 Task: Search one way flight ticket for 5 adults, 1 child, 2 infants in seat and 1 infant on lap in business from Evansville: Evansville Regional Airport to Greensboro: Piedmont Triad International Airport on 5-1-2023. Choice of flights is Spirit. Number of bags: 1 carry on bag. Price is upto 76000. Outbound departure time preference is 9:15.
Action: Mouse moved to (269, 279)
Screenshot: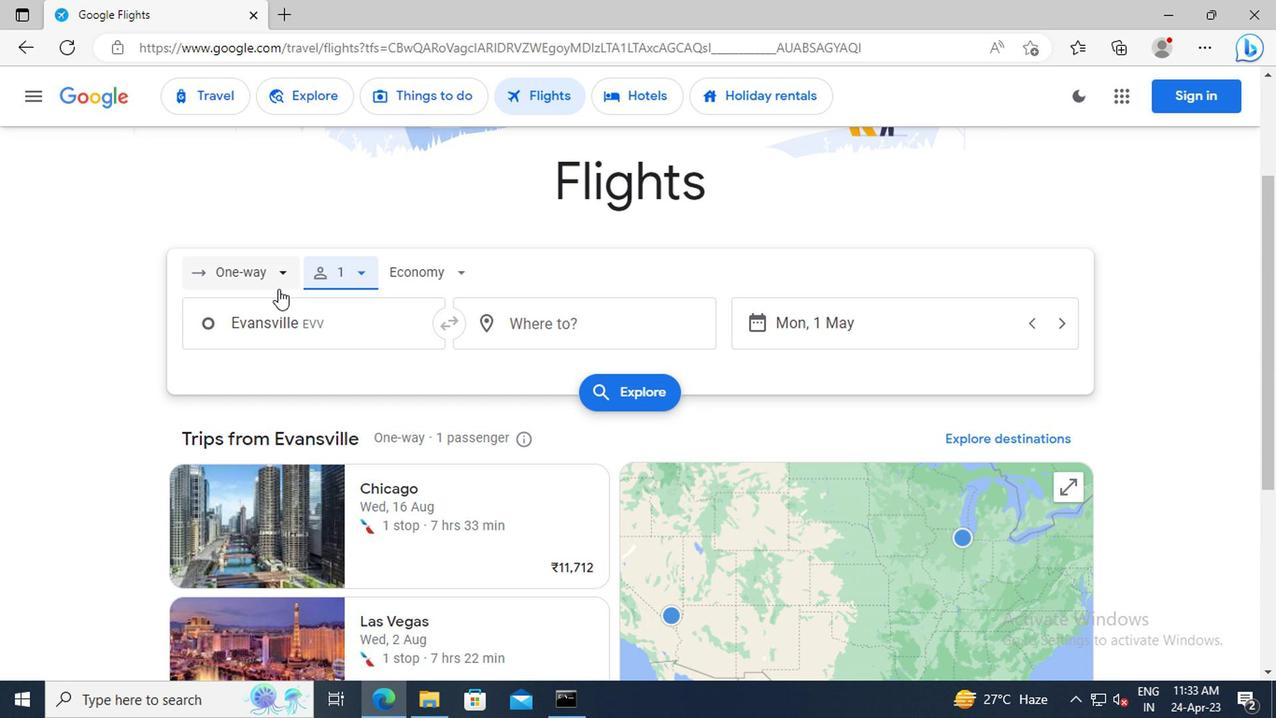 
Action: Mouse pressed left at (269, 279)
Screenshot: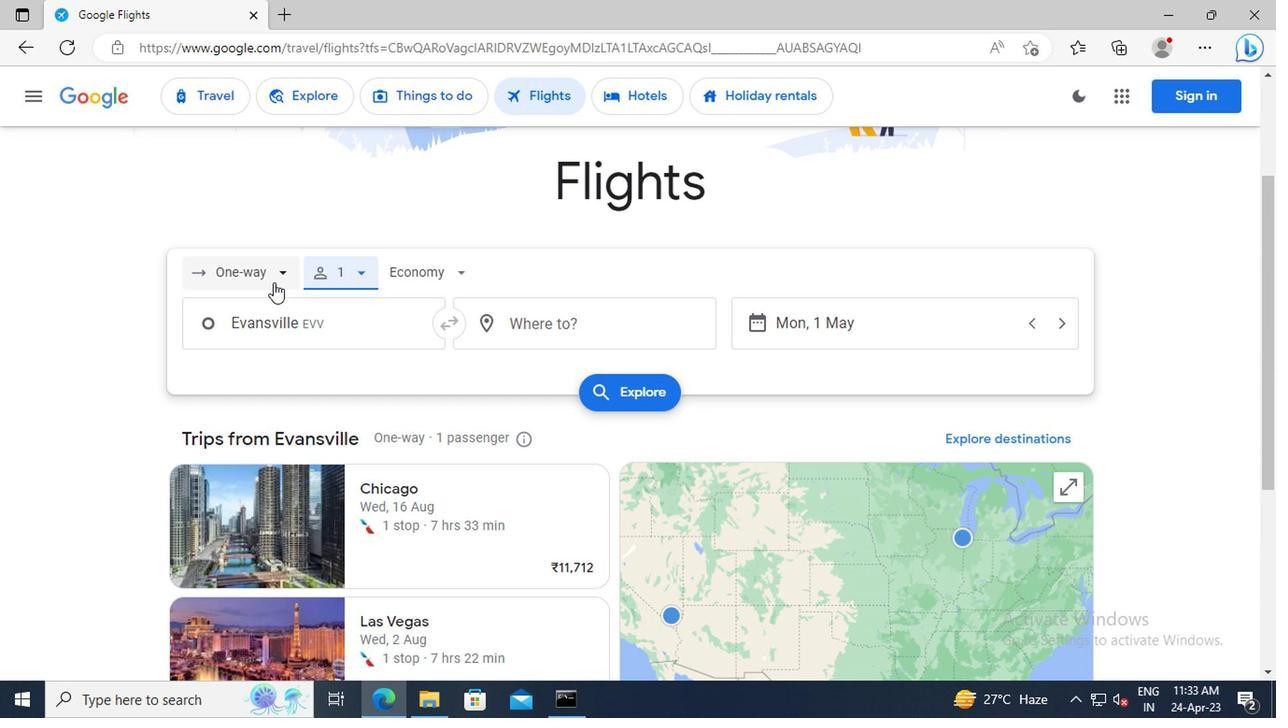 
Action: Mouse moved to (251, 370)
Screenshot: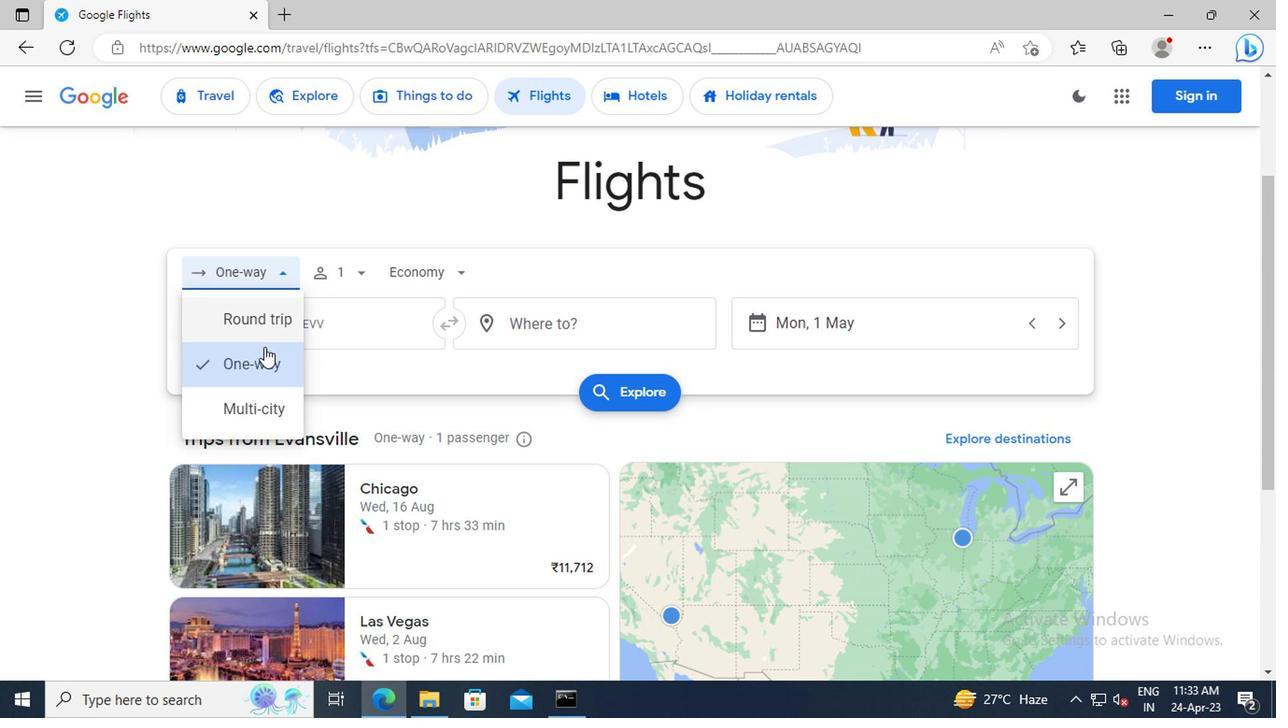 
Action: Mouse pressed left at (251, 370)
Screenshot: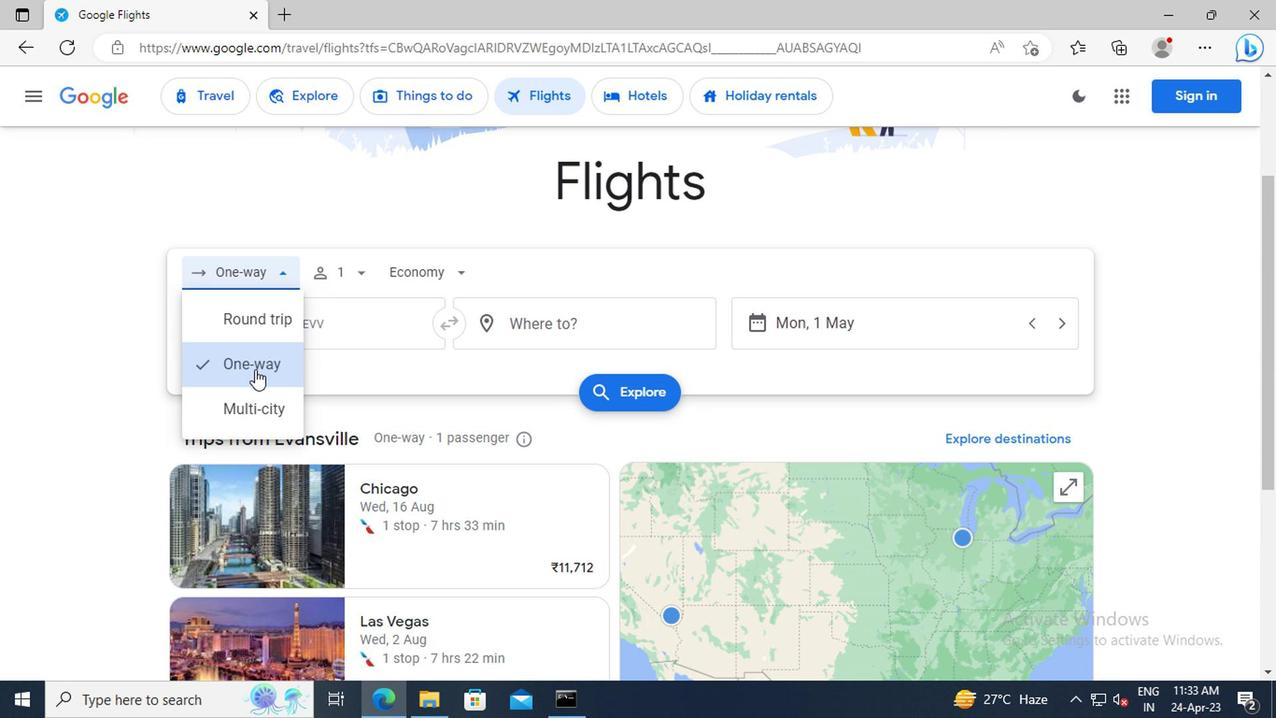 
Action: Mouse moved to (355, 275)
Screenshot: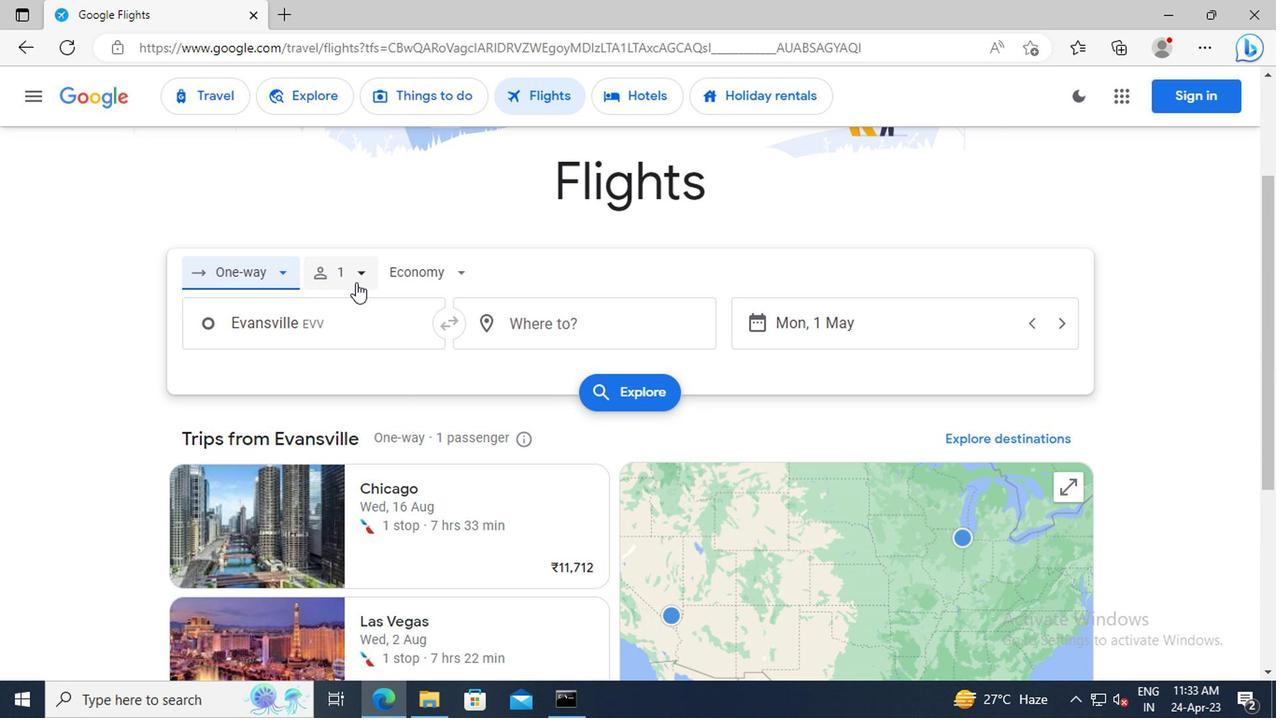 
Action: Mouse pressed left at (355, 275)
Screenshot: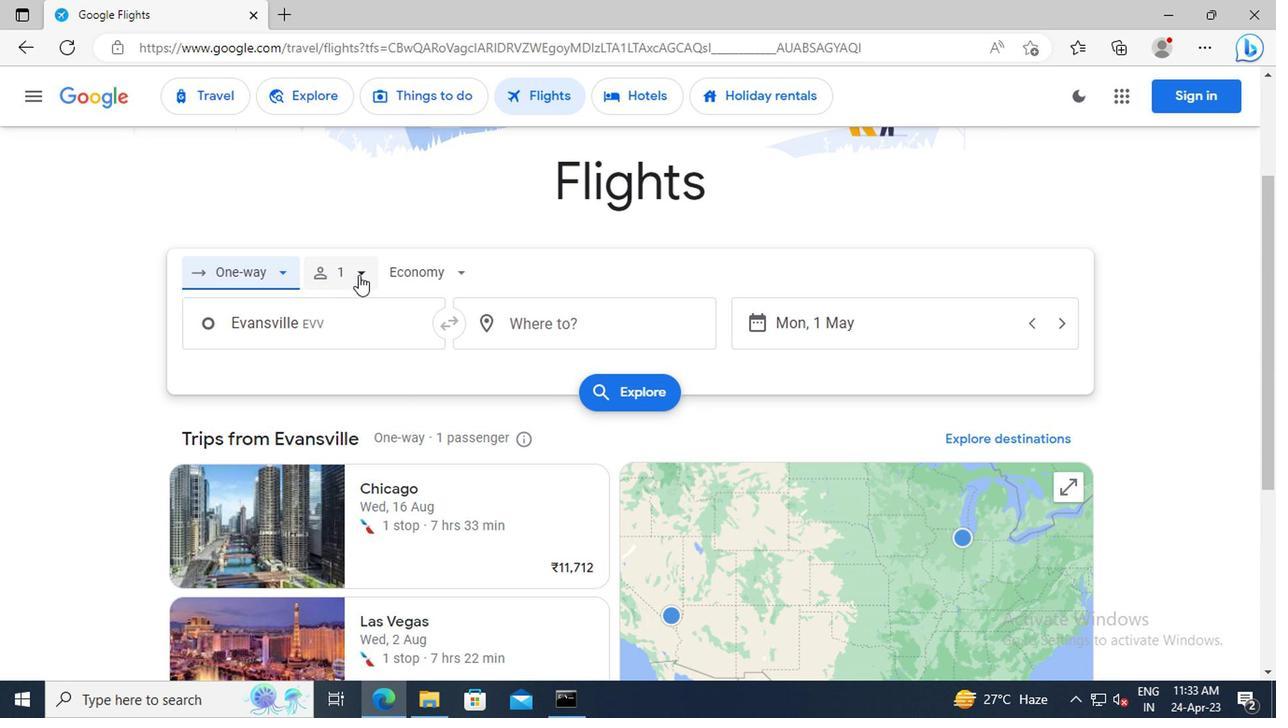 
Action: Mouse moved to (489, 322)
Screenshot: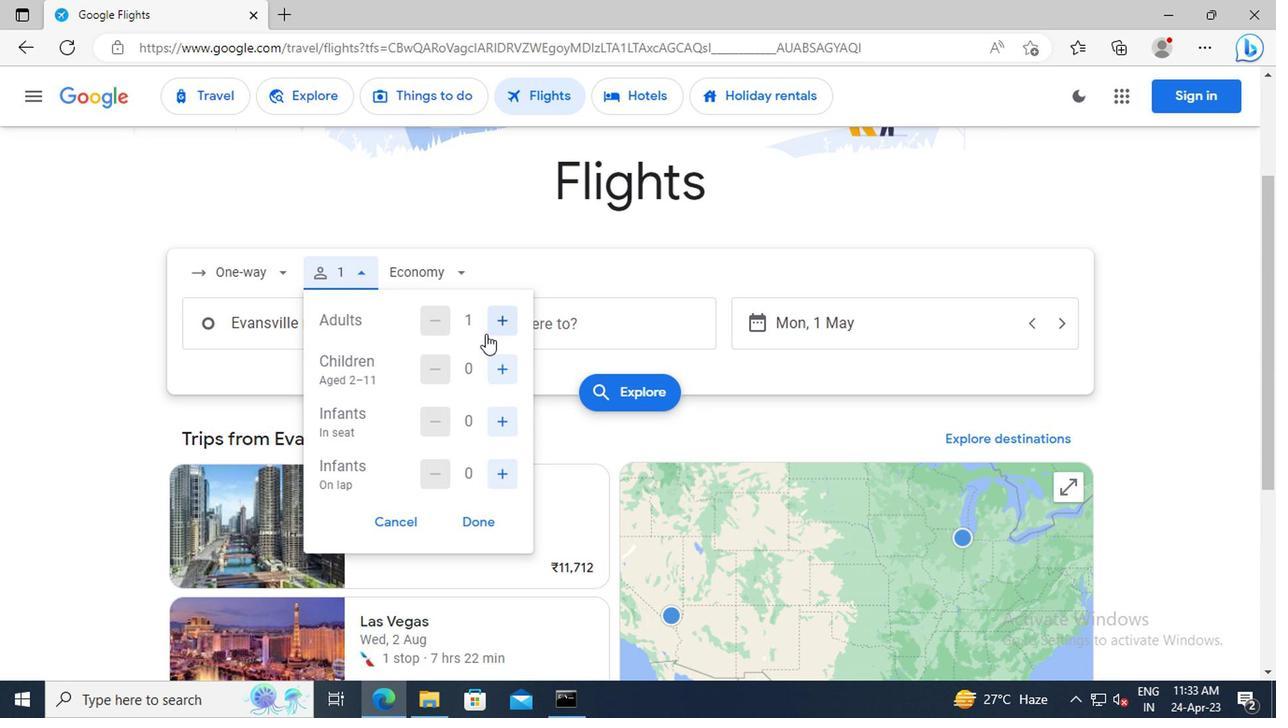 
Action: Mouse pressed left at (489, 322)
Screenshot: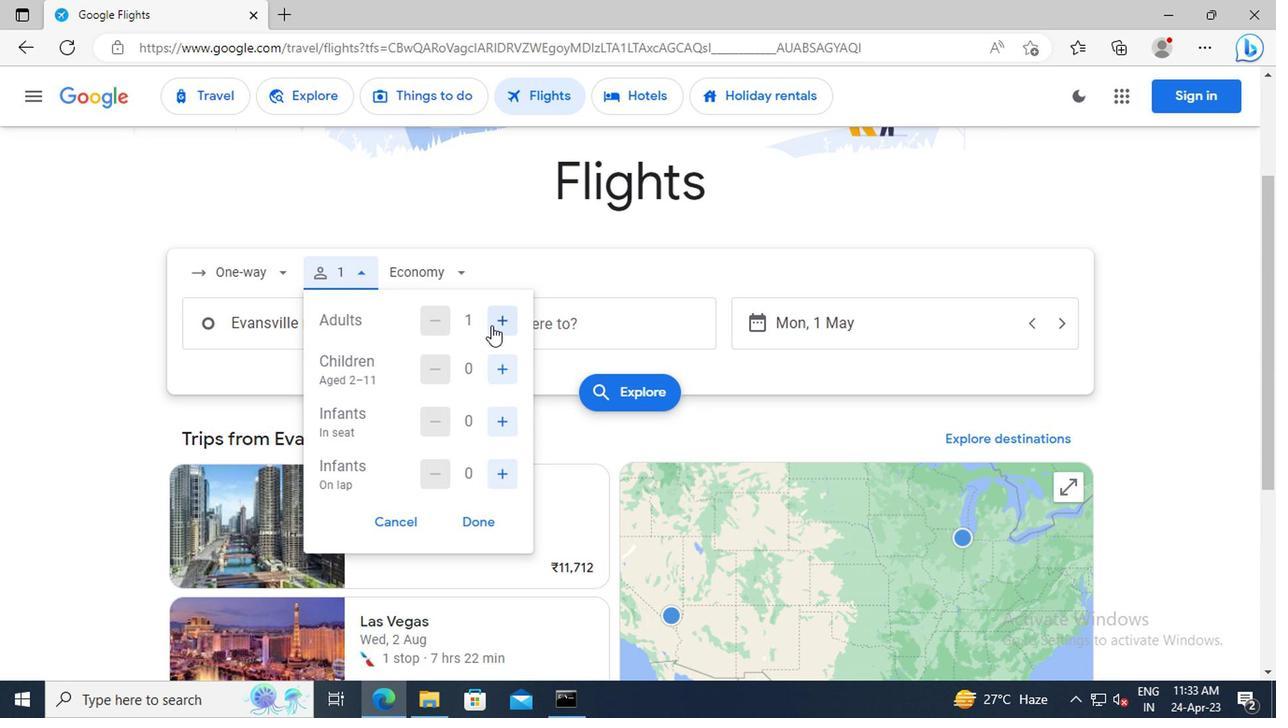 
Action: Mouse pressed left at (489, 322)
Screenshot: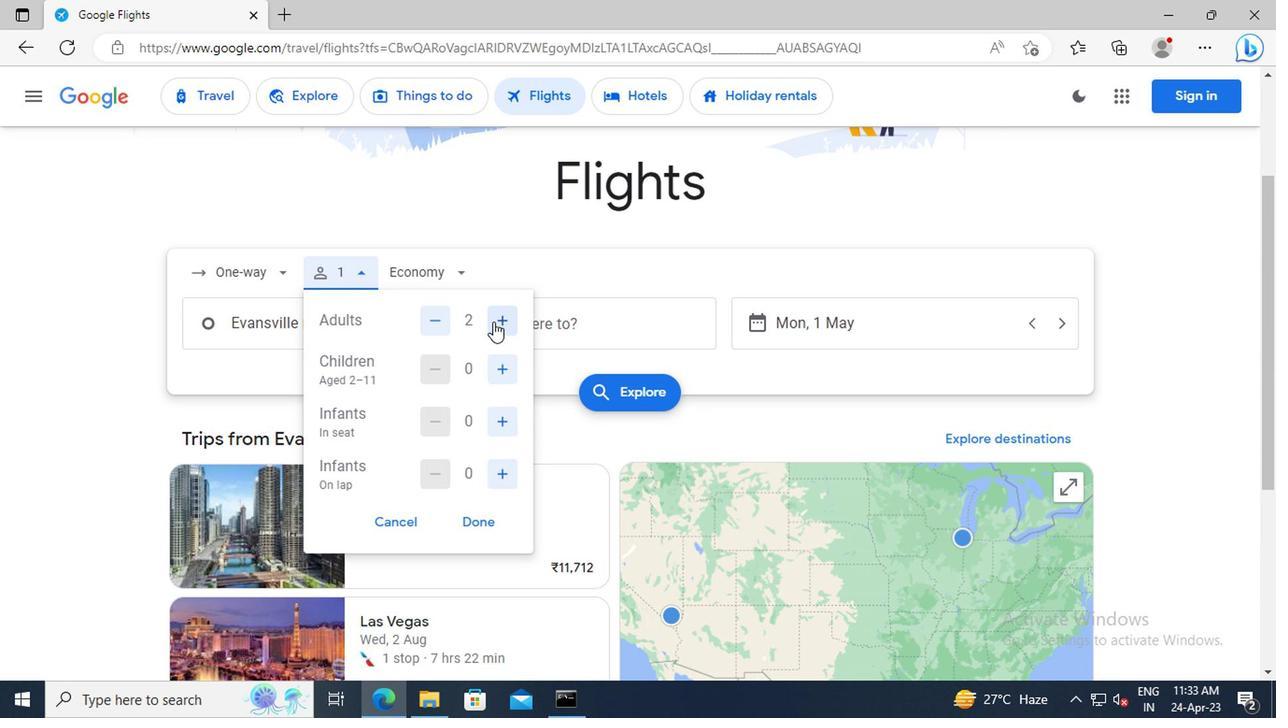 
Action: Mouse pressed left at (489, 322)
Screenshot: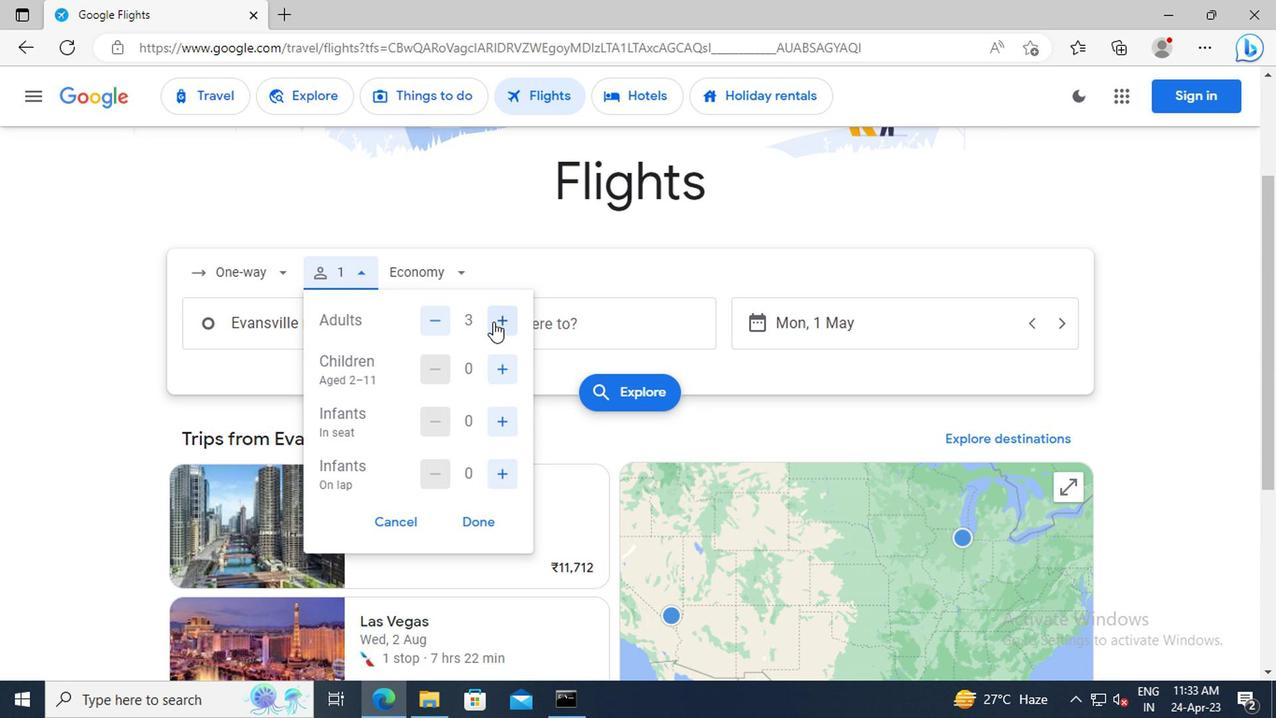 
Action: Mouse pressed left at (489, 322)
Screenshot: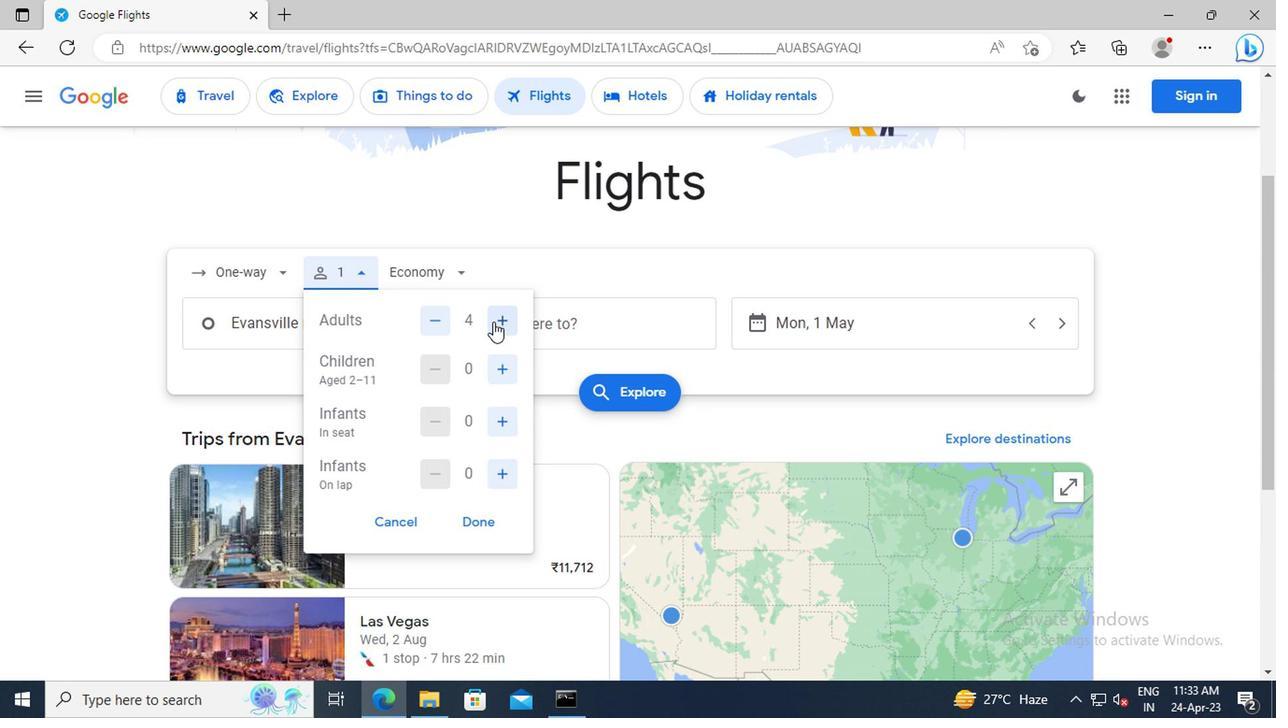 
Action: Mouse moved to (493, 366)
Screenshot: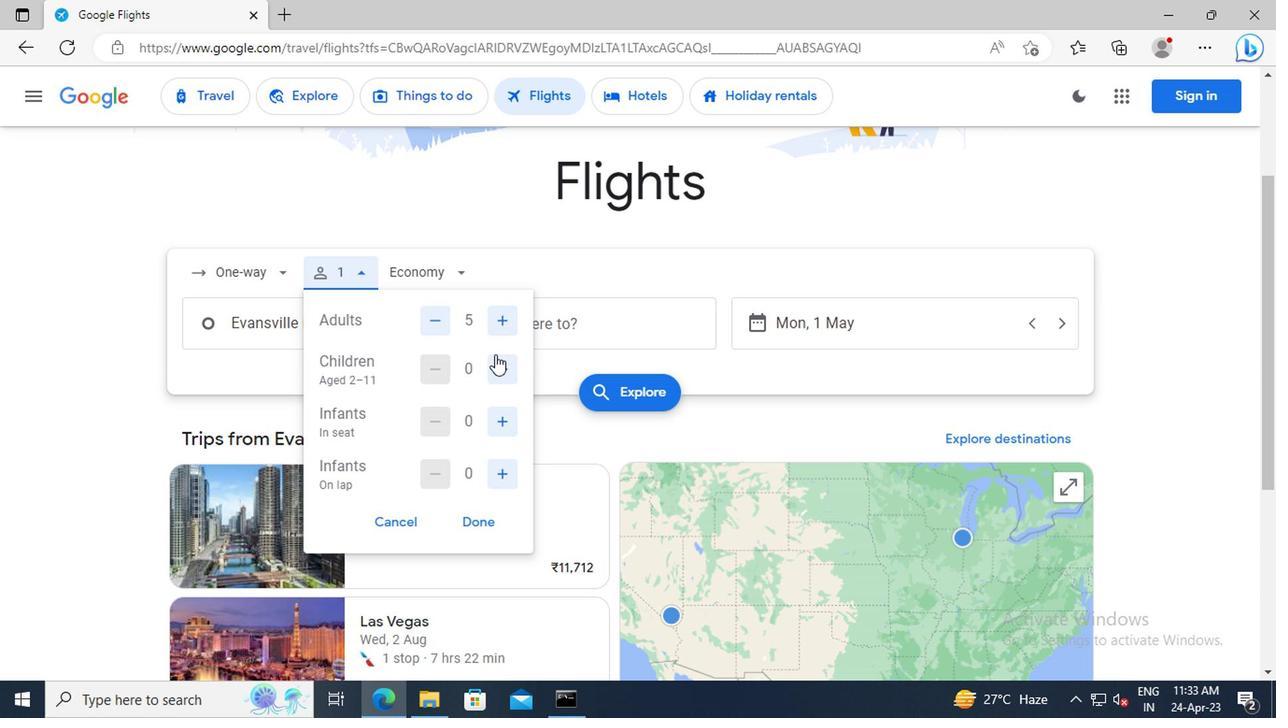 
Action: Mouse pressed left at (493, 366)
Screenshot: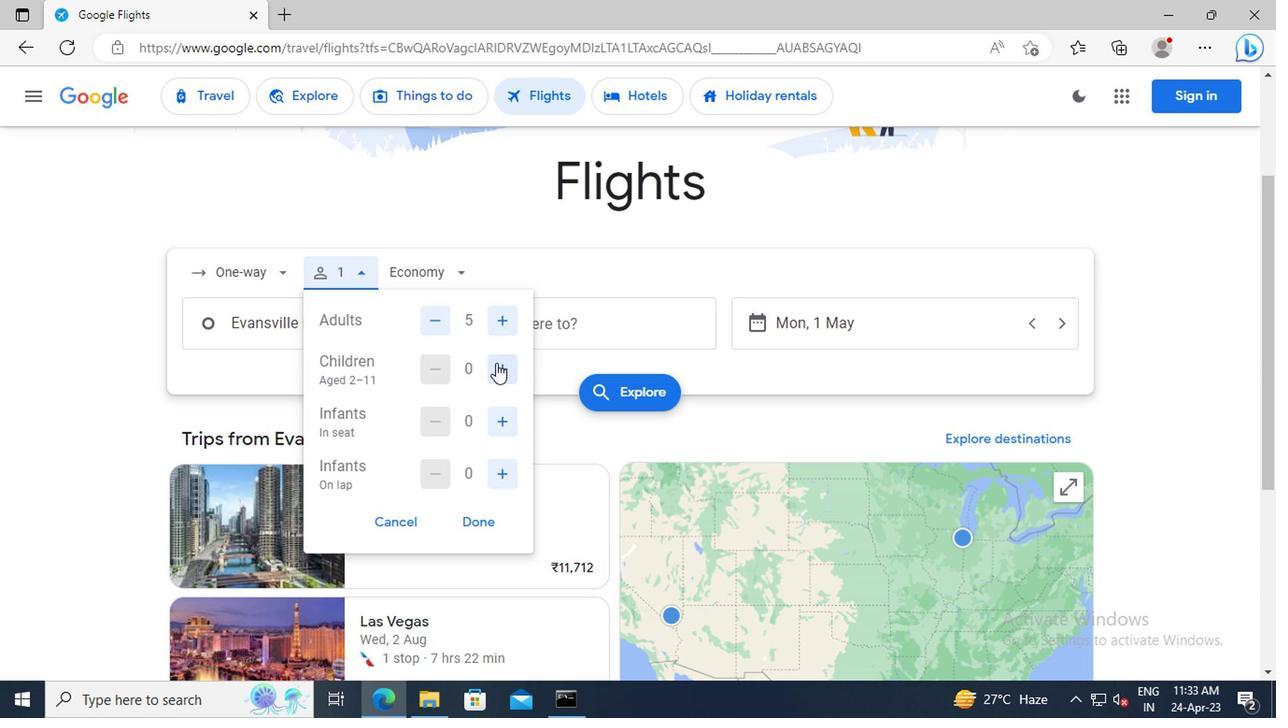 
Action: Mouse moved to (497, 418)
Screenshot: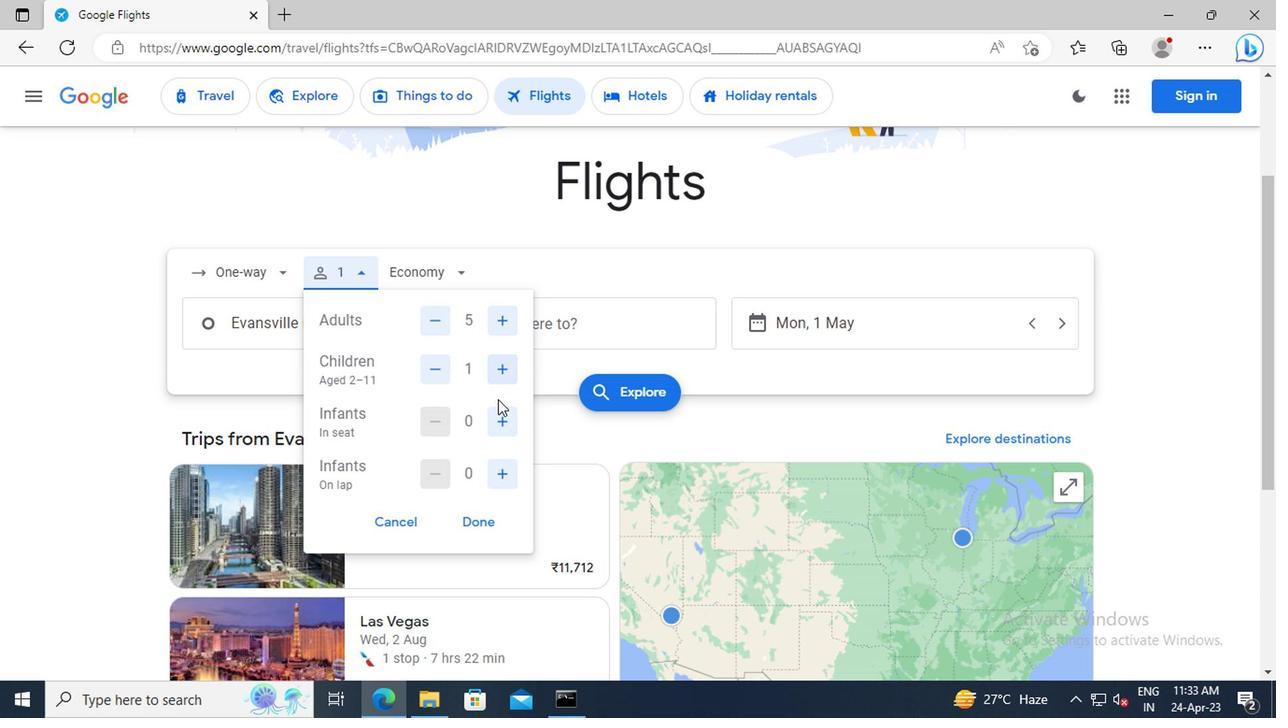 
Action: Mouse pressed left at (497, 418)
Screenshot: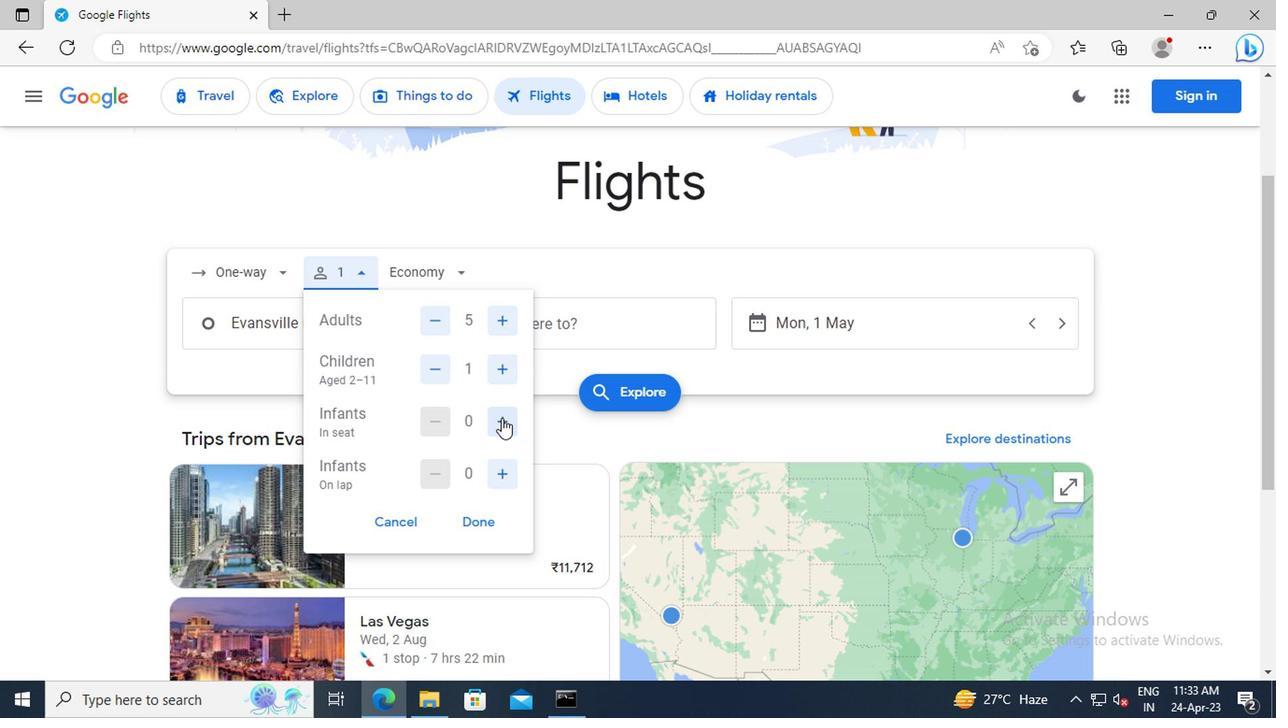 
Action: Mouse pressed left at (497, 418)
Screenshot: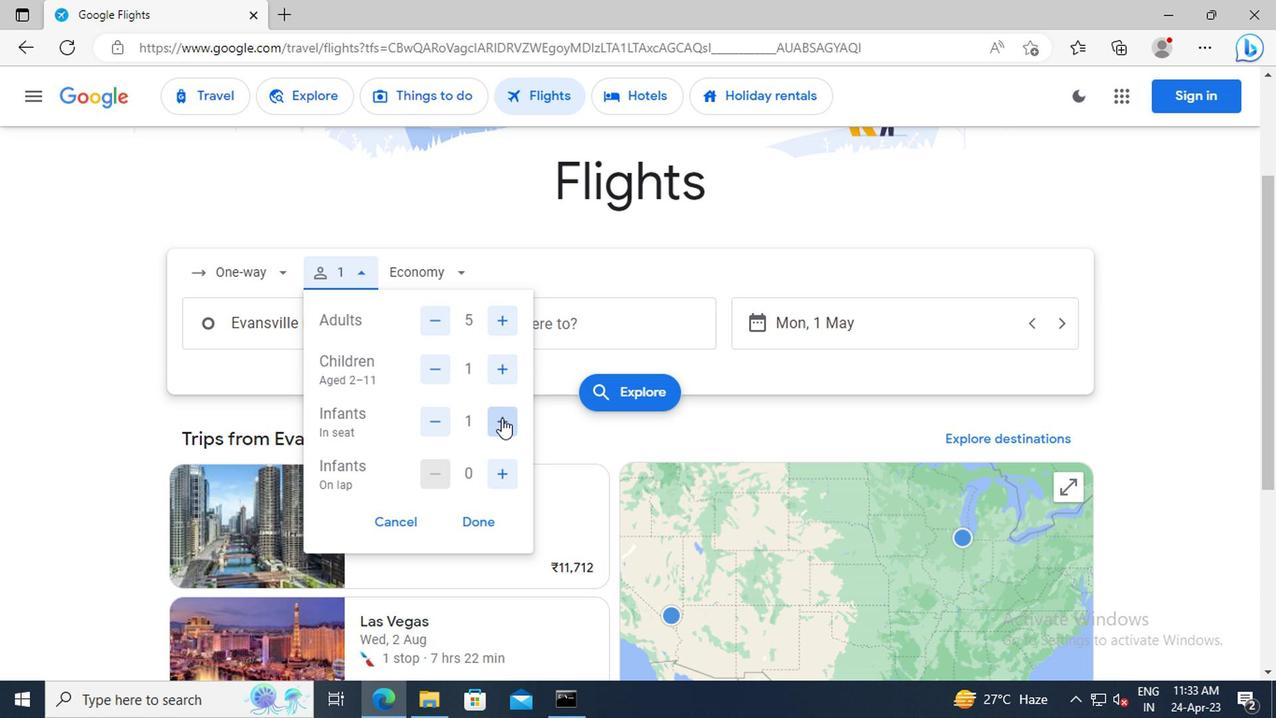 
Action: Mouse moved to (495, 472)
Screenshot: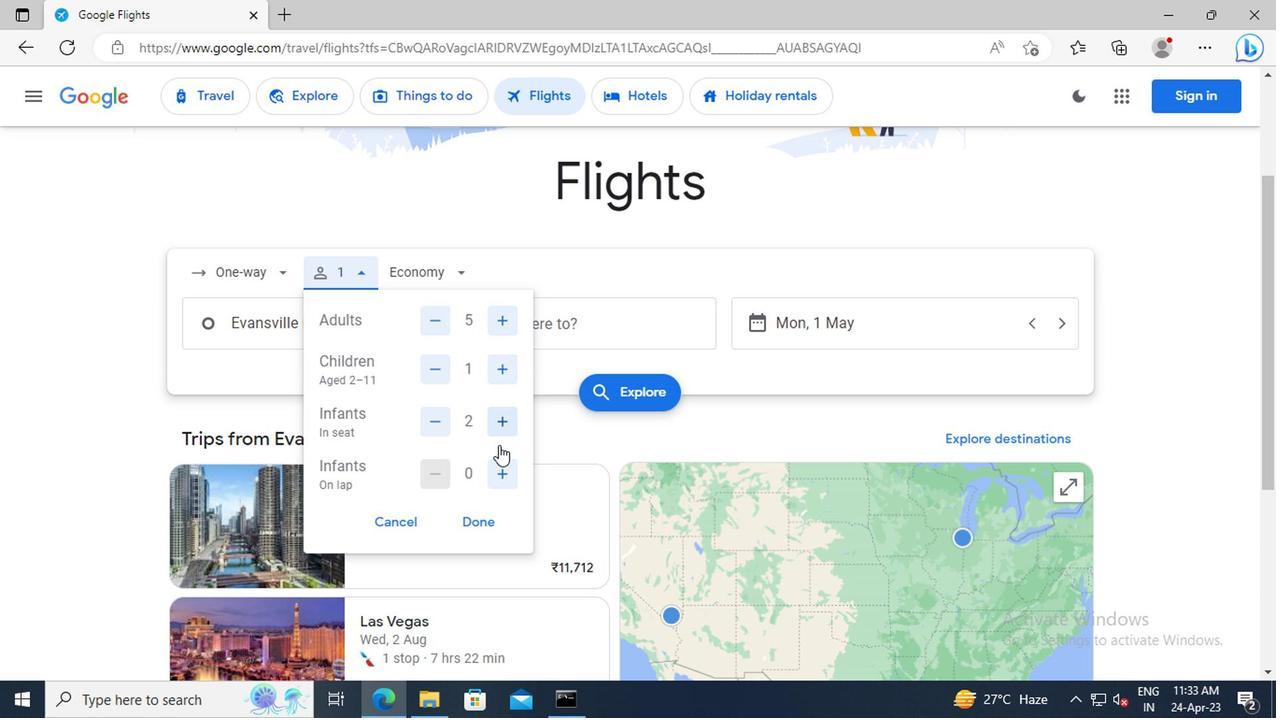 
Action: Mouse pressed left at (495, 472)
Screenshot: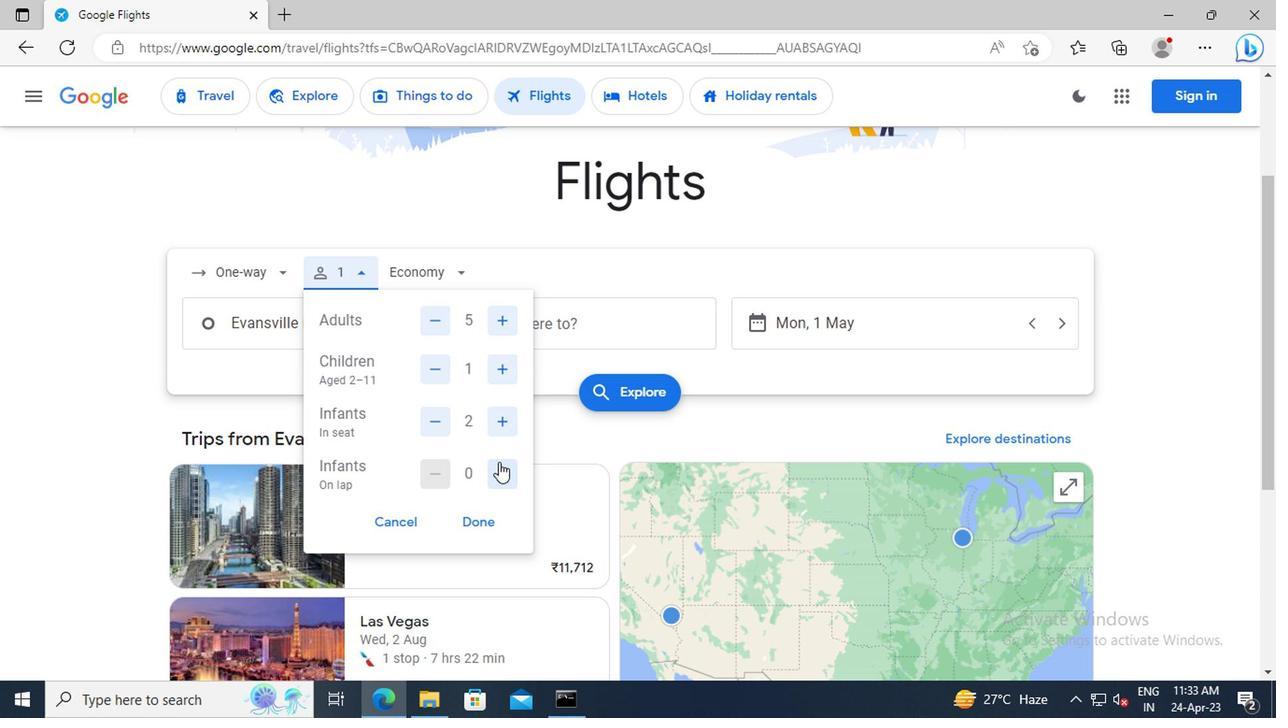 
Action: Mouse moved to (475, 523)
Screenshot: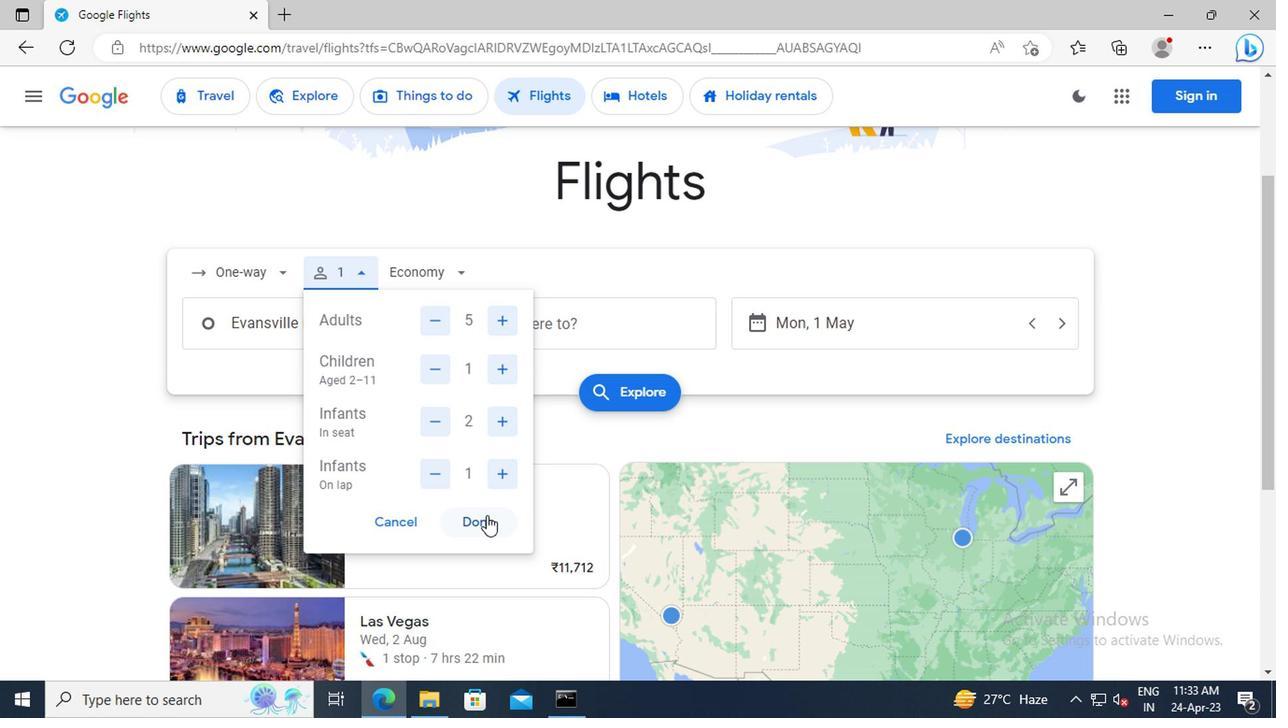 
Action: Mouse pressed left at (475, 523)
Screenshot: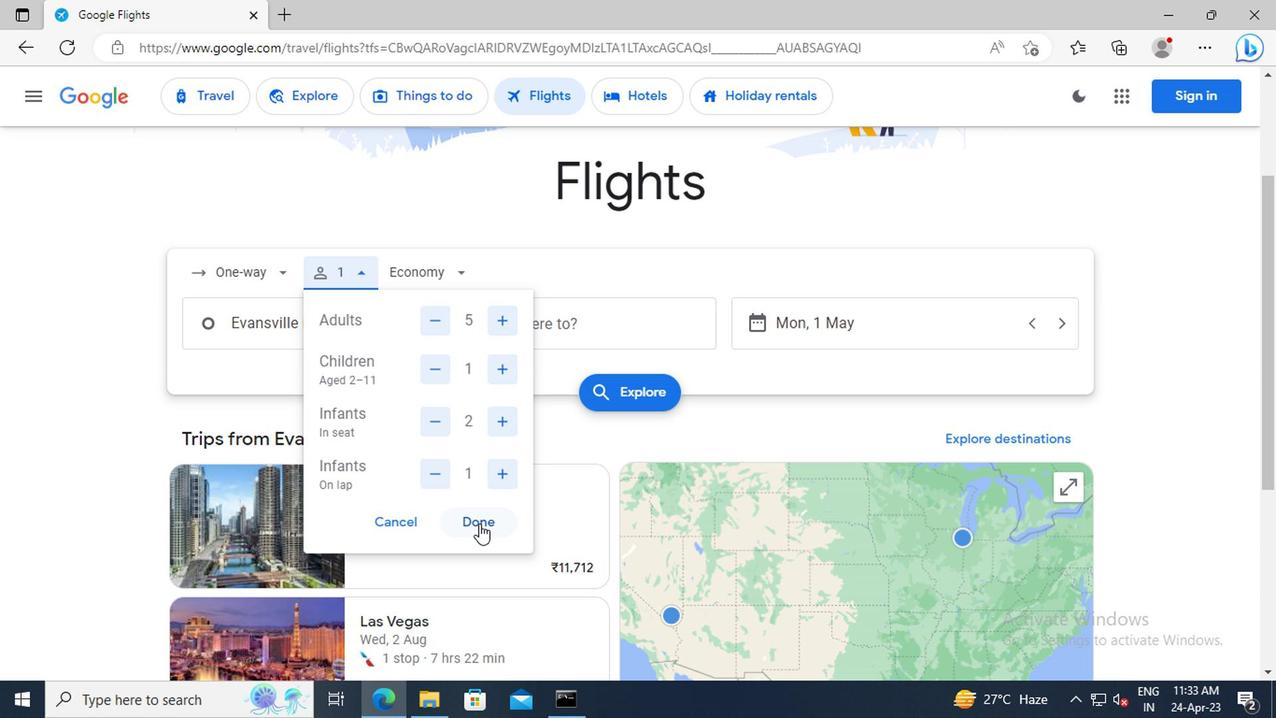 
Action: Mouse moved to (434, 275)
Screenshot: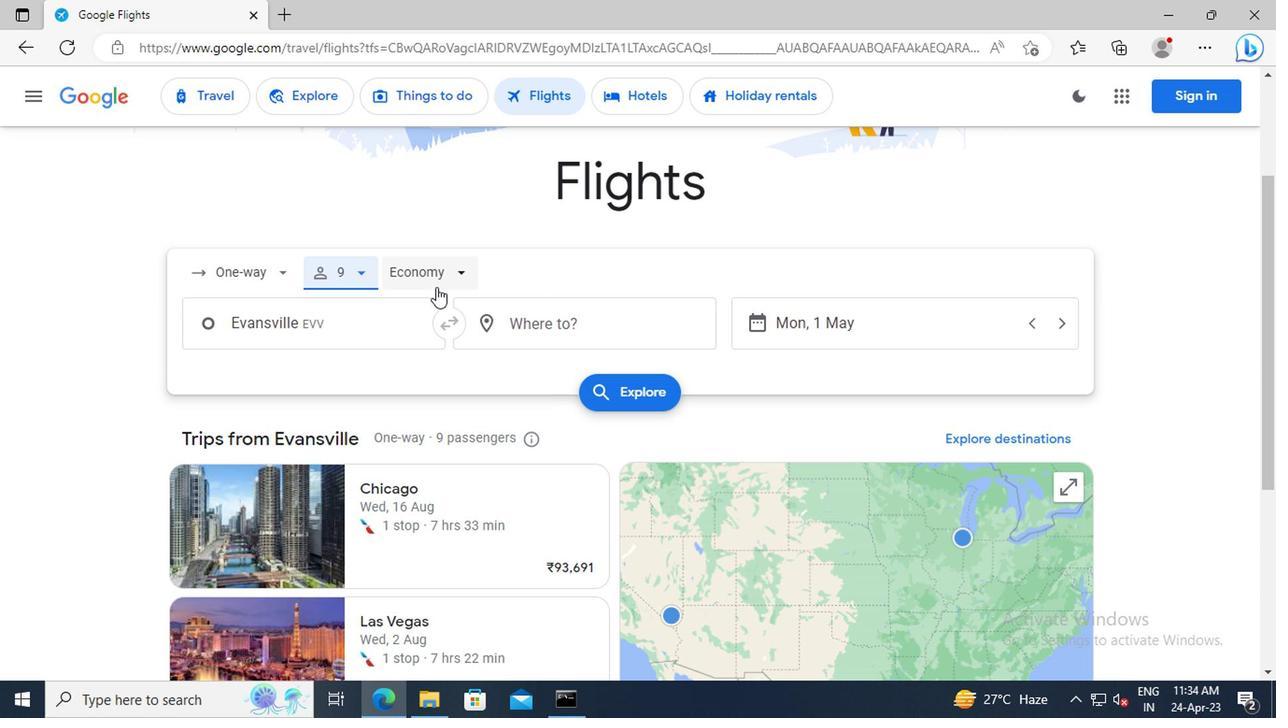 
Action: Mouse pressed left at (434, 275)
Screenshot: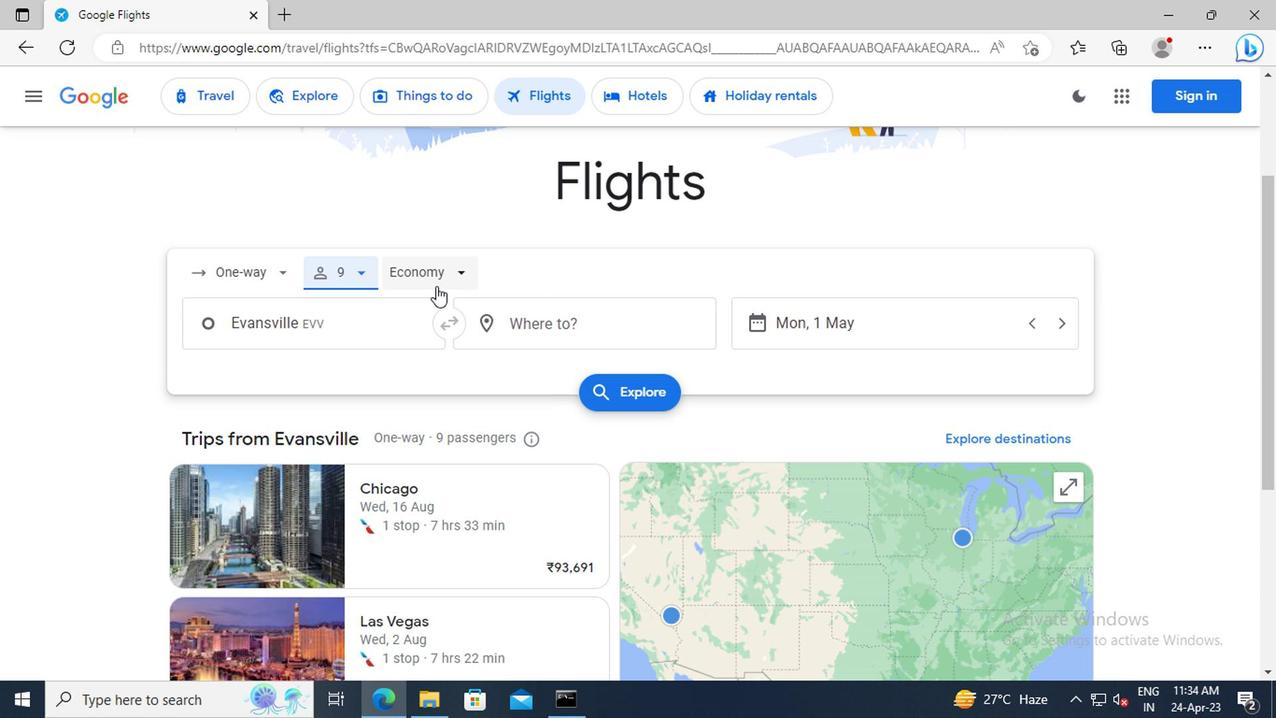 
Action: Mouse moved to (468, 410)
Screenshot: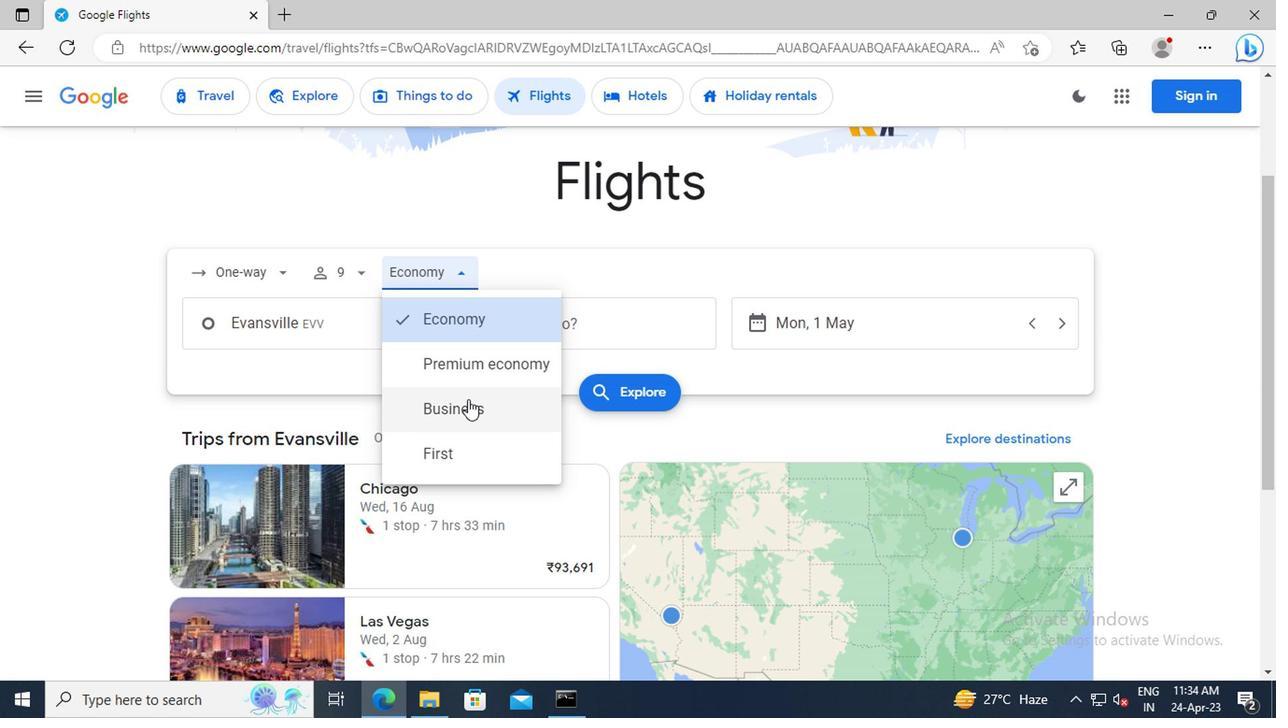 
Action: Mouse pressed left at (468, 410)
Screenshot: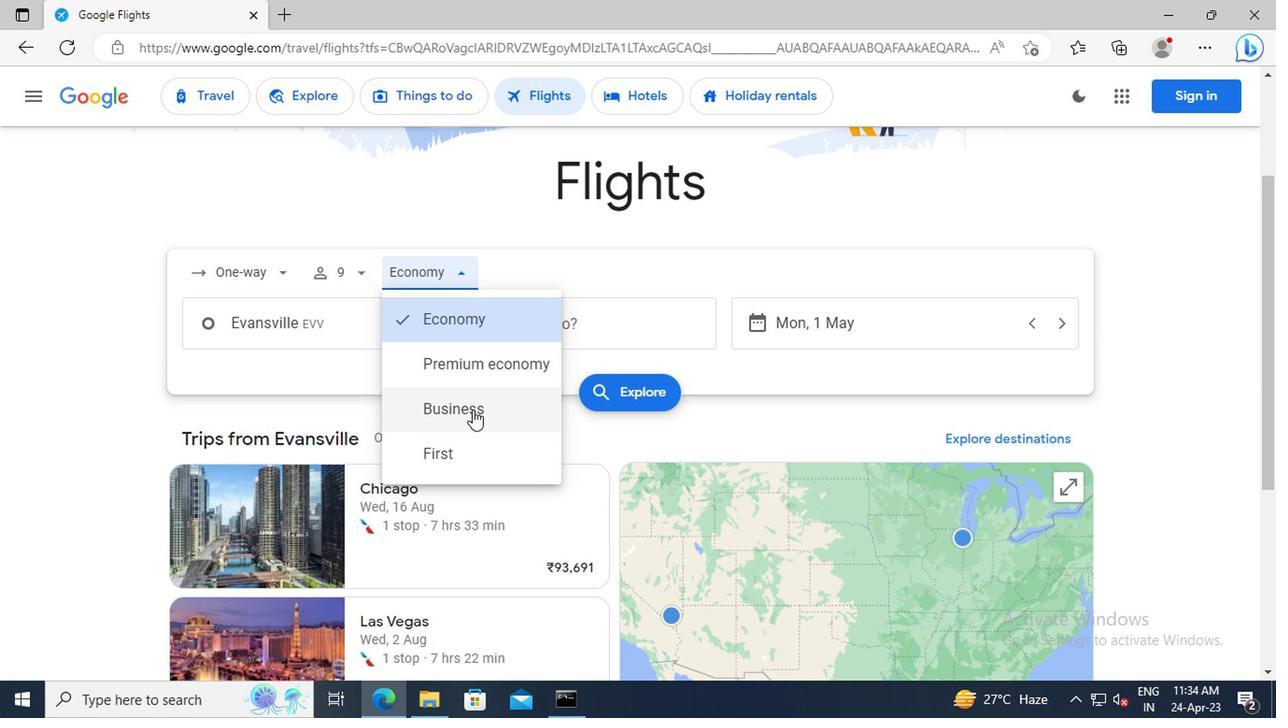 
Action: Mouse moved to (320, 329)
Screenshot: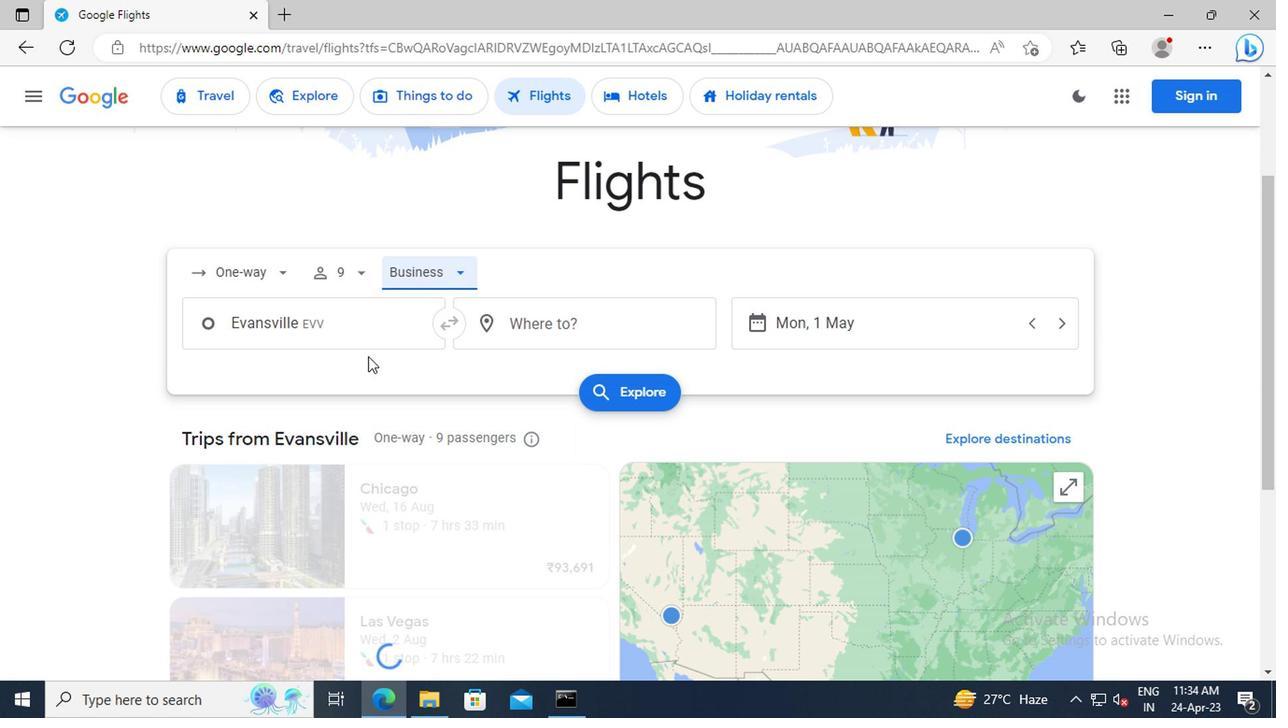 
Action: Mouse pressed left at (320, 329)
Screenshot: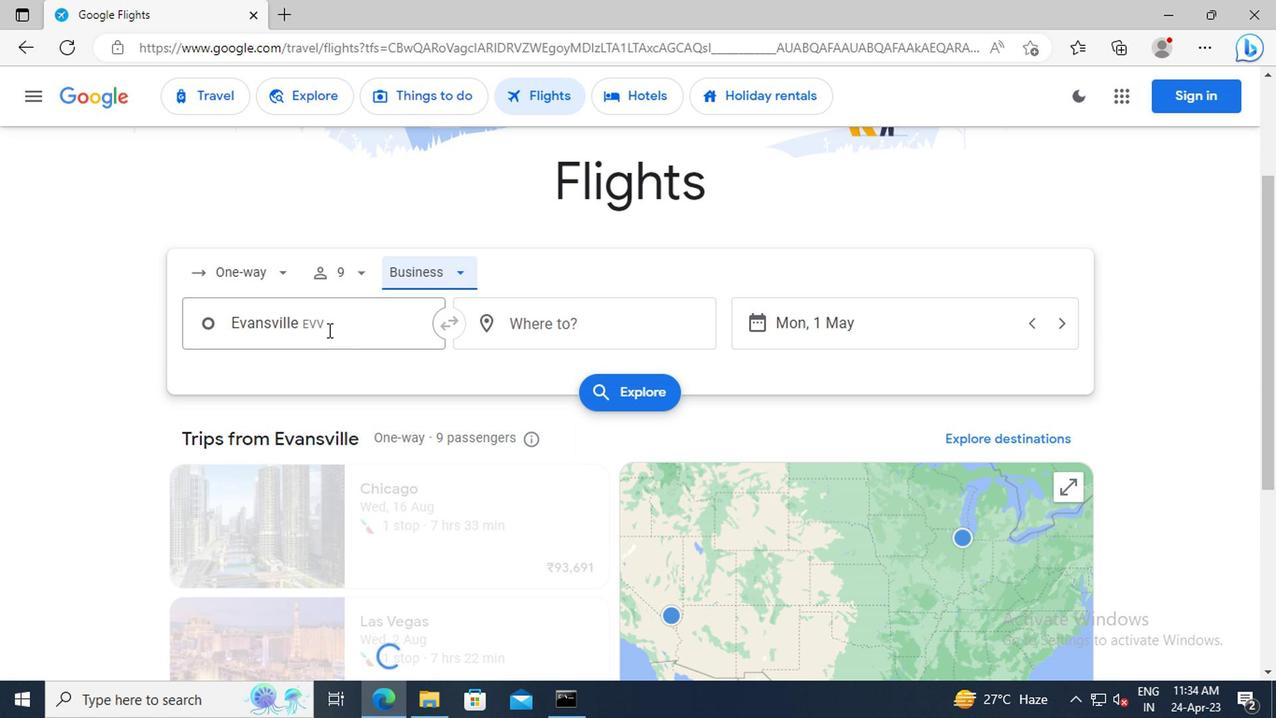 
Action: Key pressed <Key.shift>EVANSVILLE
Screenshot: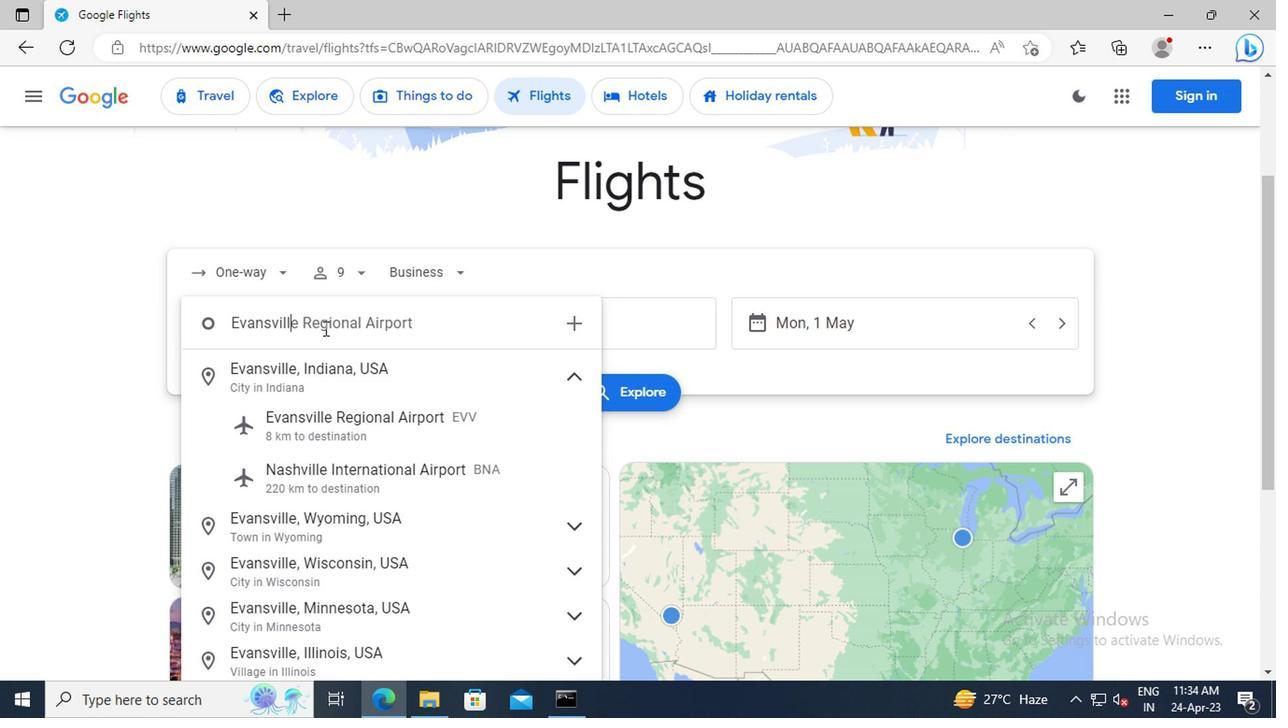
Action: Mouse moved to (362, 433)
Screenshot: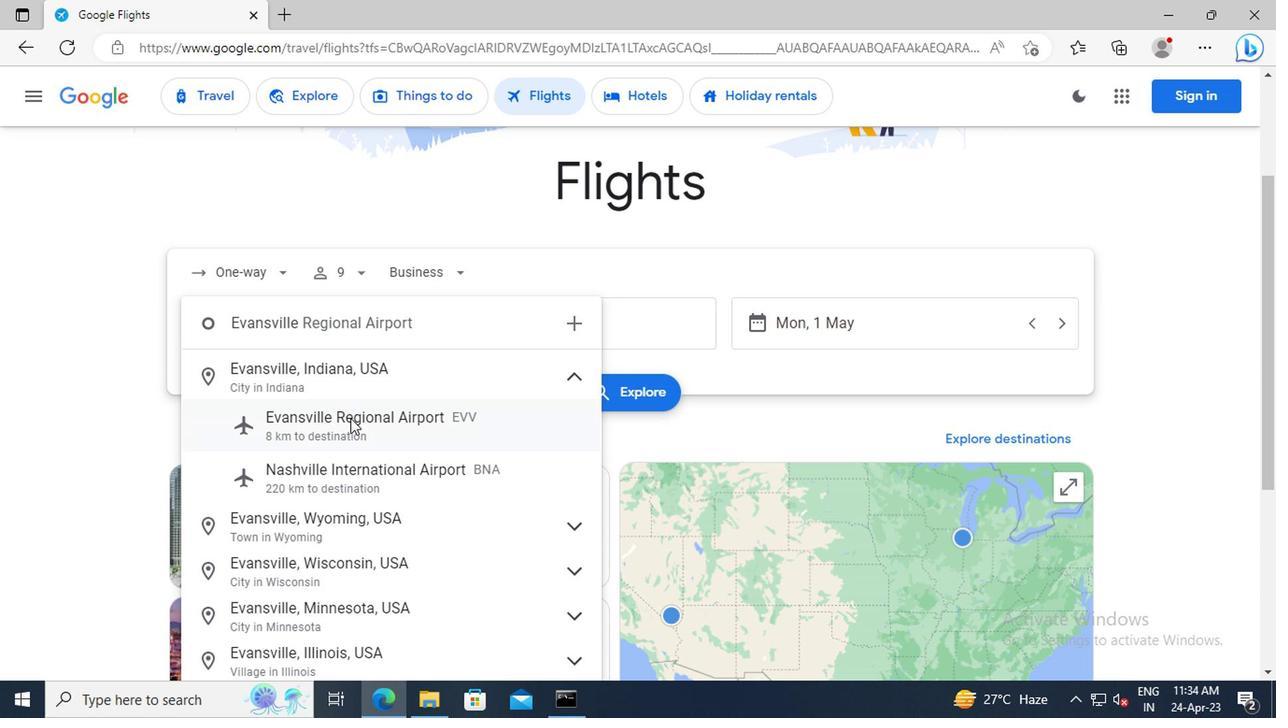 
Action: Mouse pressed left at (362, 433)
Screenshot: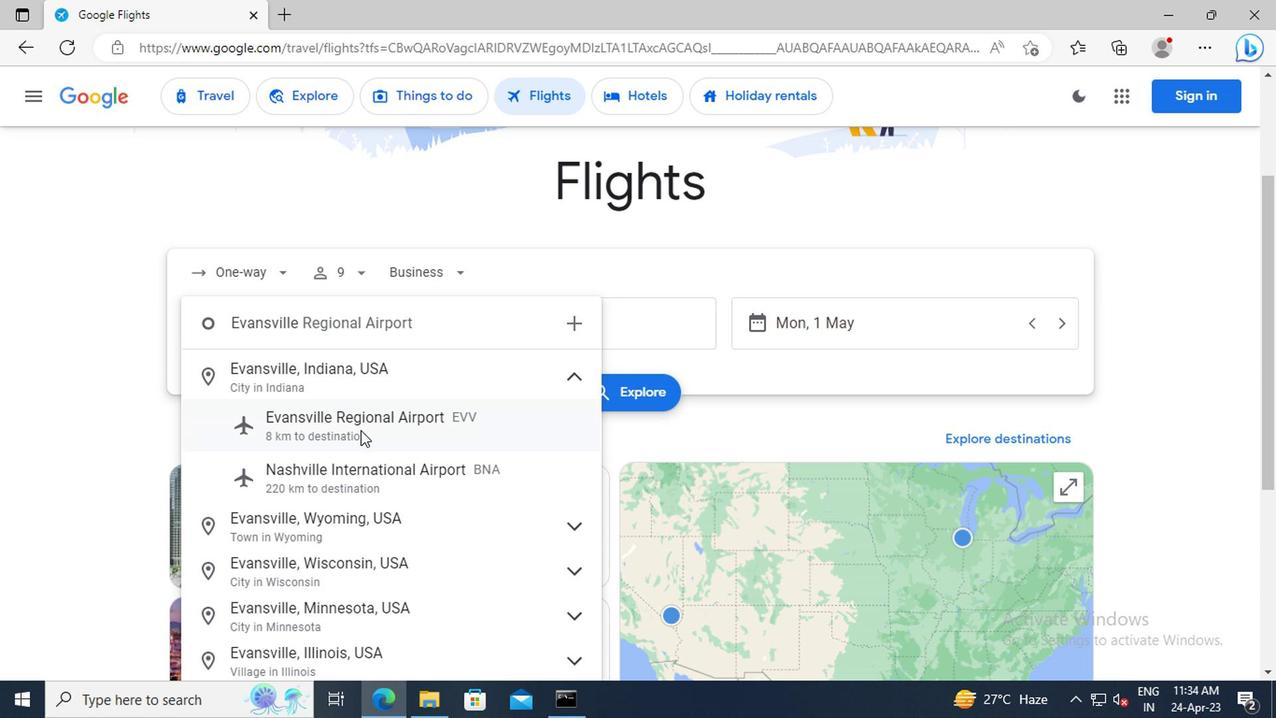
Action: Mouse moved to (521, 335)
Screenshot: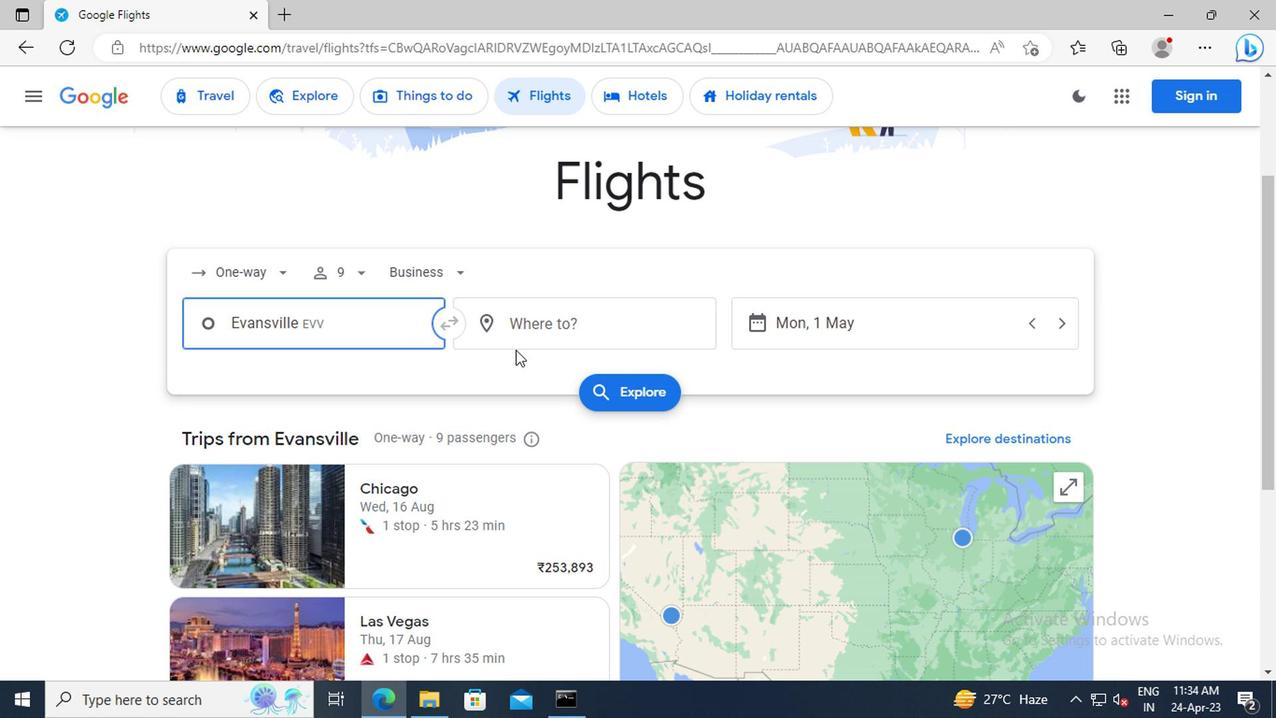 
Action: Mouse pressed left at (521, 335)
Screenshot: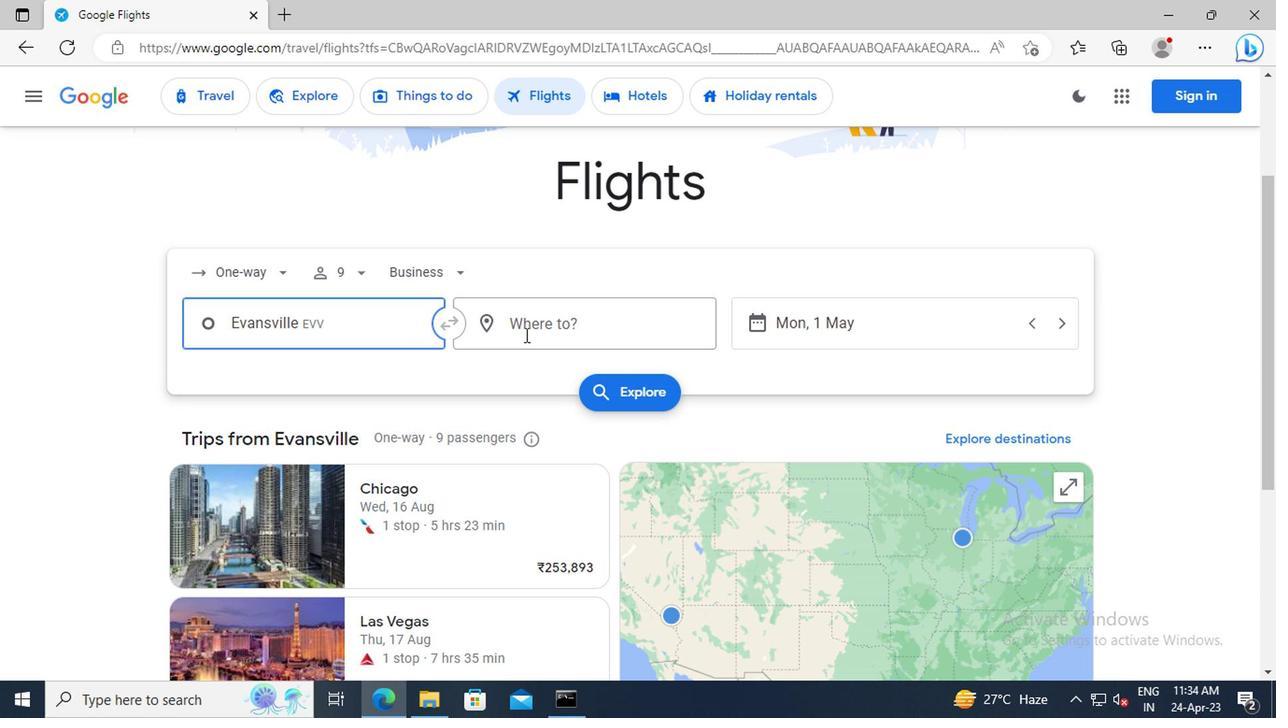 
Action: Key pressed <Key.shift>GREENSBORO
Screenshot: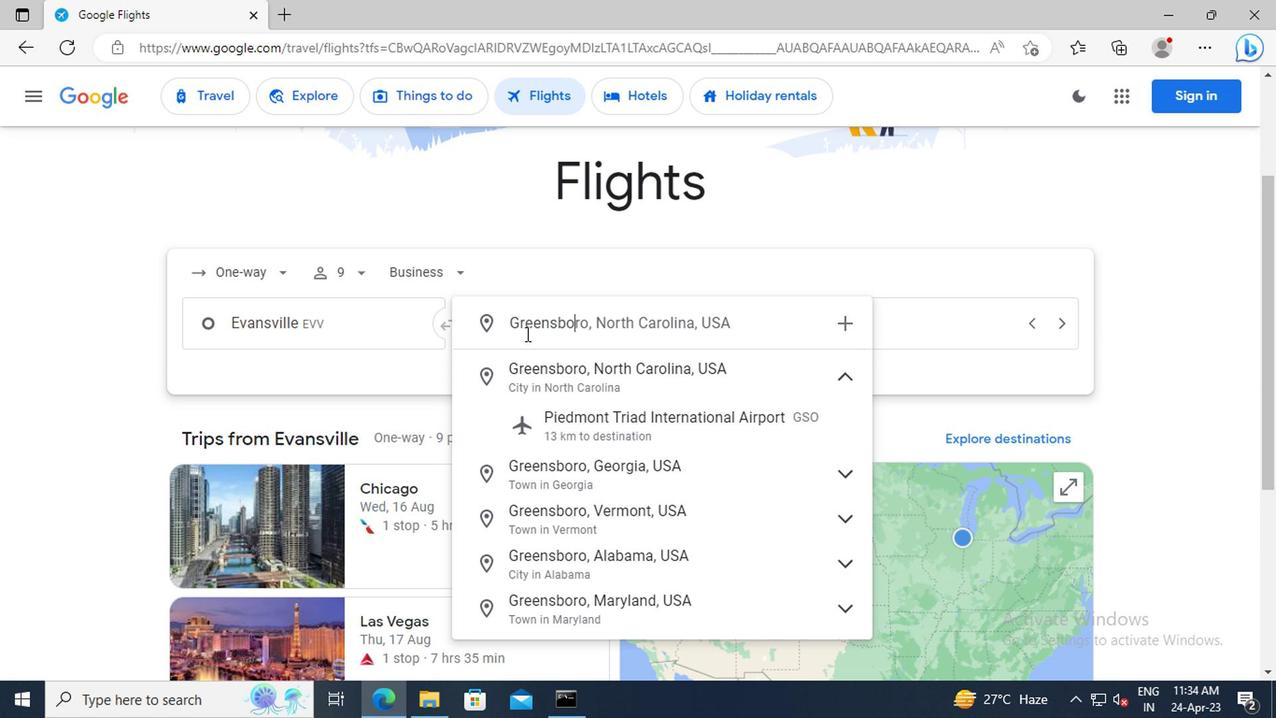 
Action: Mouse moved to (635, 420)
Screenshot: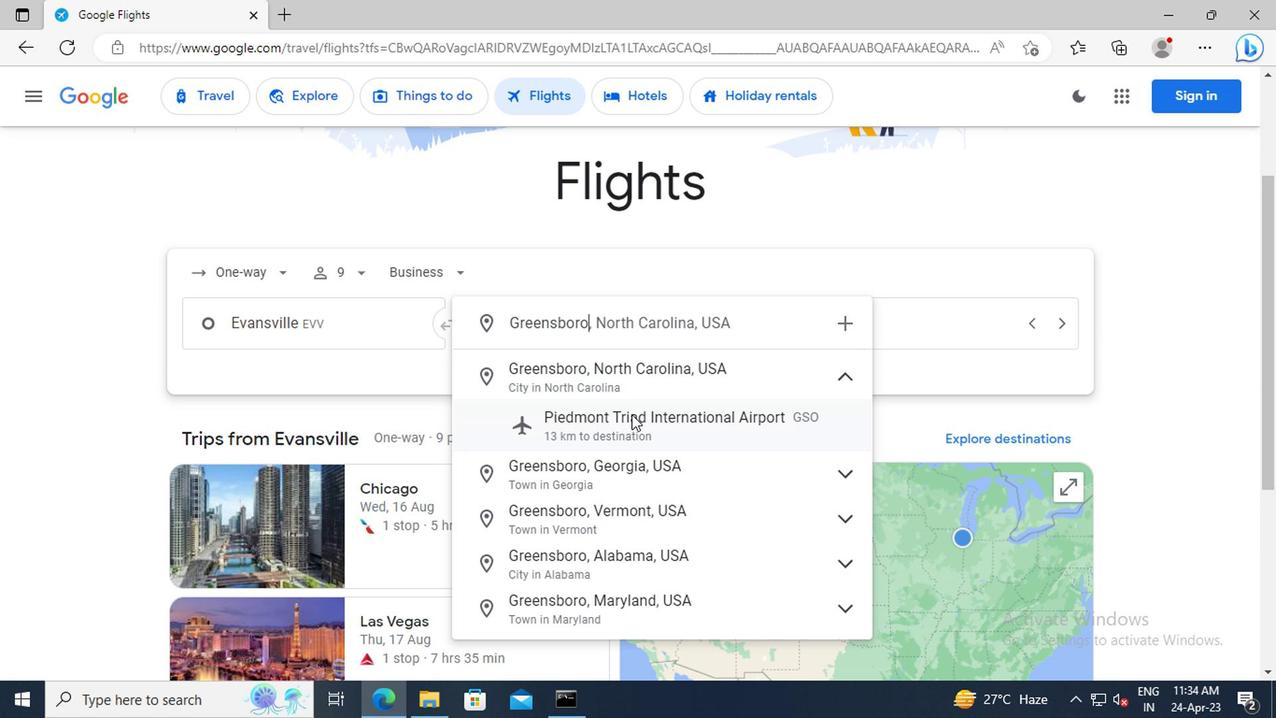 
Action: Mouse pressed left at (635, 420)
Screenshot: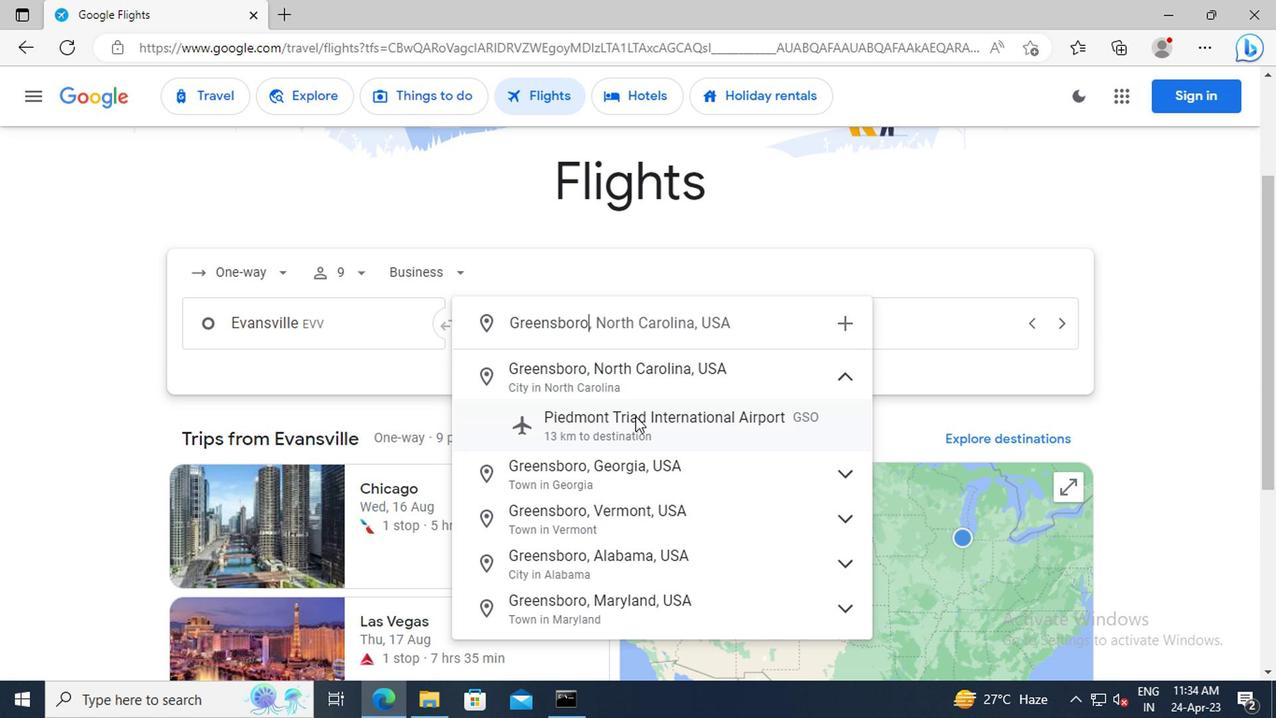
Action: Mouse moved to (848, 326)
Screenshot: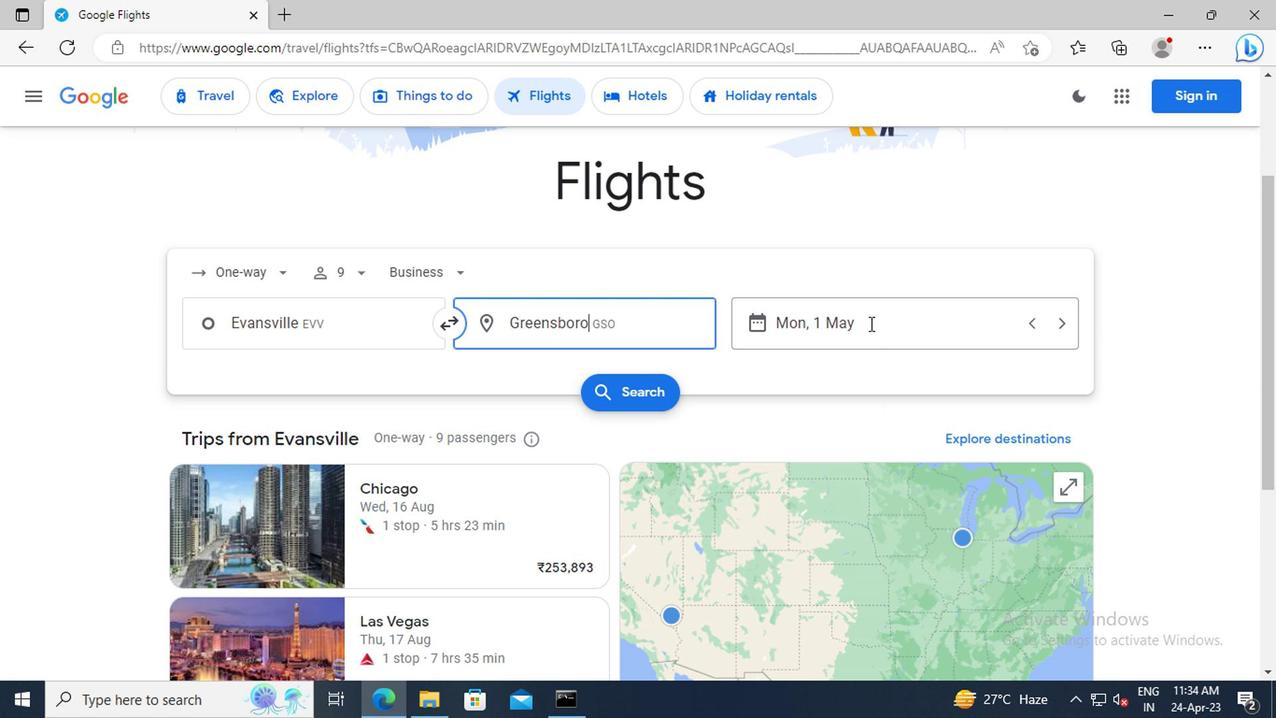 
Action: Mouse pressed left at (848, 326)
Screenshot: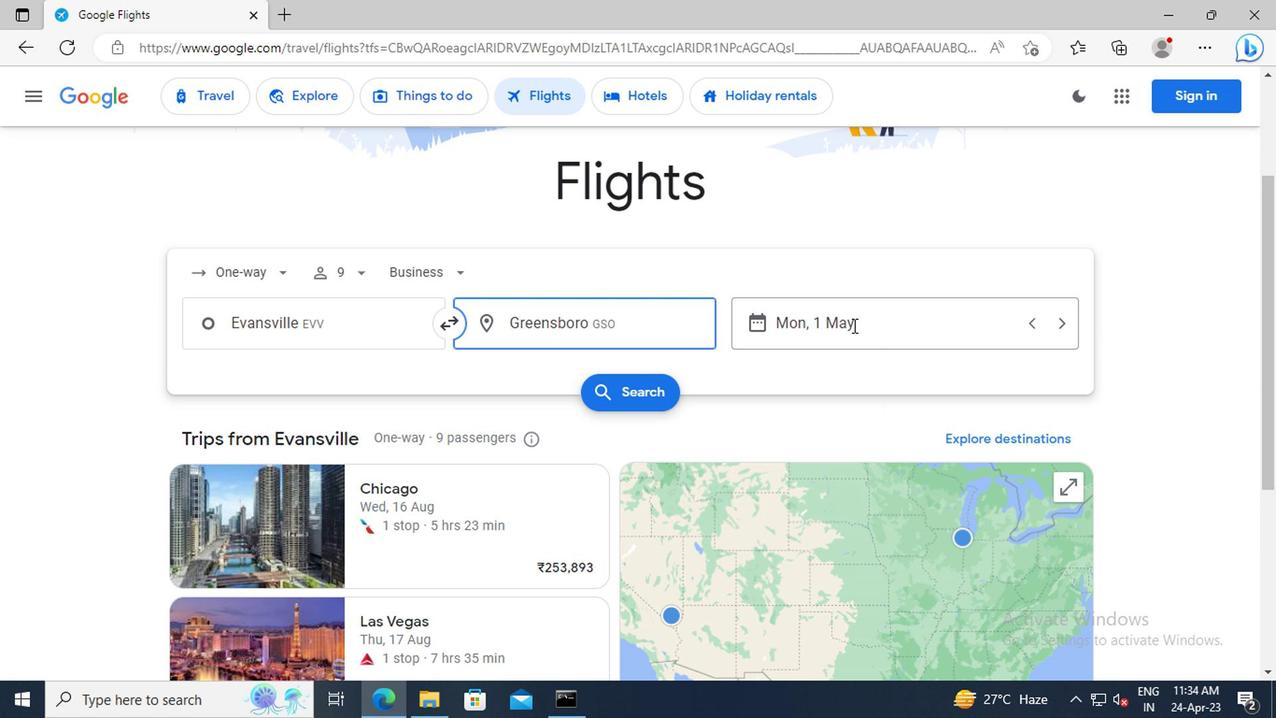 
Action: Key pressed 1<Key.space>MAY<Key.enter>
Screenshot: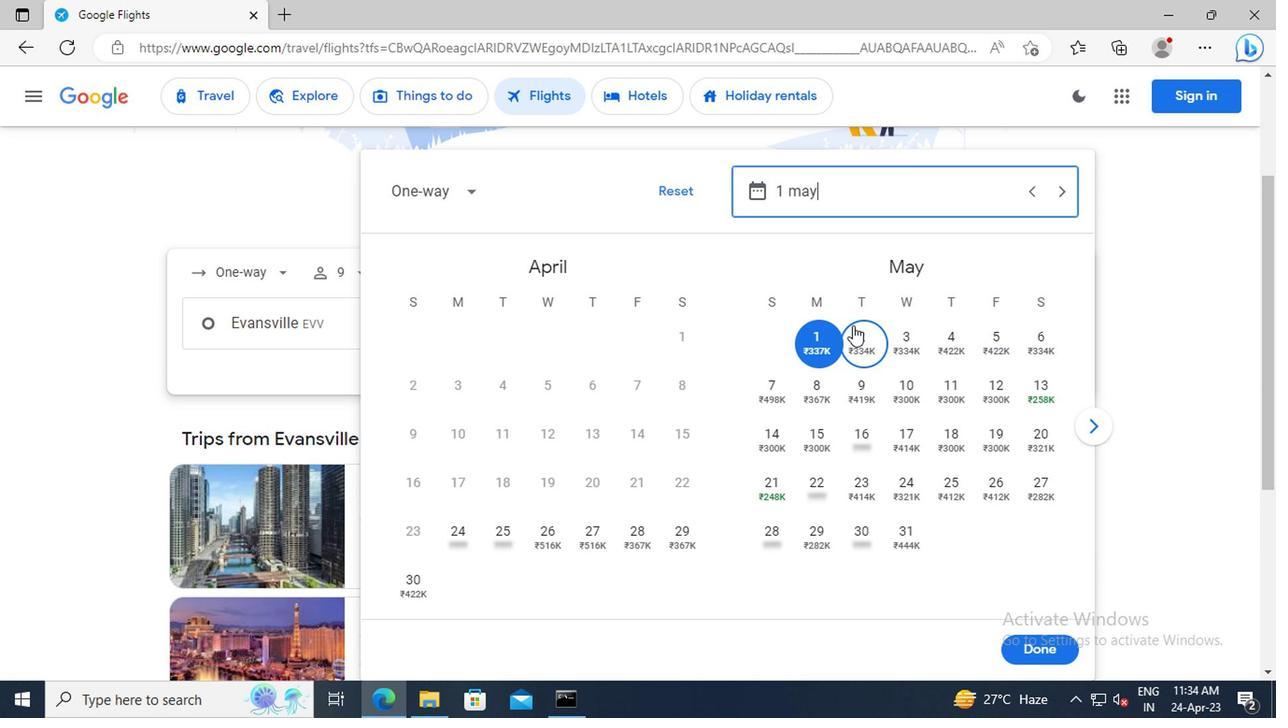 
Action: Mouse moved to (1025, 645)
Screenshot: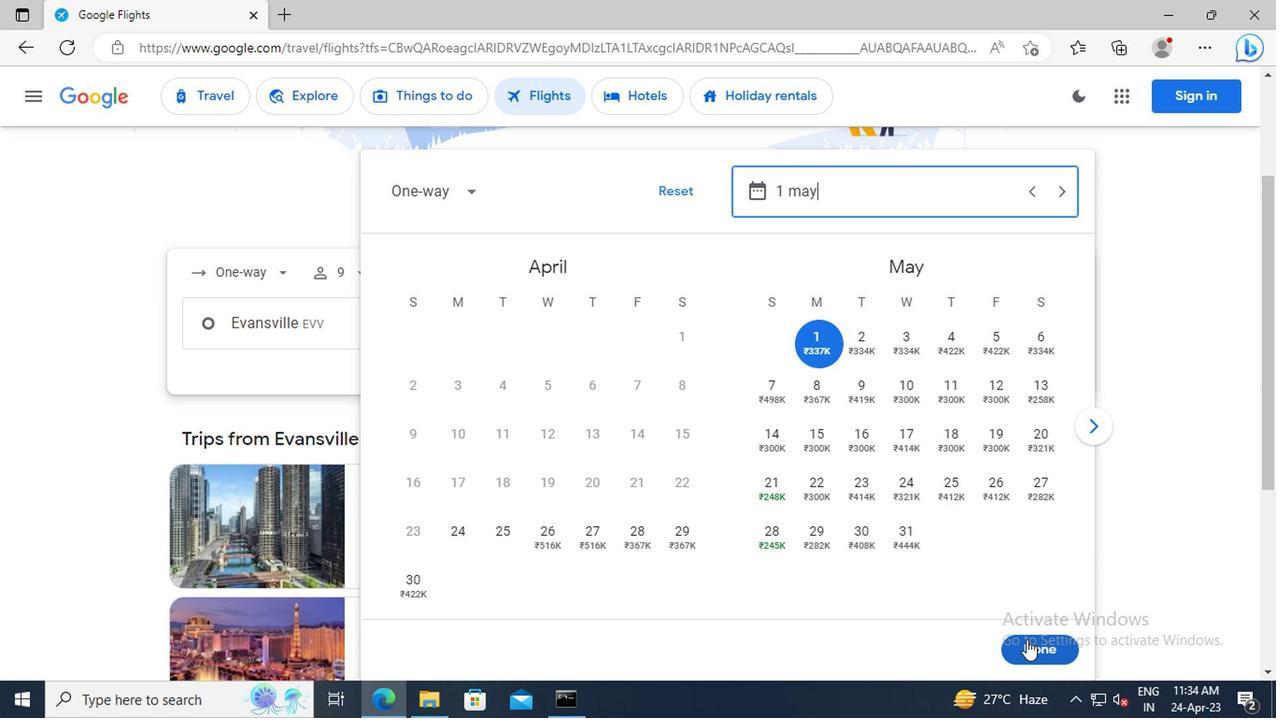 
Action: Mouse pressed left at (1025, 645)
Screenshot: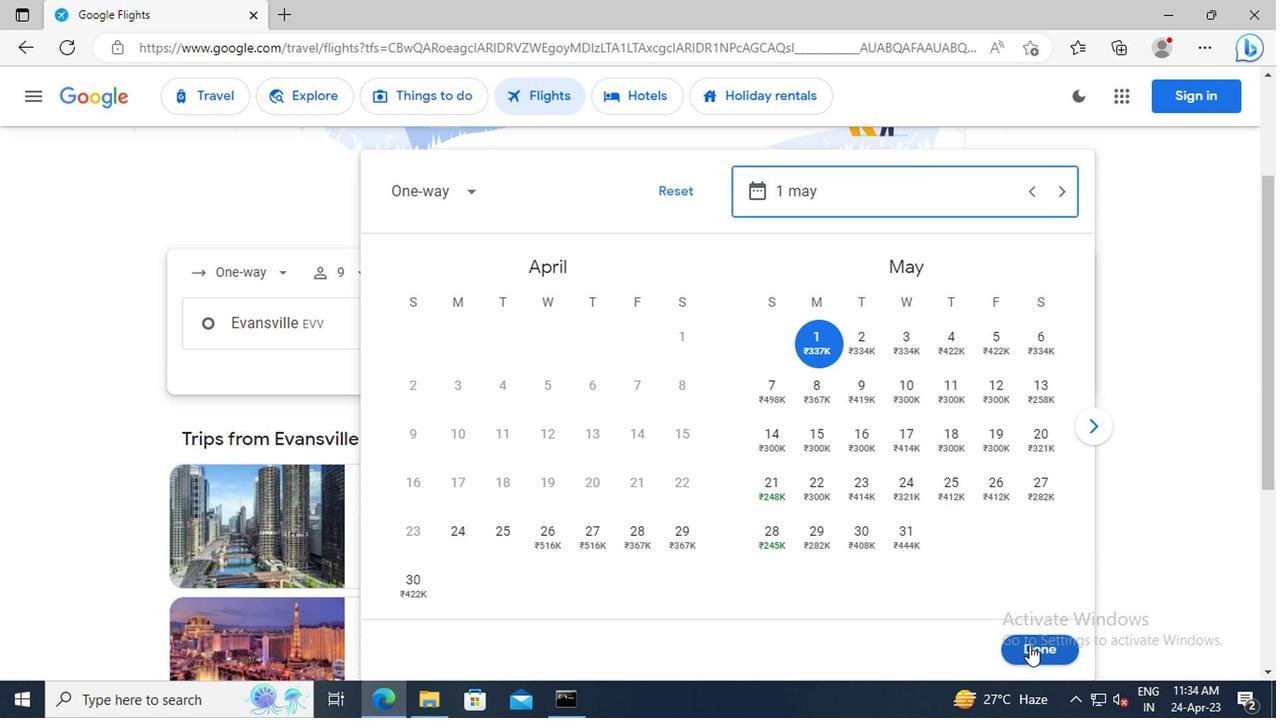 
Action: Mouse moved to (656, 400)
Screenshot: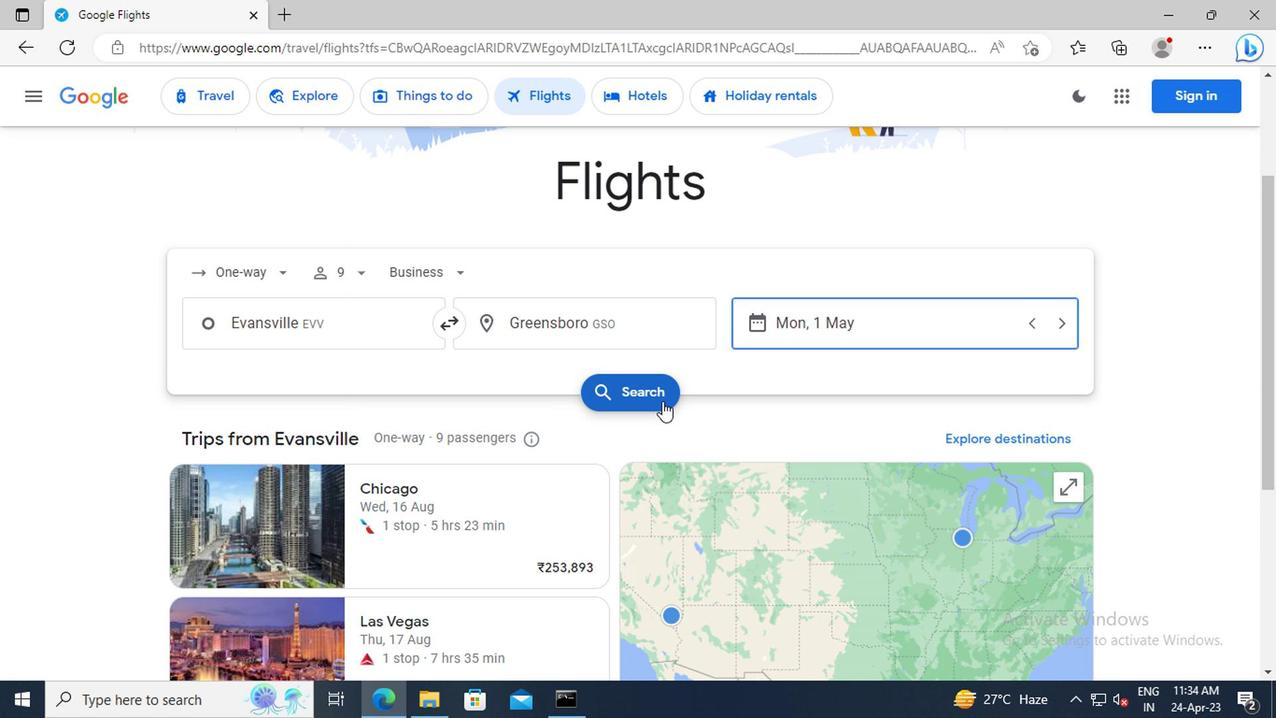 
Action: Mouse pressed left at (656, 400)
Screenshot: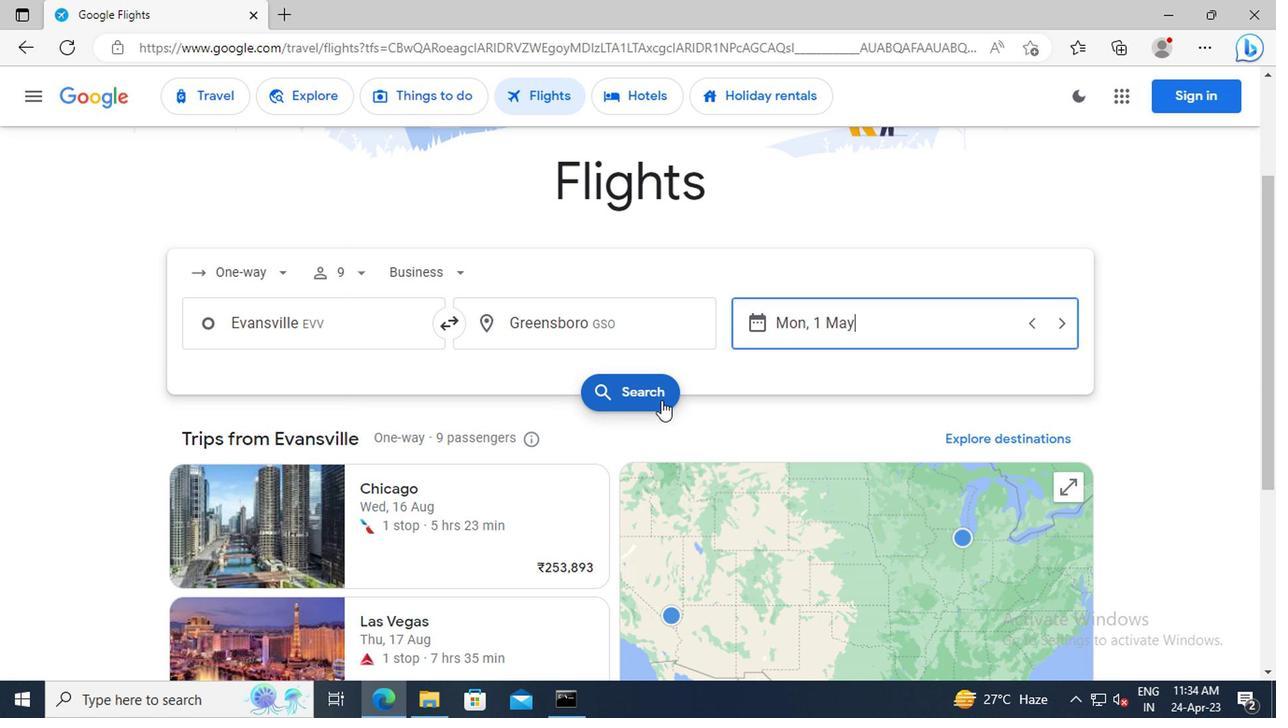 
Action: Mouse moved to (219, 275)
Screenshot: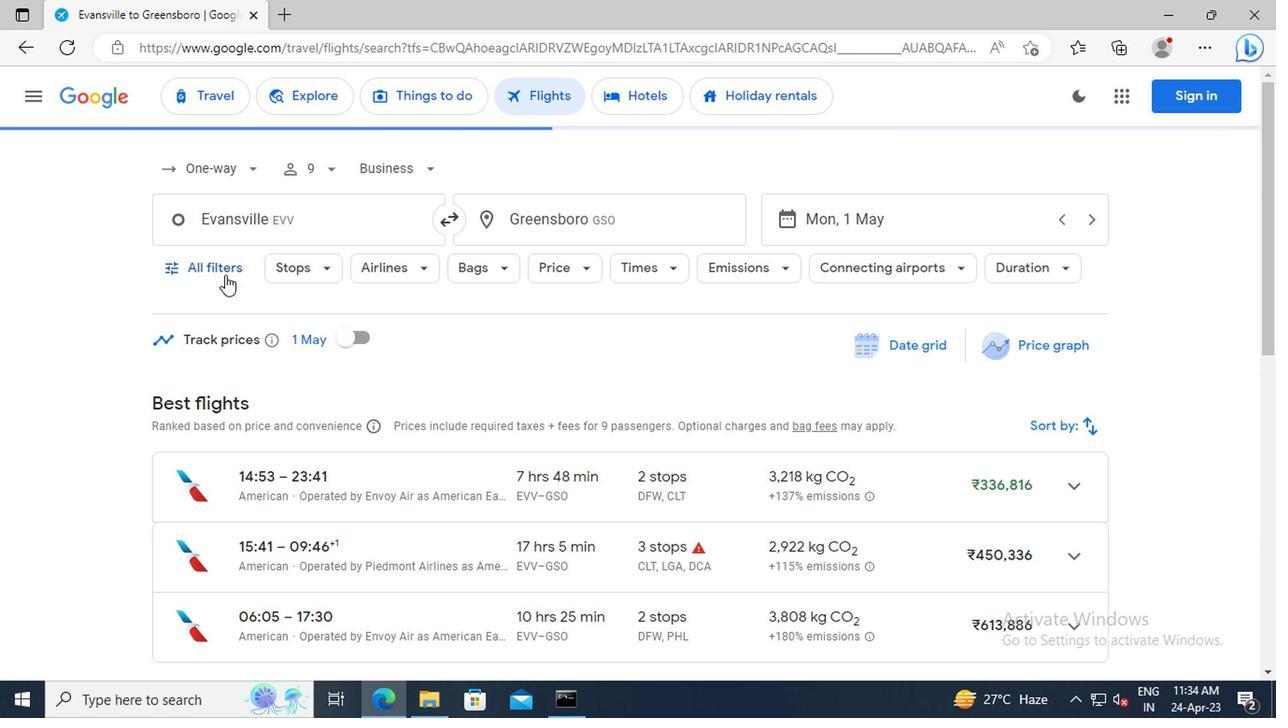 
Action: Mouse pressed left at (219, 275)
Screenshot: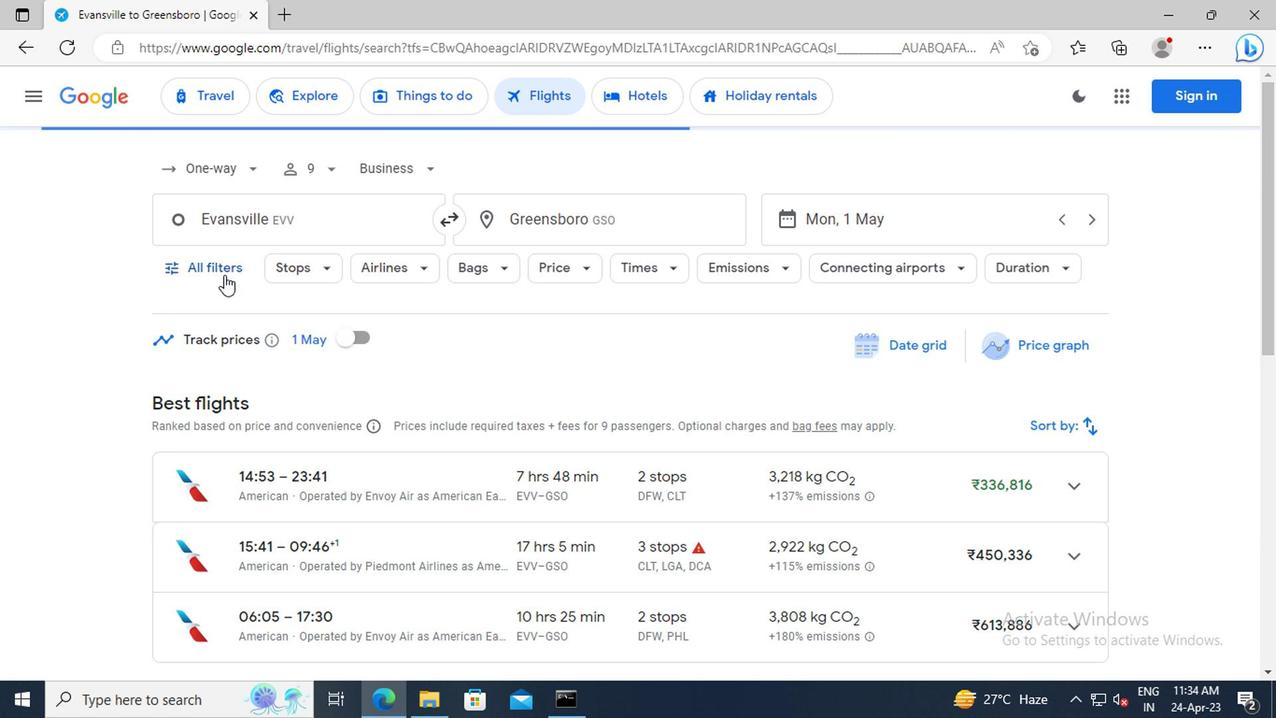 
Action: Mouse moved to (320, 394)
Screenshot: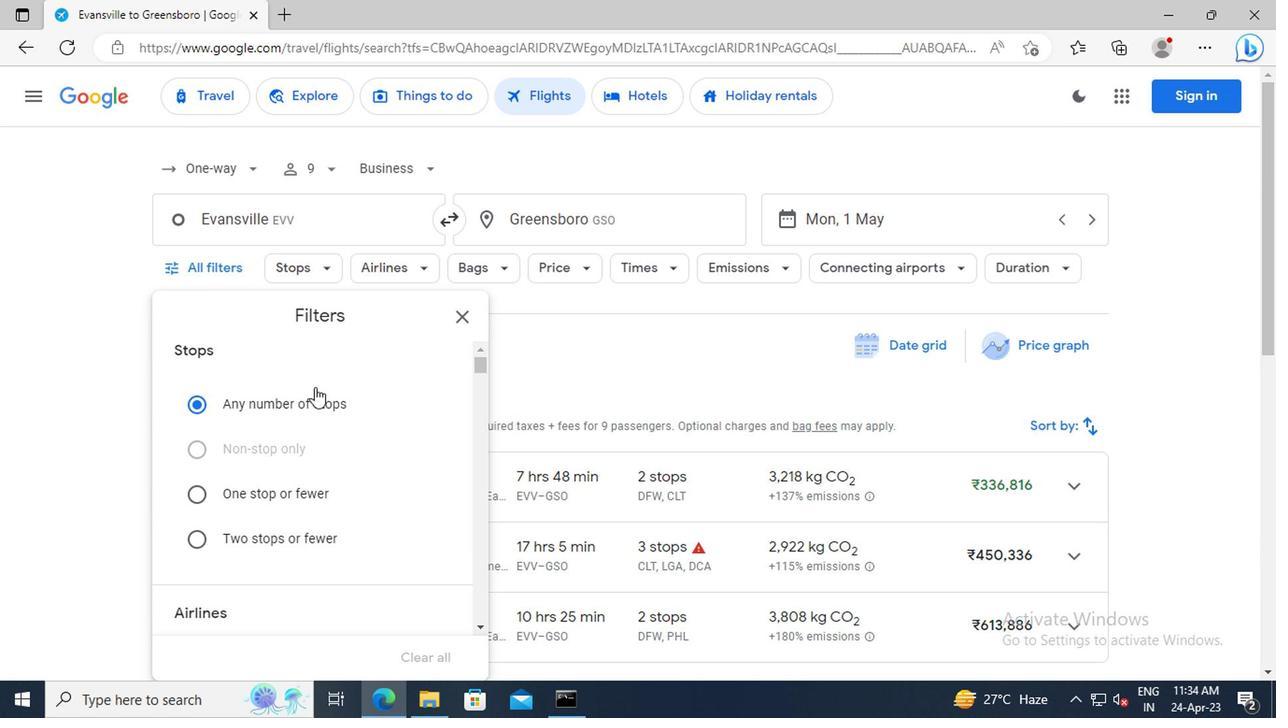 
Action: Mouse scrolled (320, 393) with delta (0, 0)
Screenshot: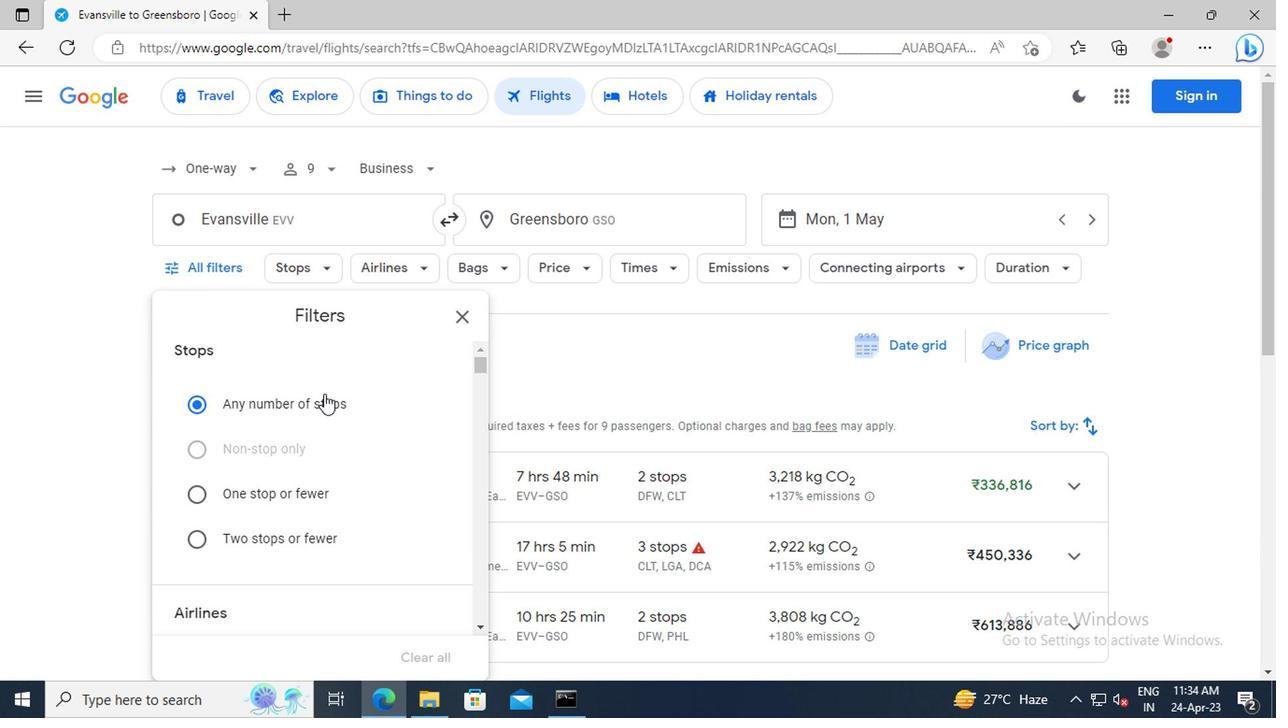 
Action: Mouse scrolled (320, 393) with delta (0, 0)
Screenshot: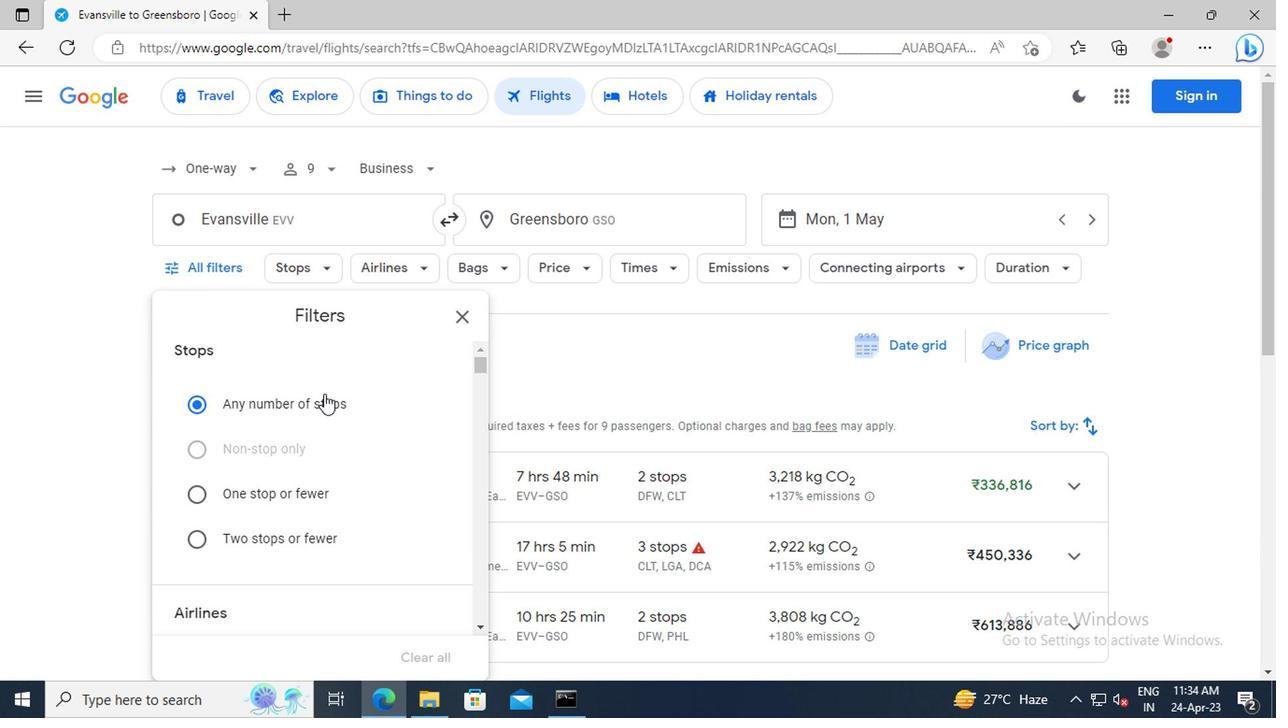 
Action: Mouse scrolled (320, 393) with delta (0, 0)
Screenshot: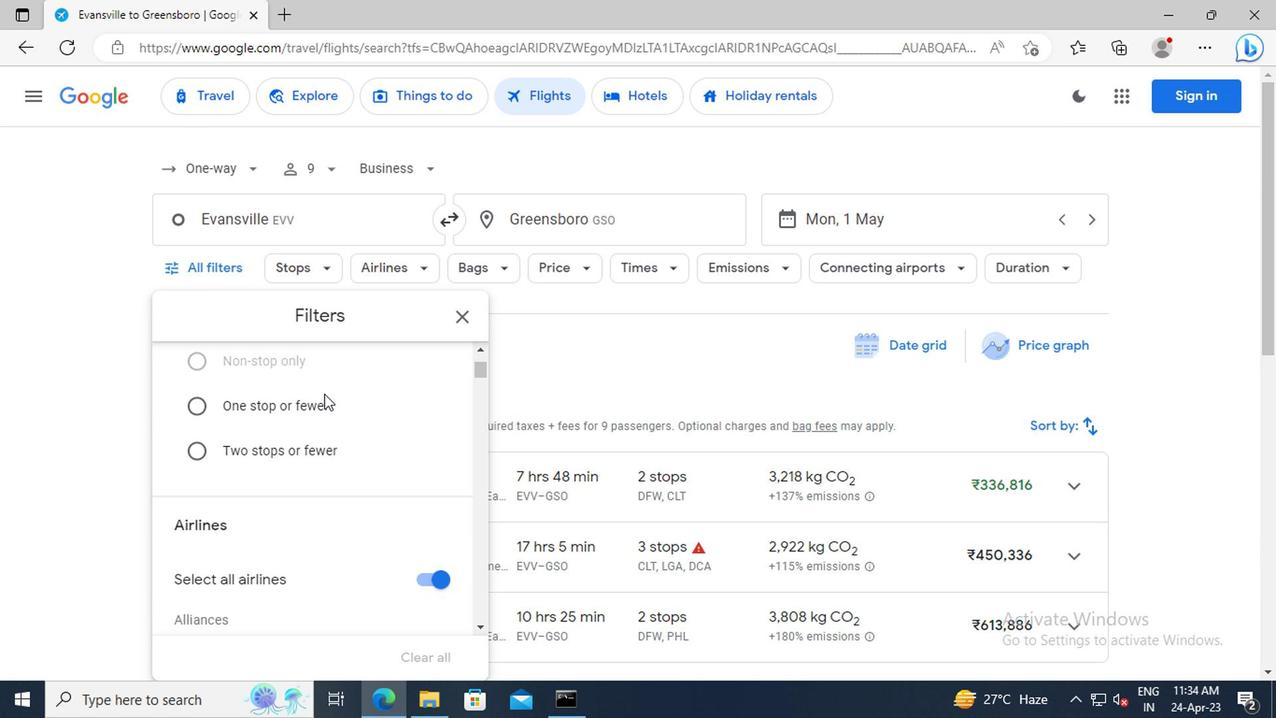 
Action: Mouse scrolled (320, 393) with delta (0, 0)
Screenshot: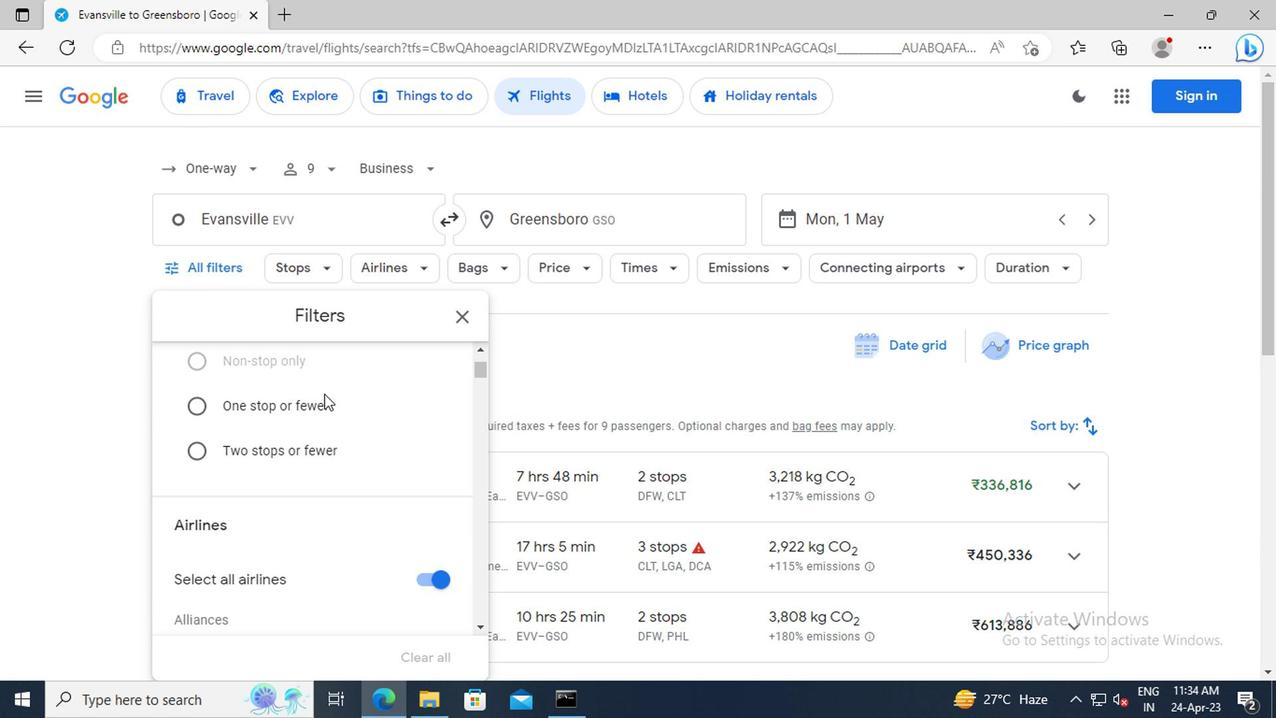 
Action: Mouse moved to (417, 488)
Screenshot: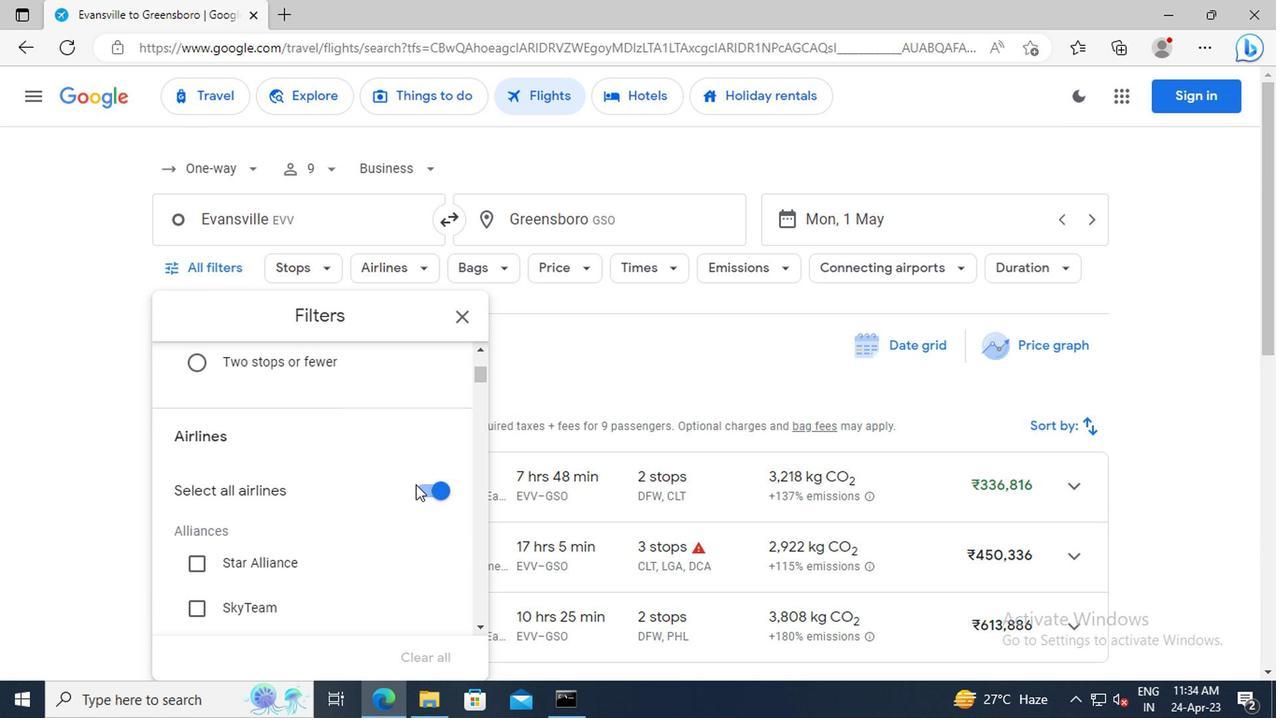 
Action: Mouse pressed left at (417, 488)
Screenshot: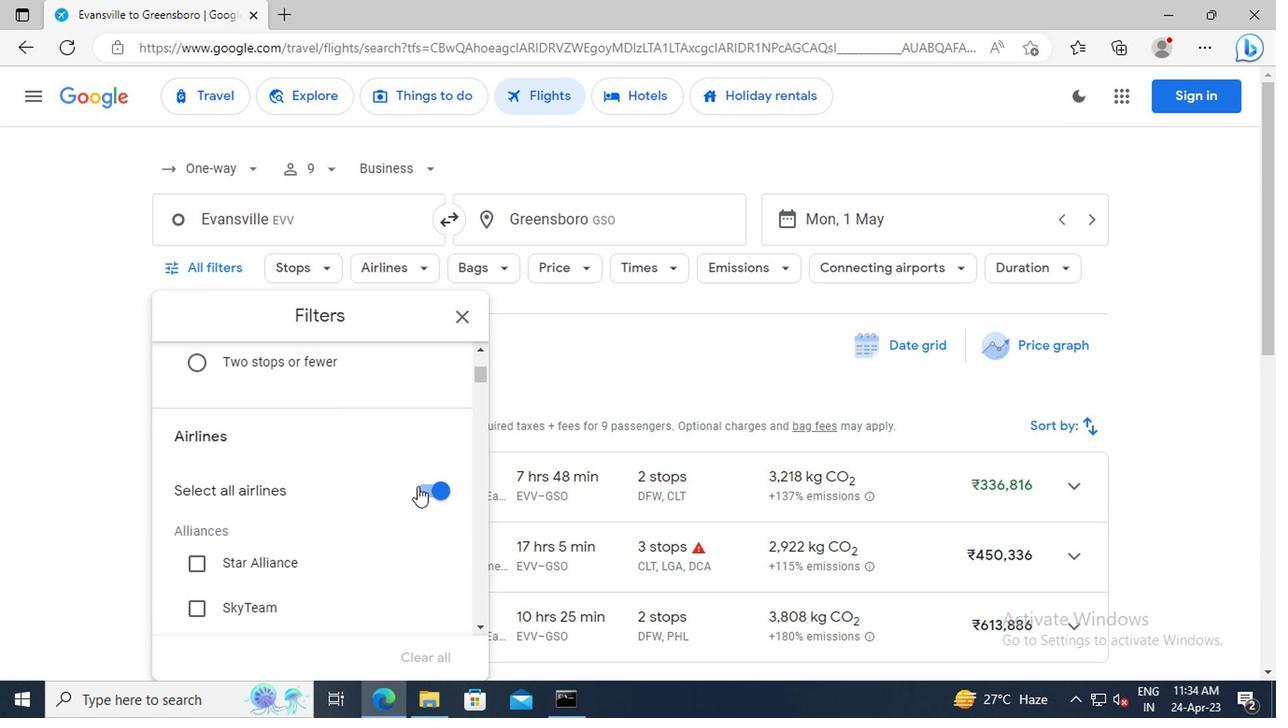 
Action: Mouse moved to (368, 461)
Screenshot: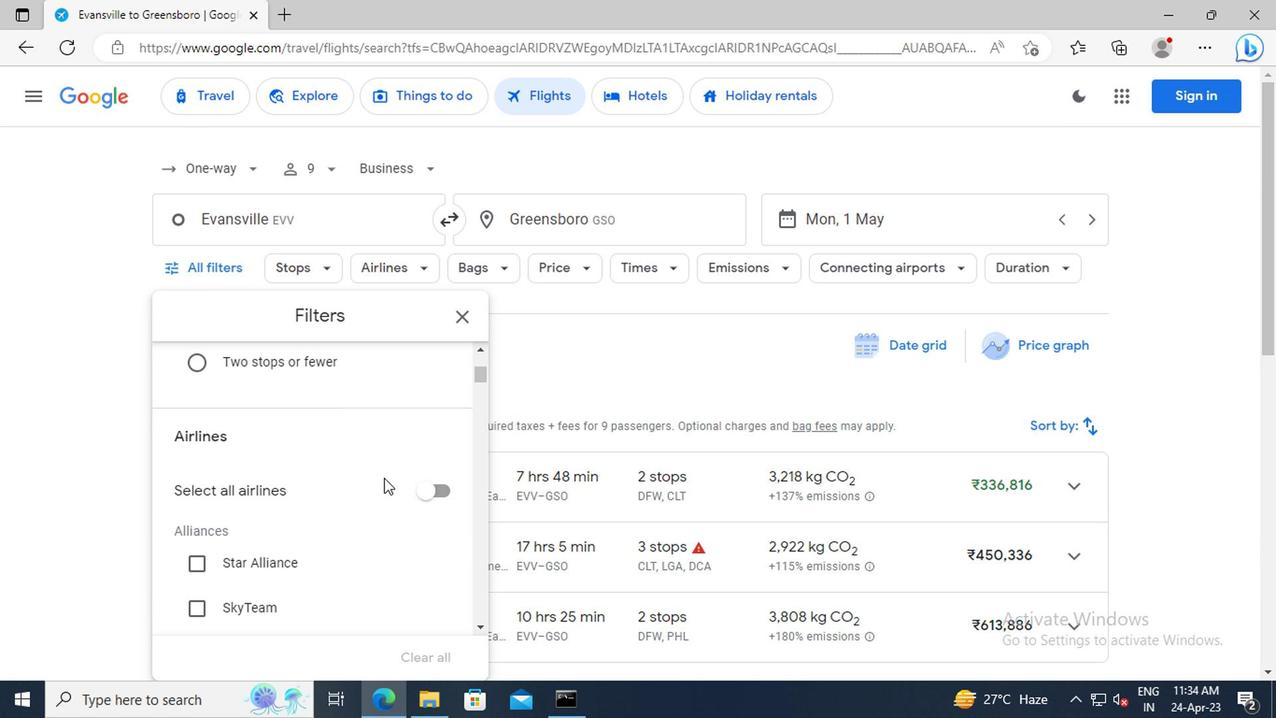 
Action: Mouse scrolled (368, 460) with delta (0, 0)
Screenshot: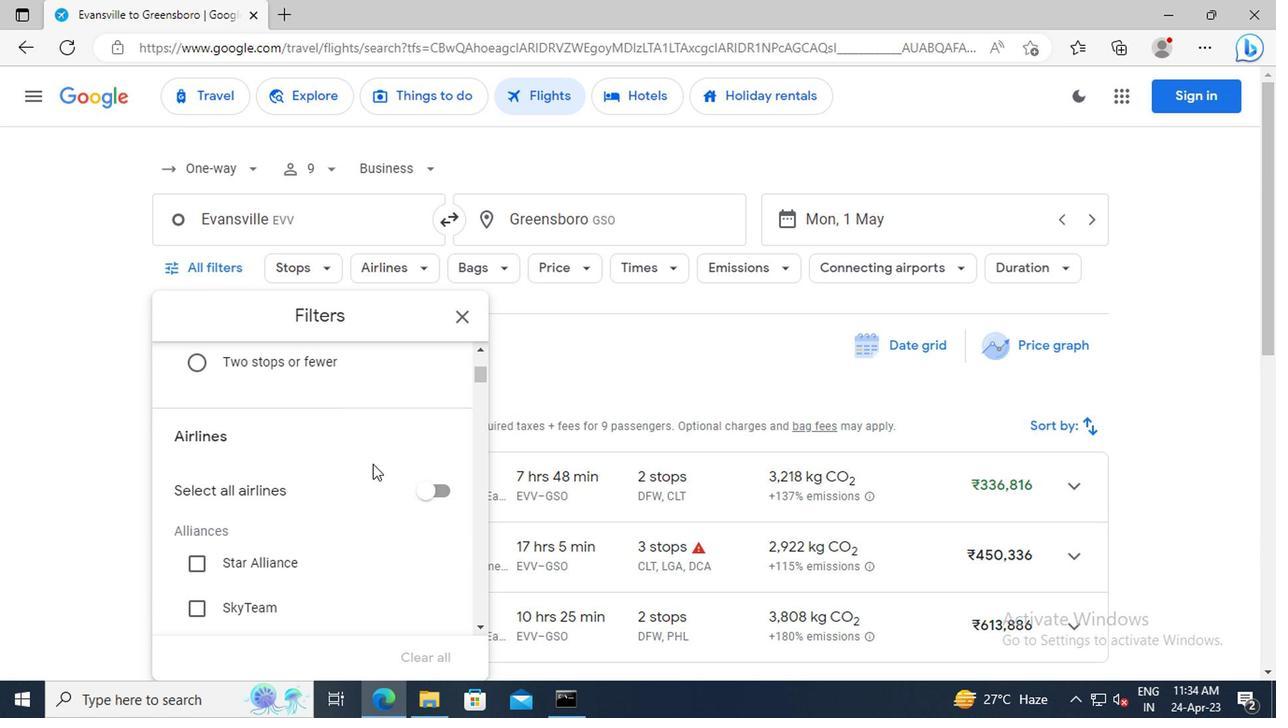 
Action: Mouse scrolled (368, 460) with delta (0, 0)
Screenshot: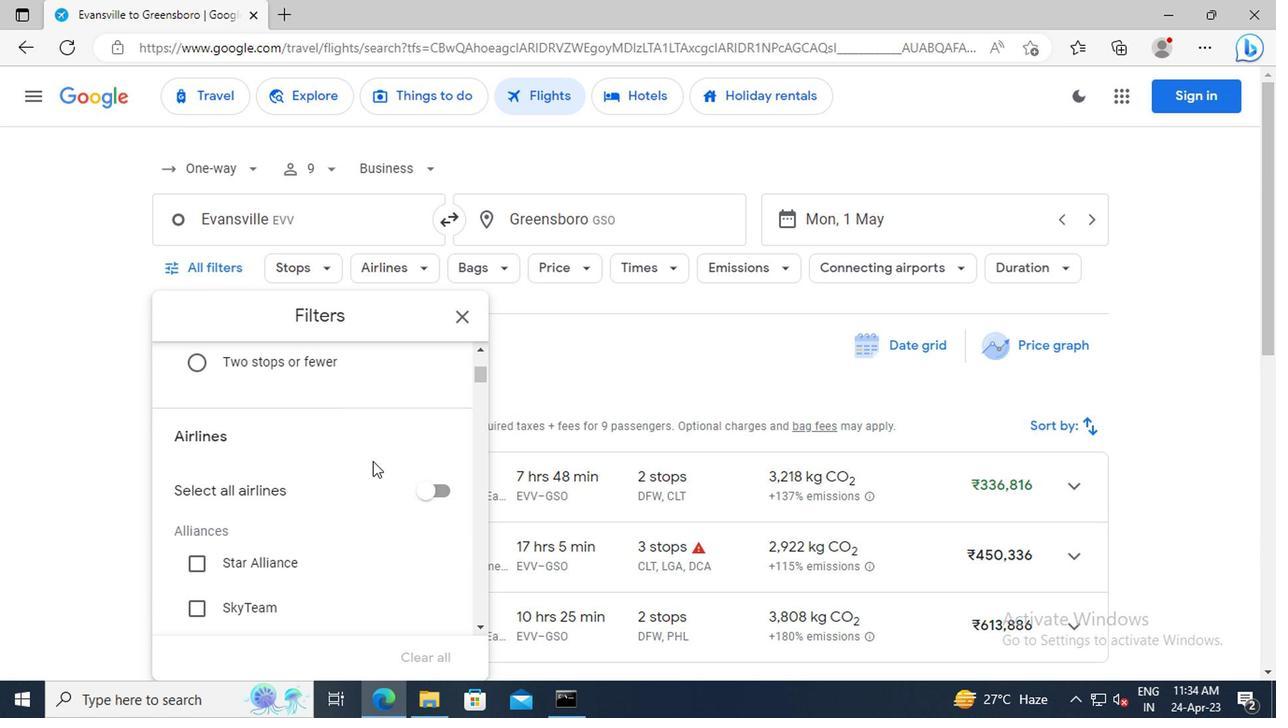 
Action: Mouse scrolled (368, 460) with delta (0, 0)
Screenshot: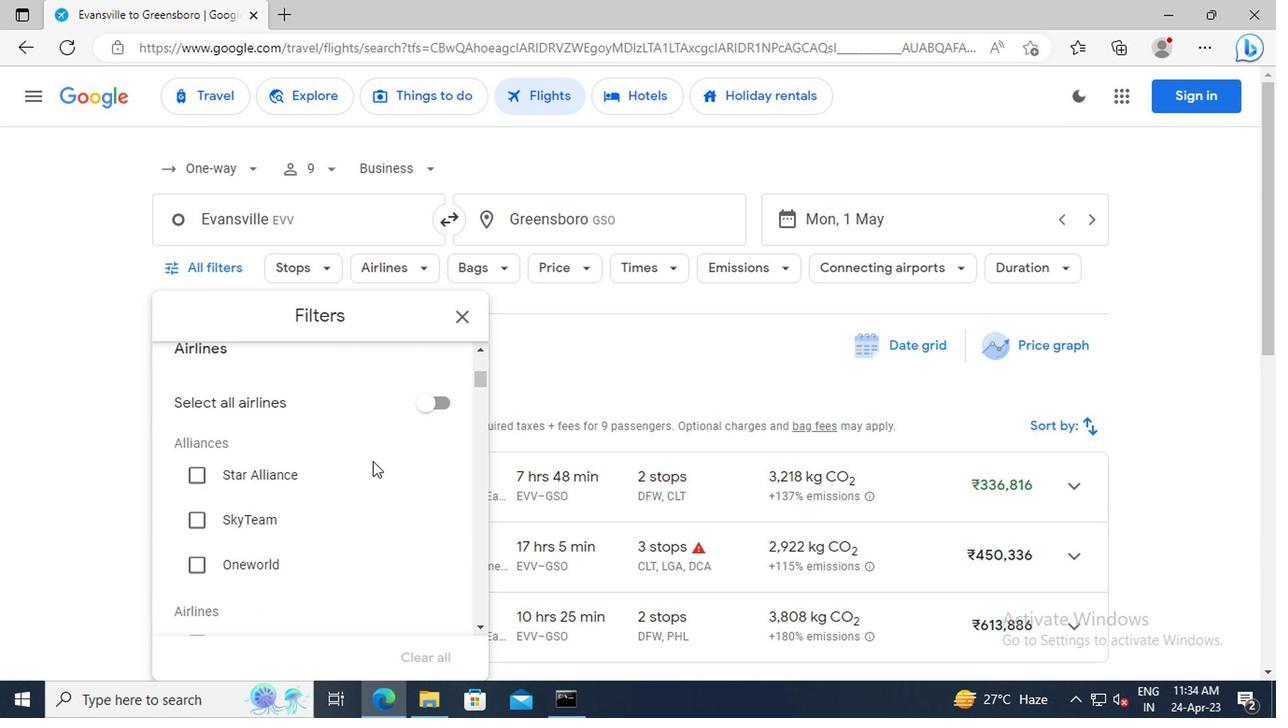 
Action: Mouse scrolled (368, 460) with delta (0, 0)
Screenshot: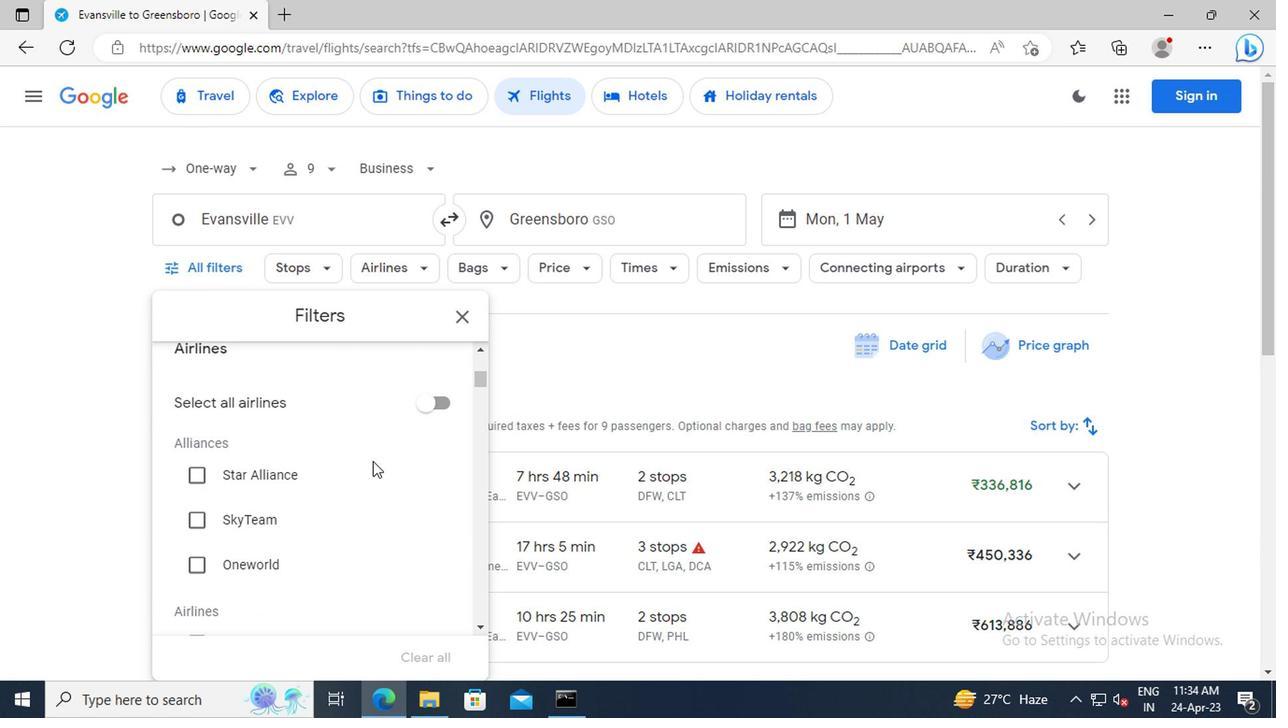 
Action: Mouse scrolled (368, 460) with delta (0, 0)
Screenshot: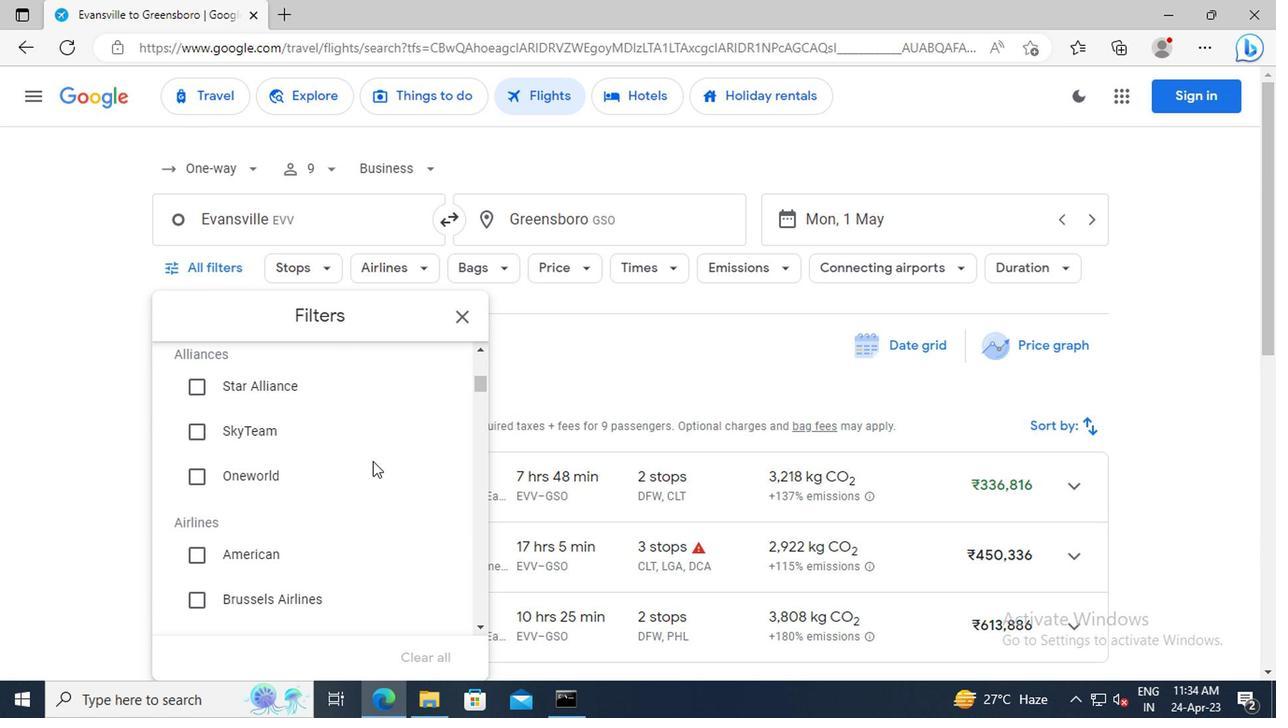 
Action: Mouse scrolled (368, 460) with delta (0, 0)
Screenshot: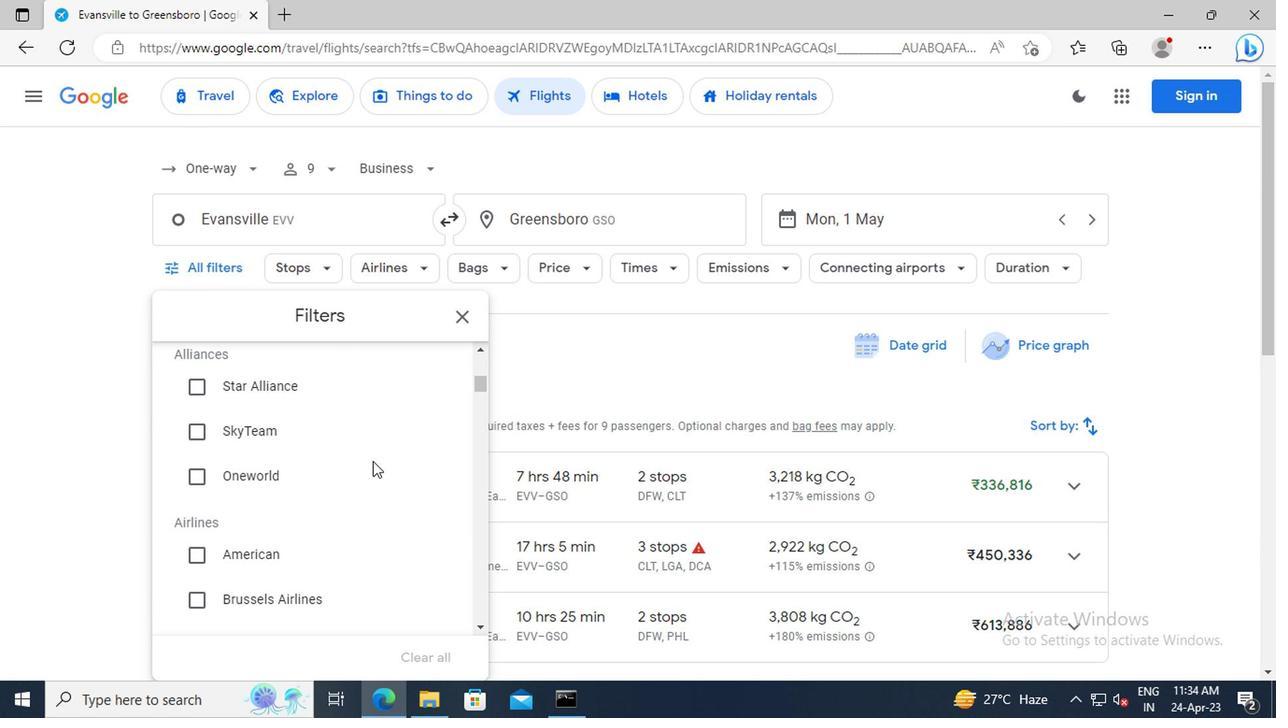 
Action: Mouse scrolled (368, 460) with delta (0, 0)
Screenshot: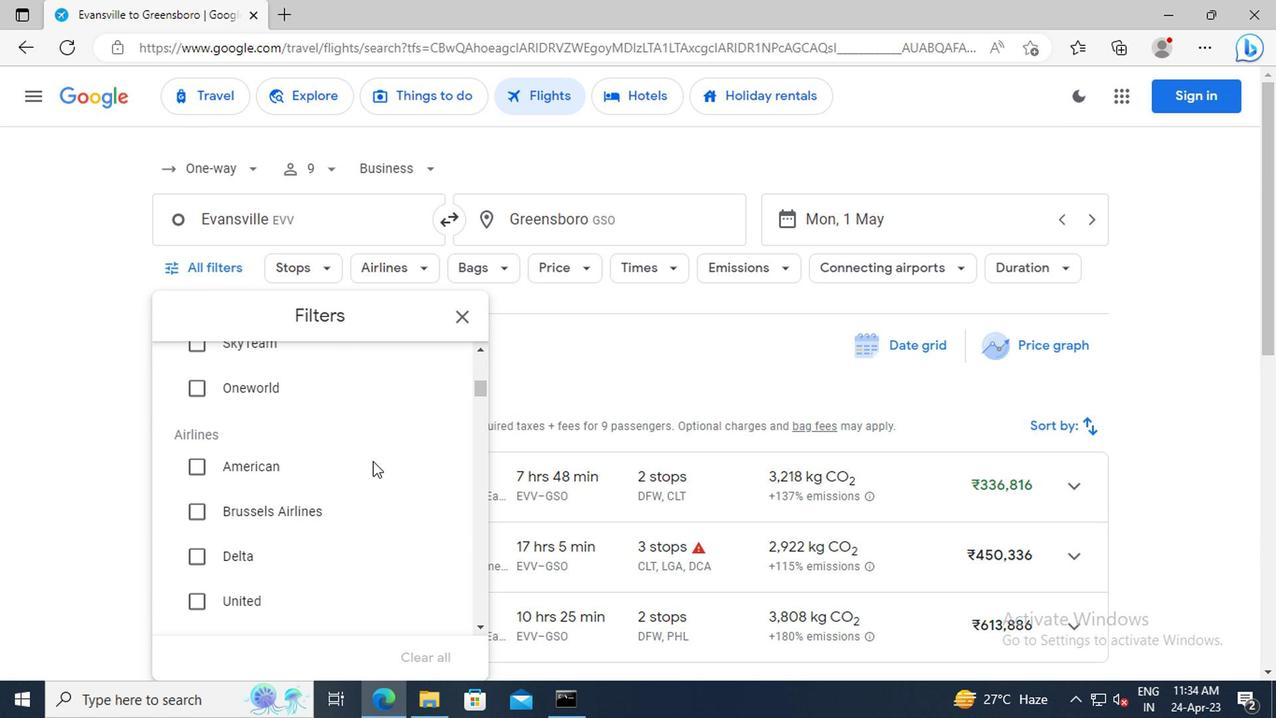 
Action: Mouse scrolled (368, 460) with delta (0, 0)
Screenshot: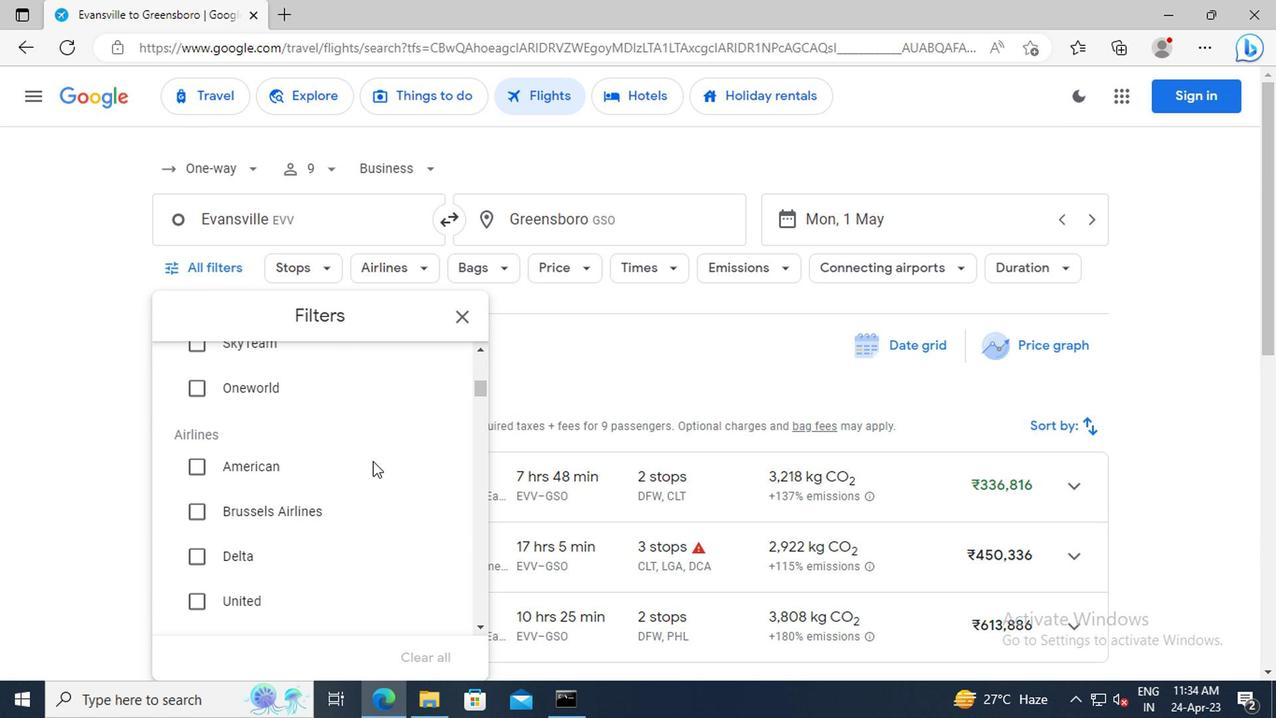 
Action: Mouse scrolled (368, 460) with delta (0, 0)
Screenshot: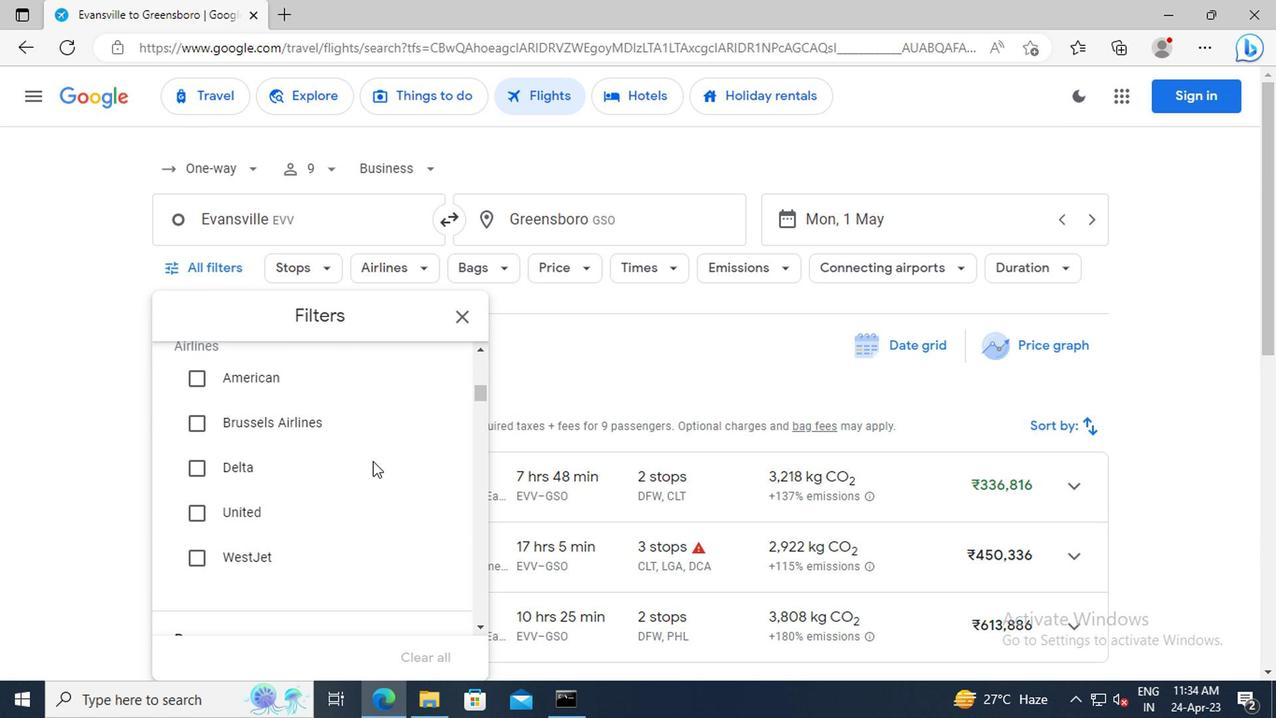
Action: Mouse scrolled (368, 460) with delta (0, 0)
Screenshot: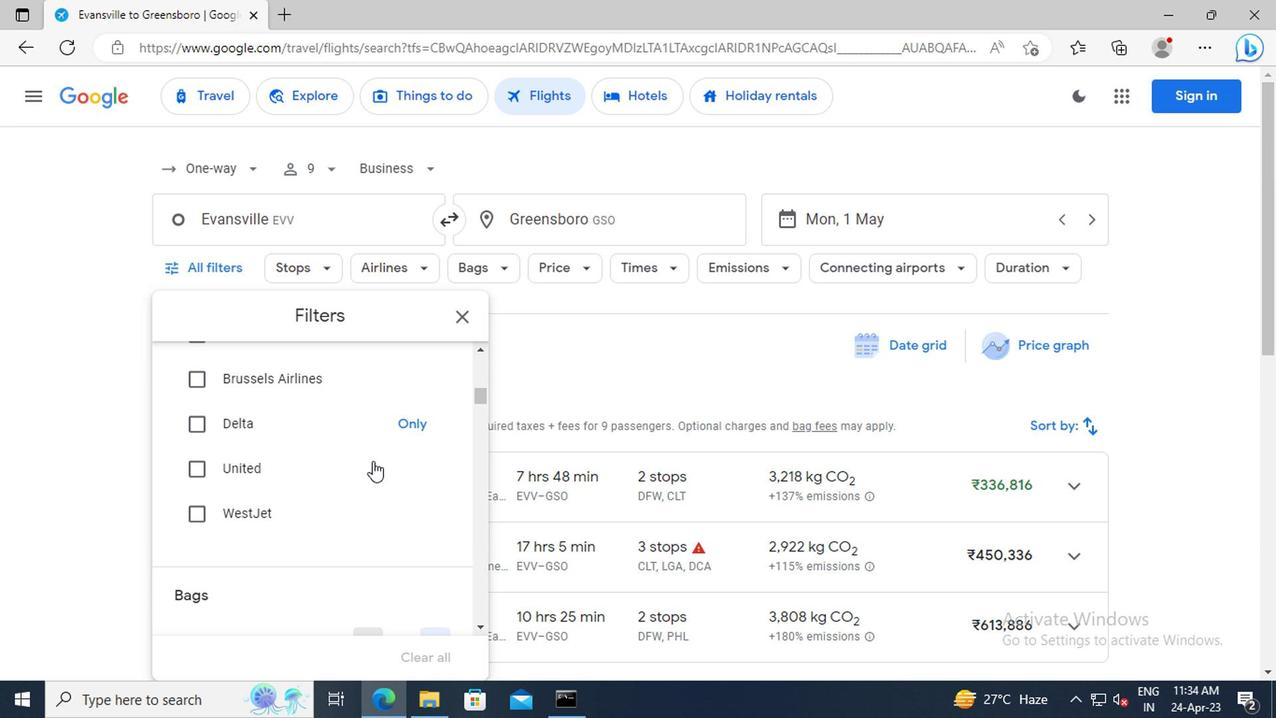 
Action: Mouse scrolled (368, 460) with delta (0, 0)
Screenshot: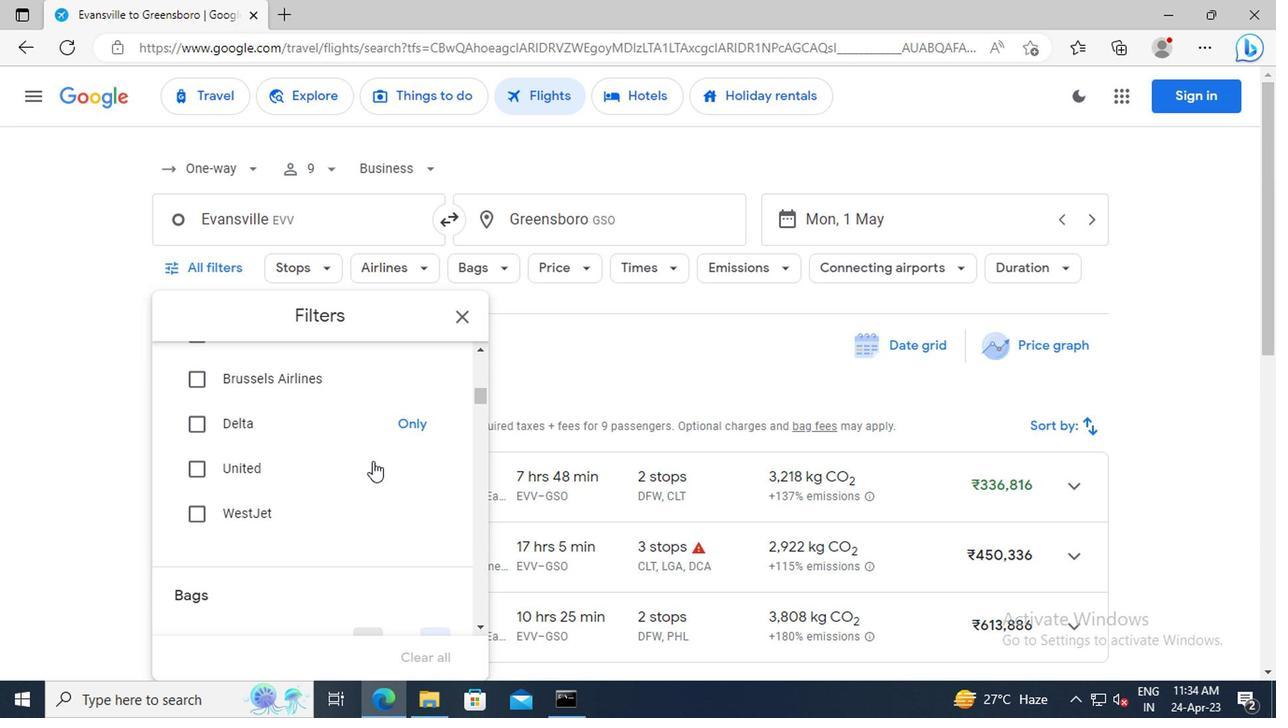 
Action: Mouse scrolled (368, 460) with delta (0, 0)
Screenshot: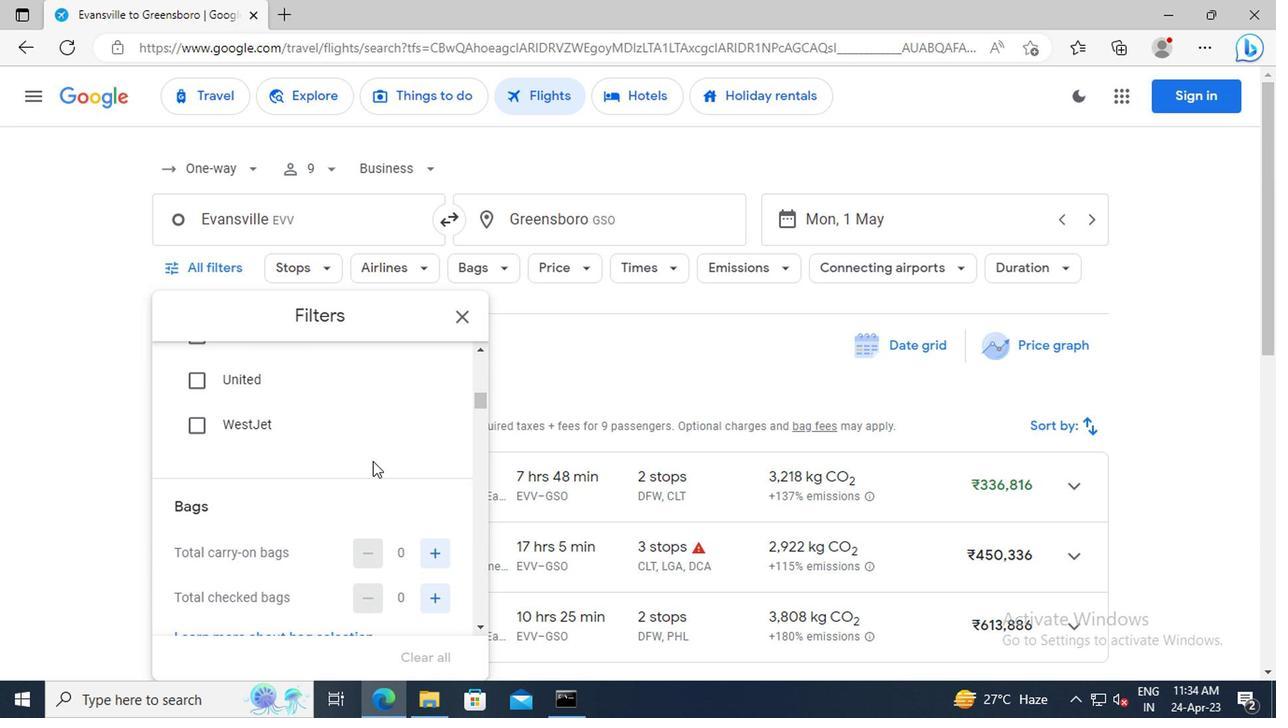 
Action: Mouse moved to (426, 505)
Screenshot: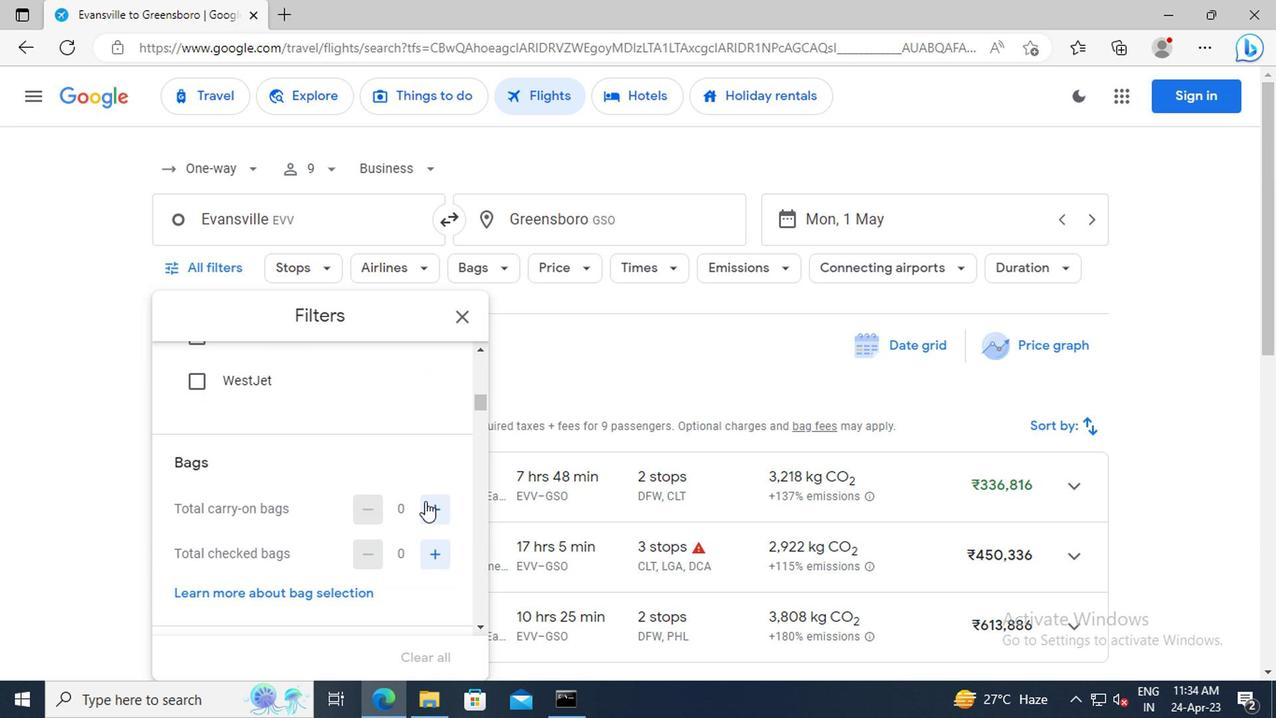 
Action: Mouse pressed left at (426, 505)
Screenshot: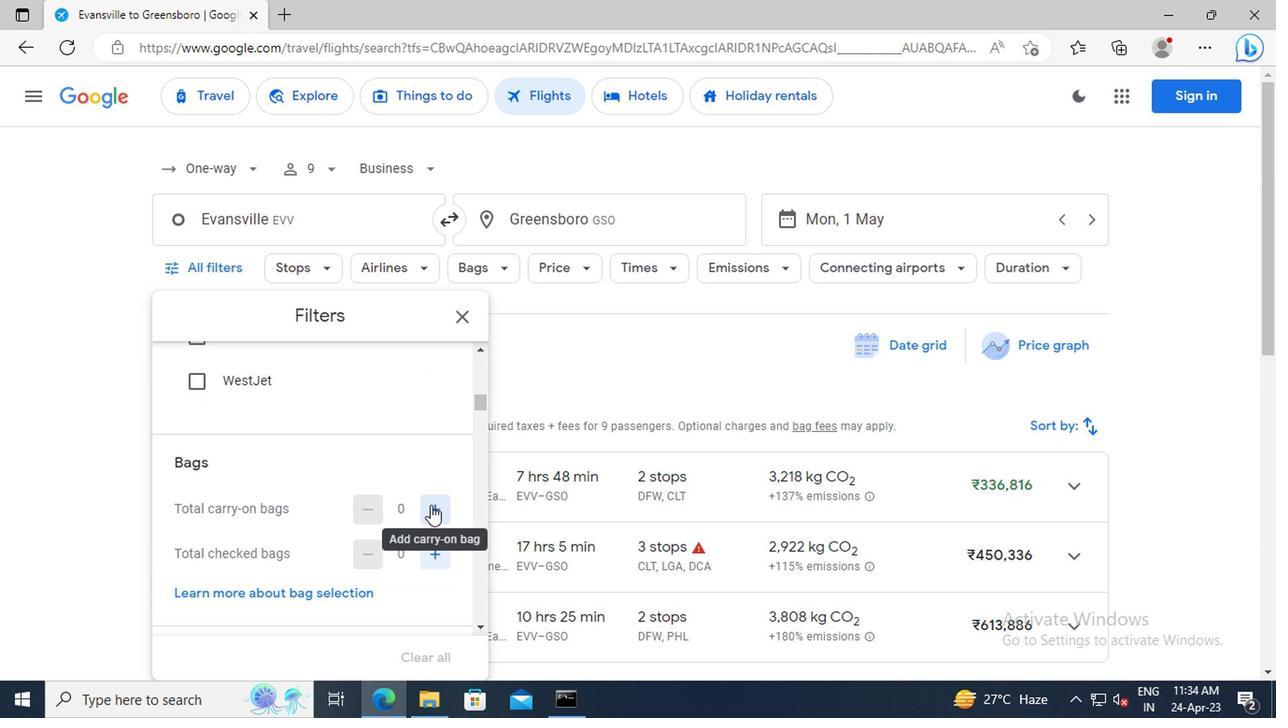 
Action: Mouse moved to (358, 418)
Screenshot: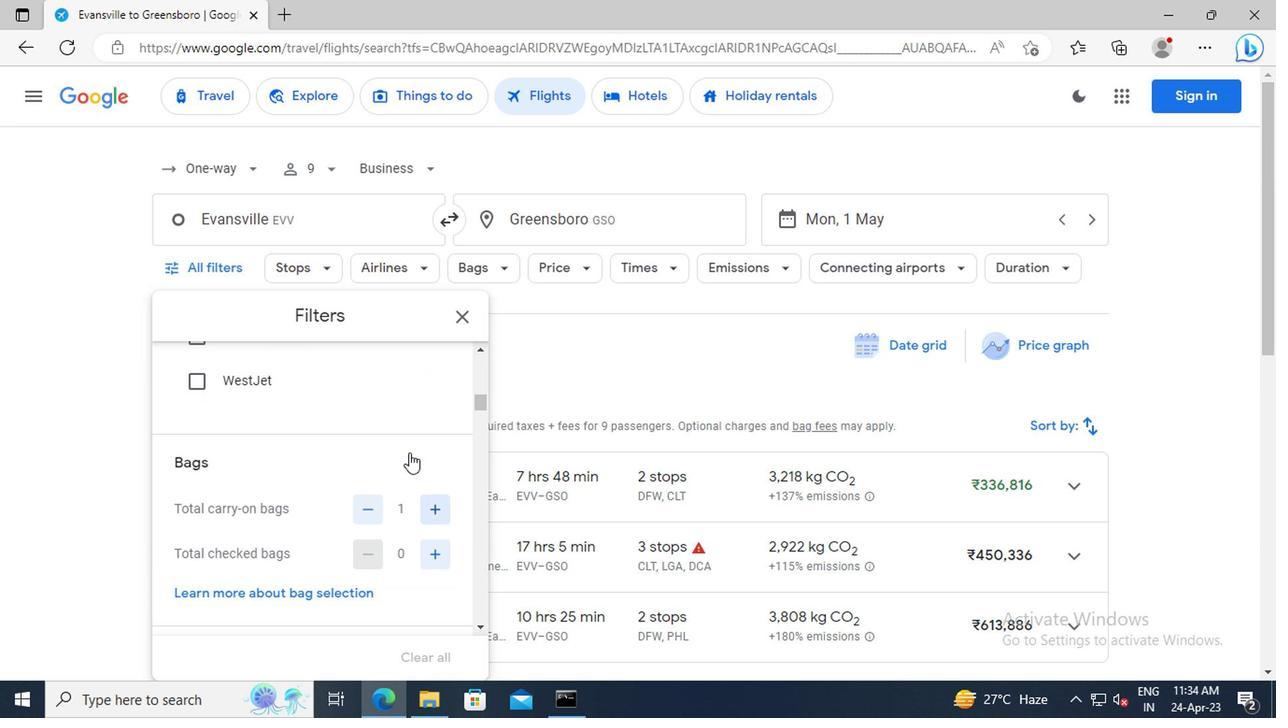 
Action: Mouse scrolled (358, 417) with delta (0, -1)
Screenshot: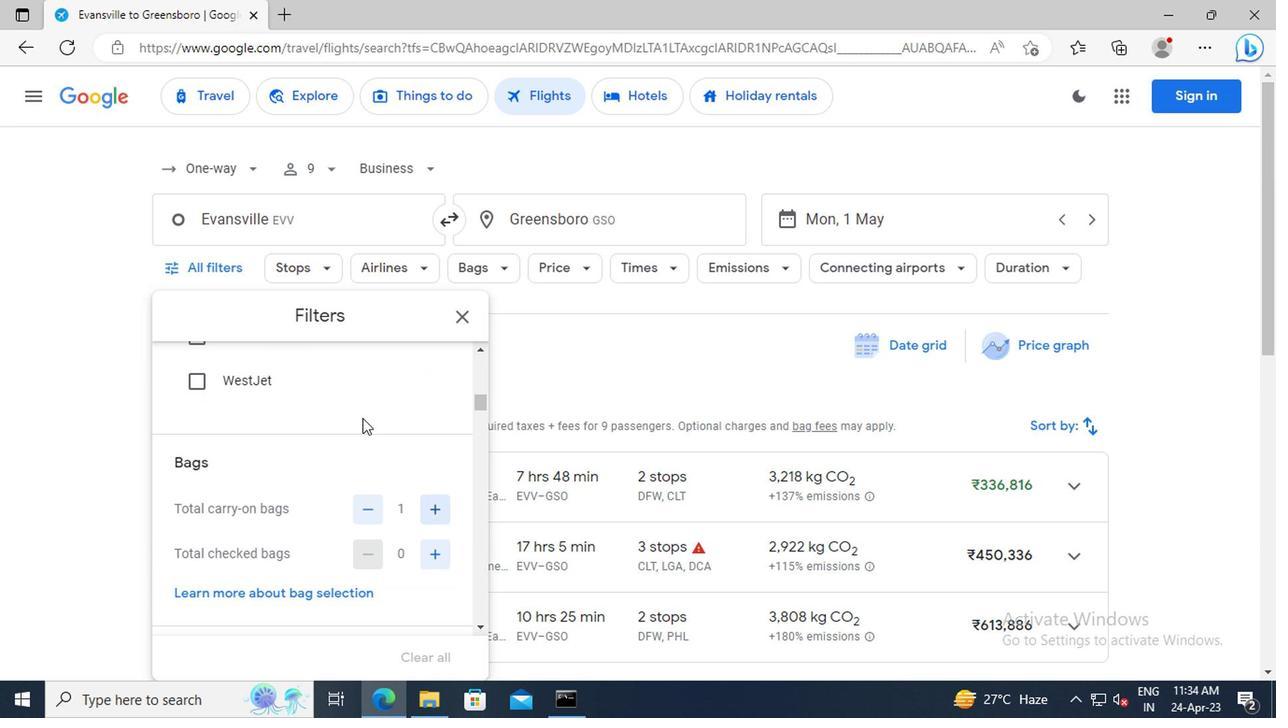 
Action: Mouse scrolled (358, 417) with delta (0, -1)
Screenshot: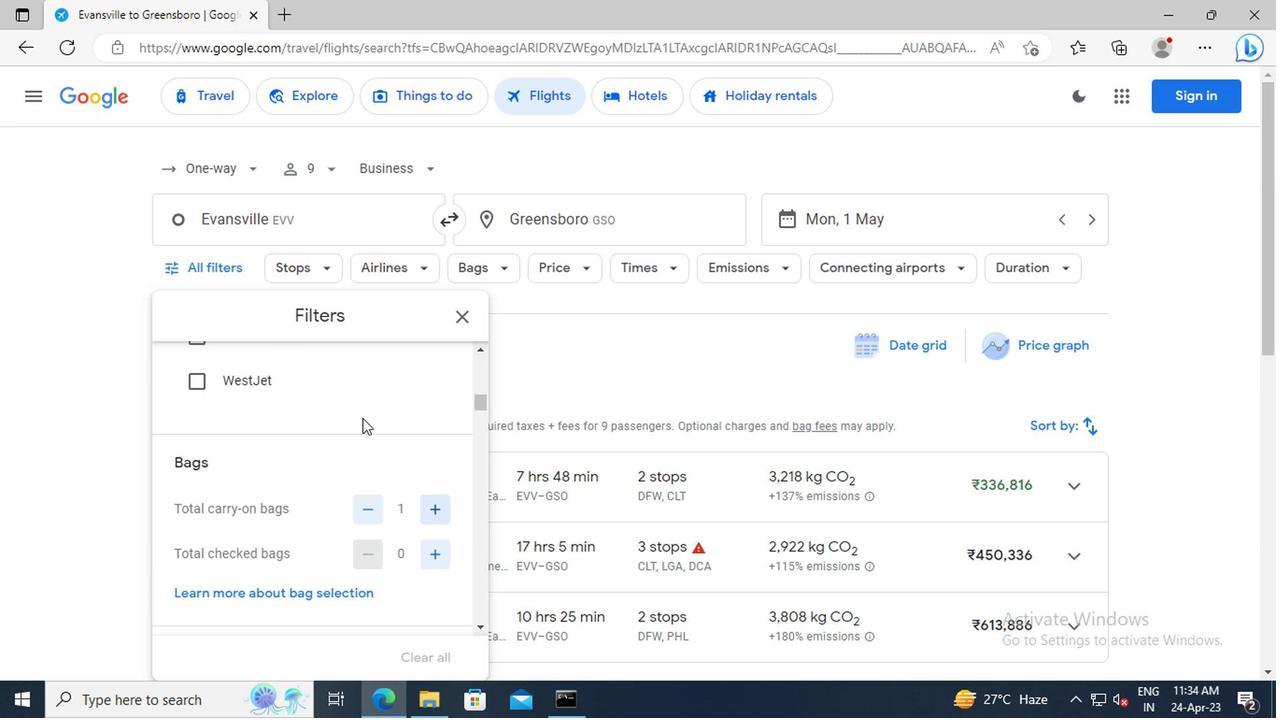 
Action: Mouse scrolled (358, 417) with delta (0, -1)
Screenshot: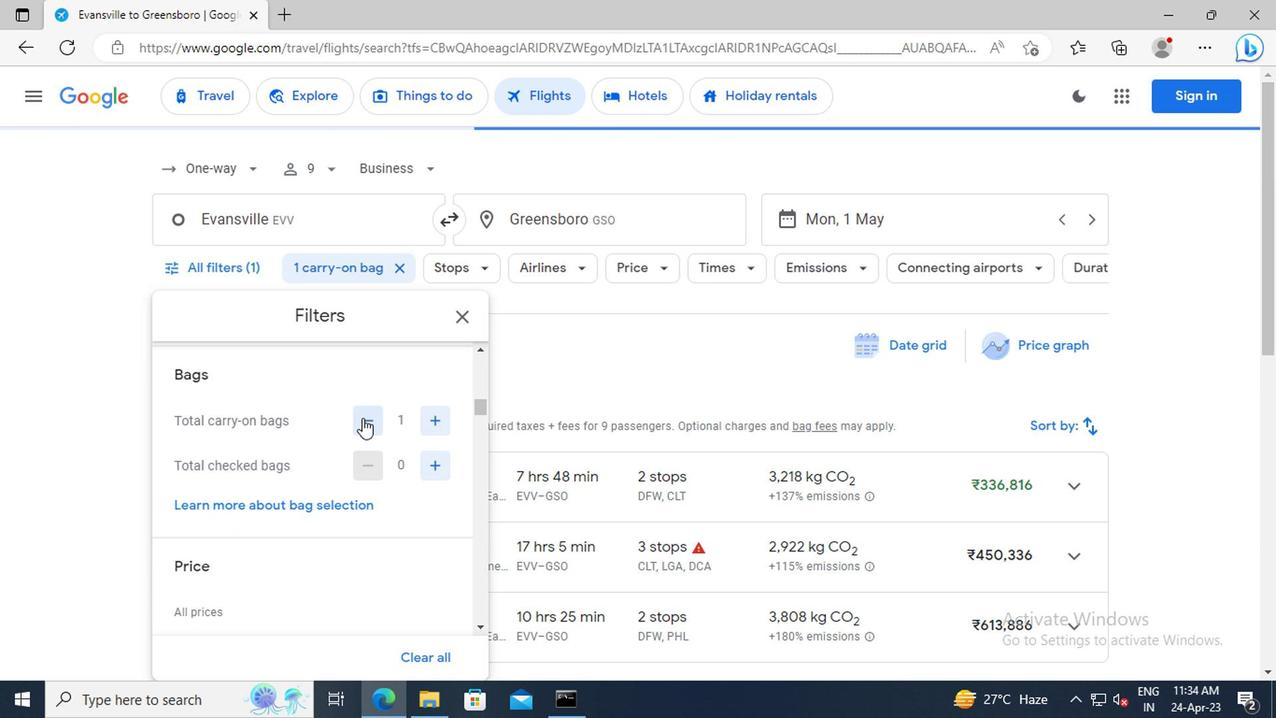 
Action: Mouse scrolled (358, 417) with delta (0, -1)
Screenshot: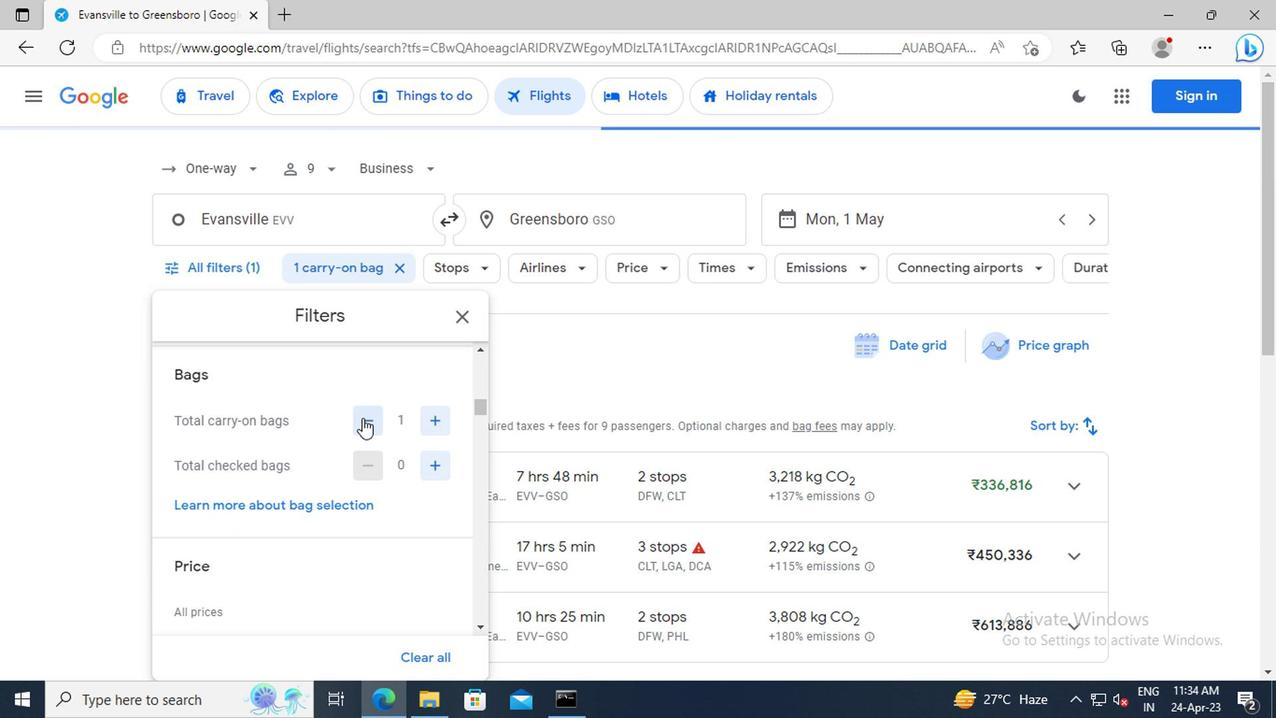 
Action: Mouse moved to (436, 563)
Screenshot: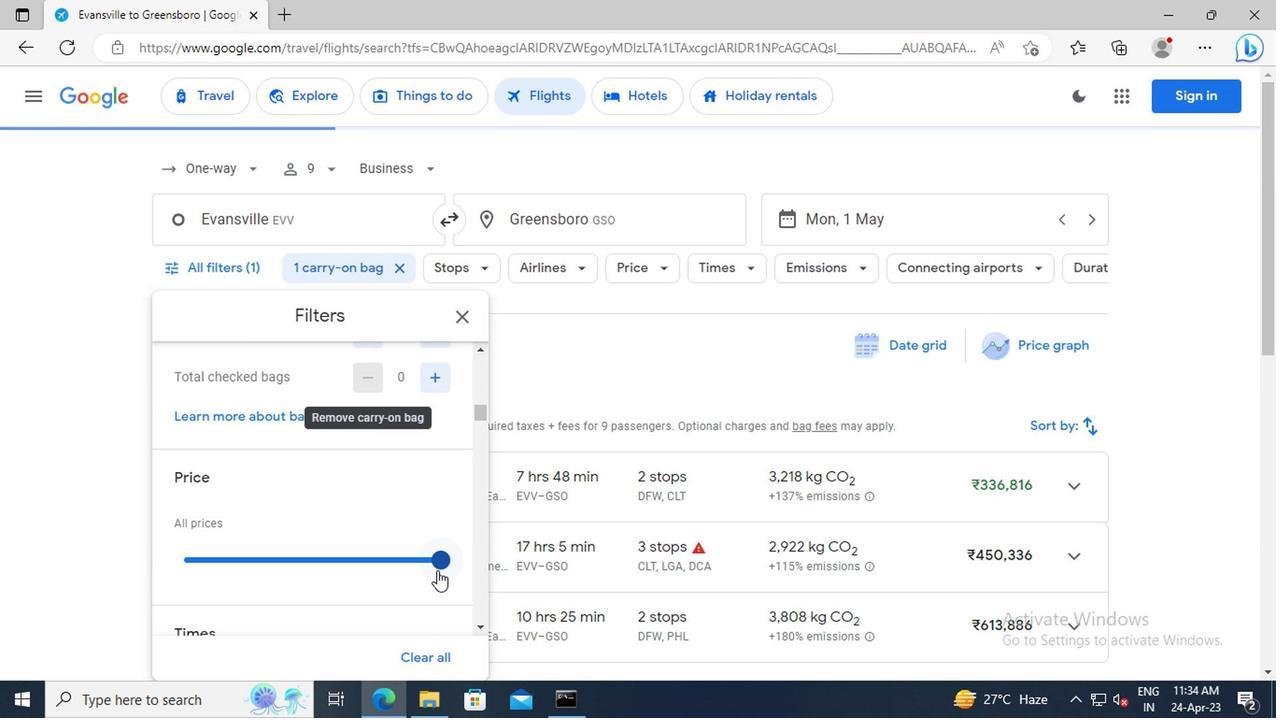 
Action: Mouse pressed left at (436, 563)
Screenshot: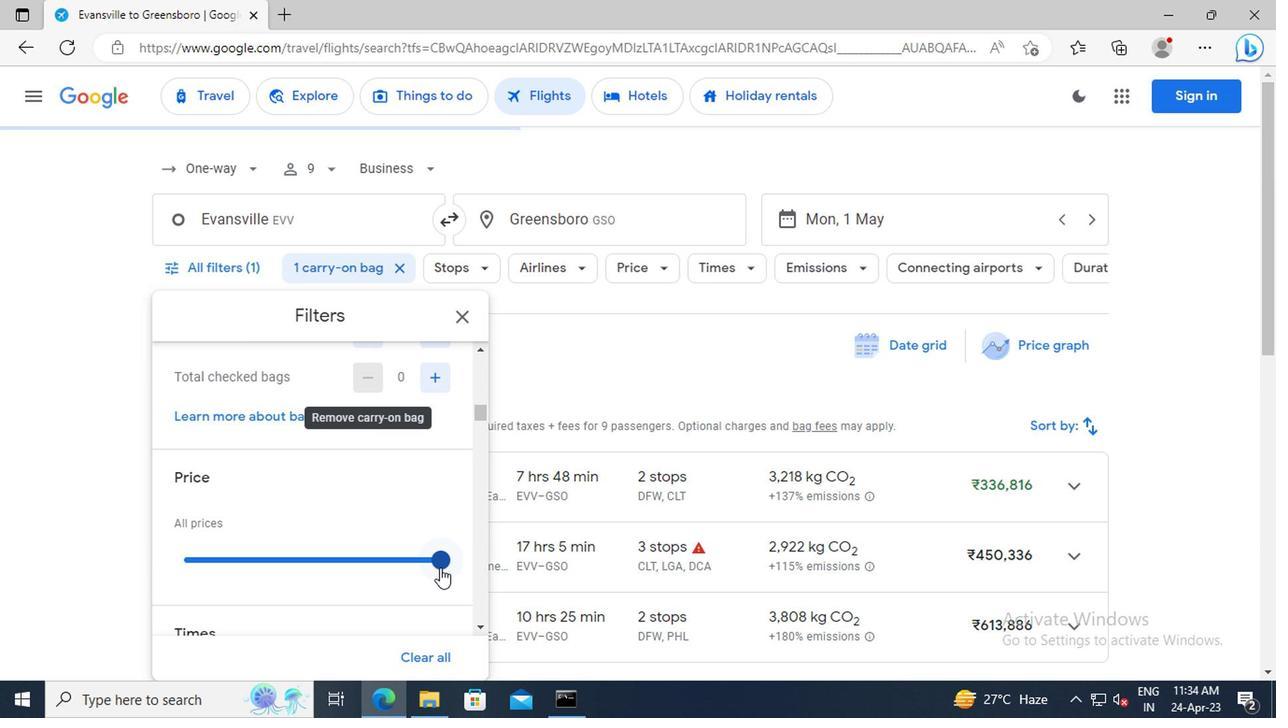 
Action: Mouse moved to (428, 533)
Screenshot: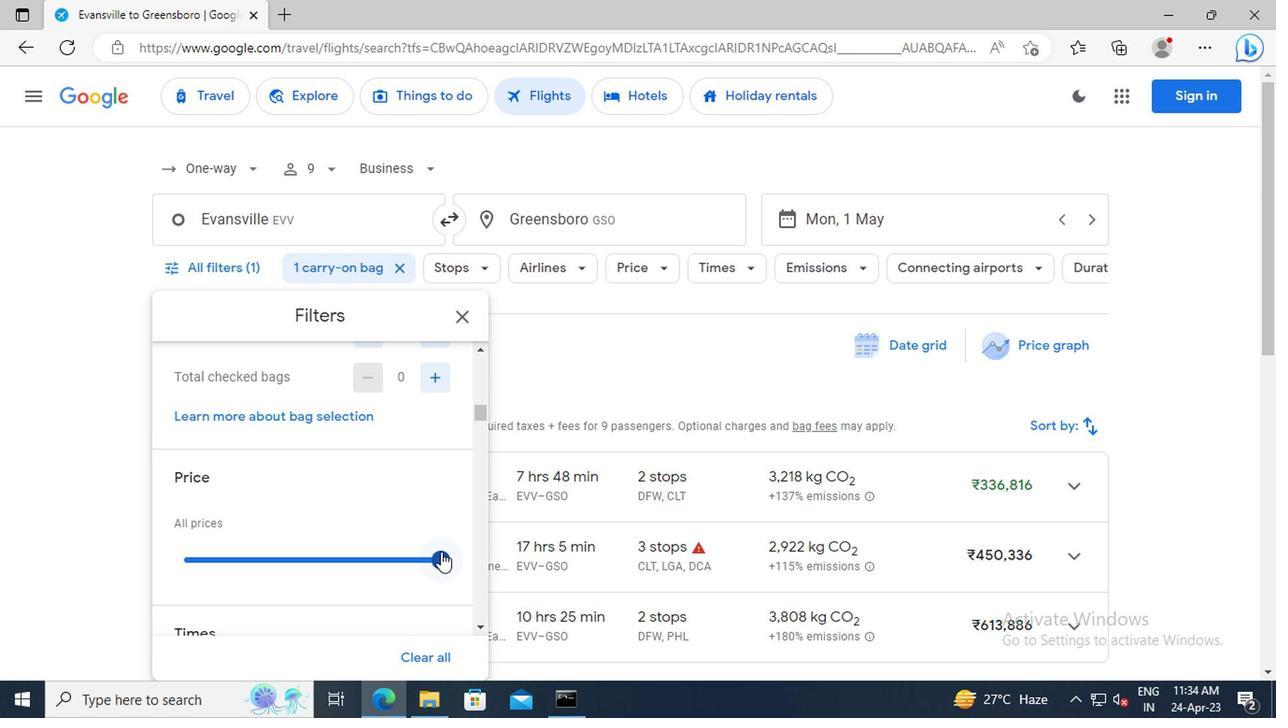 
Action: Mouse scrolled (428, 533) with delta (0, 0)
Screenshot: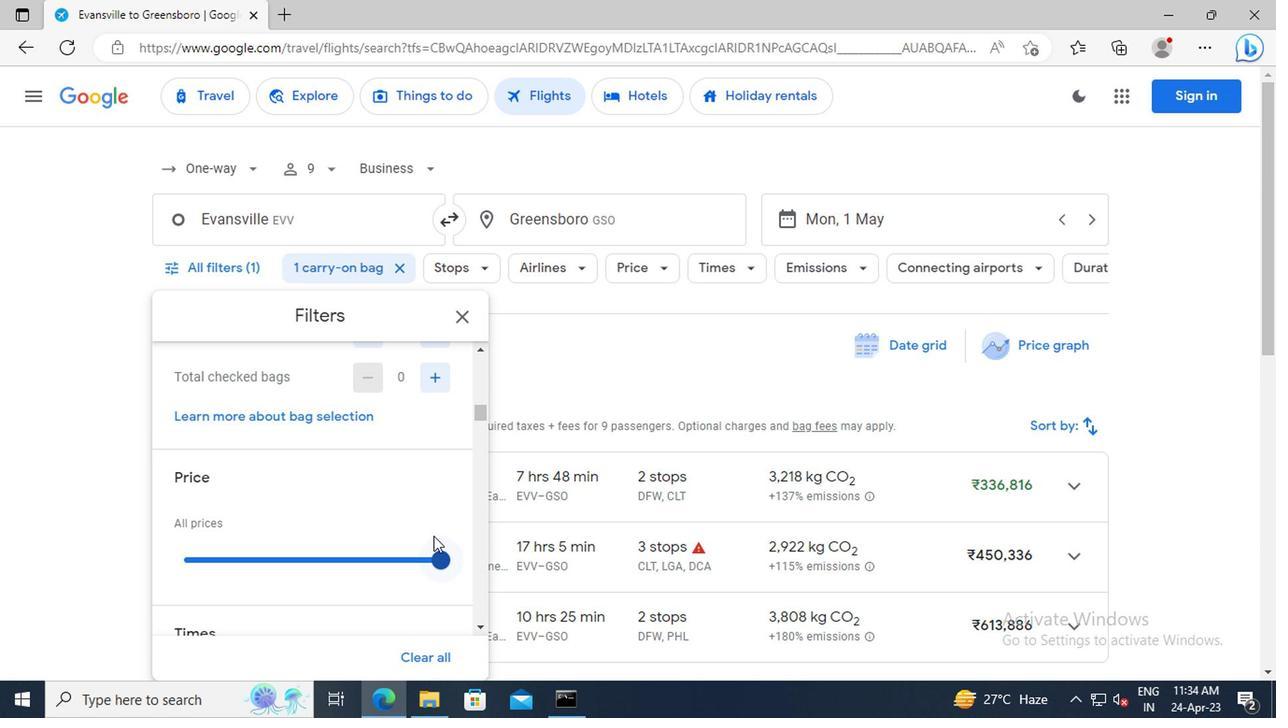 
Action: Mouse scrolled (428, 533) with delta (0, 0)
Screenshot: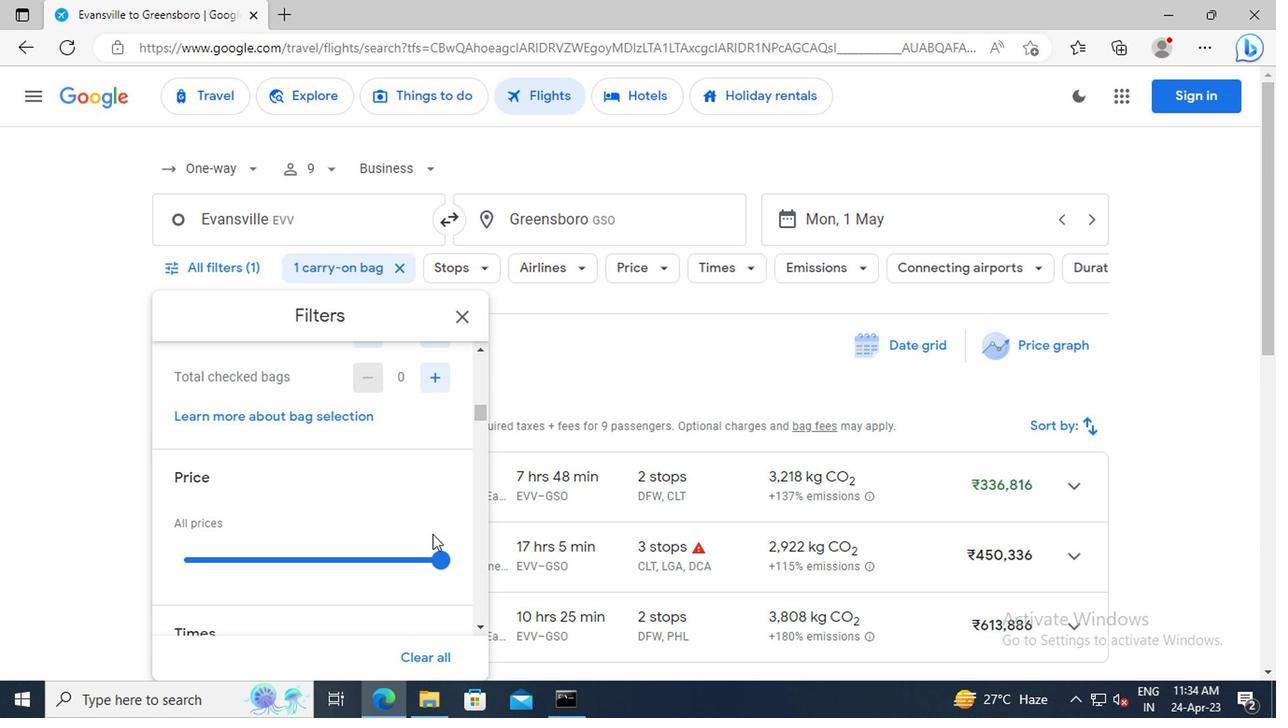 
Action: Mouse scrolled (428, 533) with delta (0, 0)
Screenshot: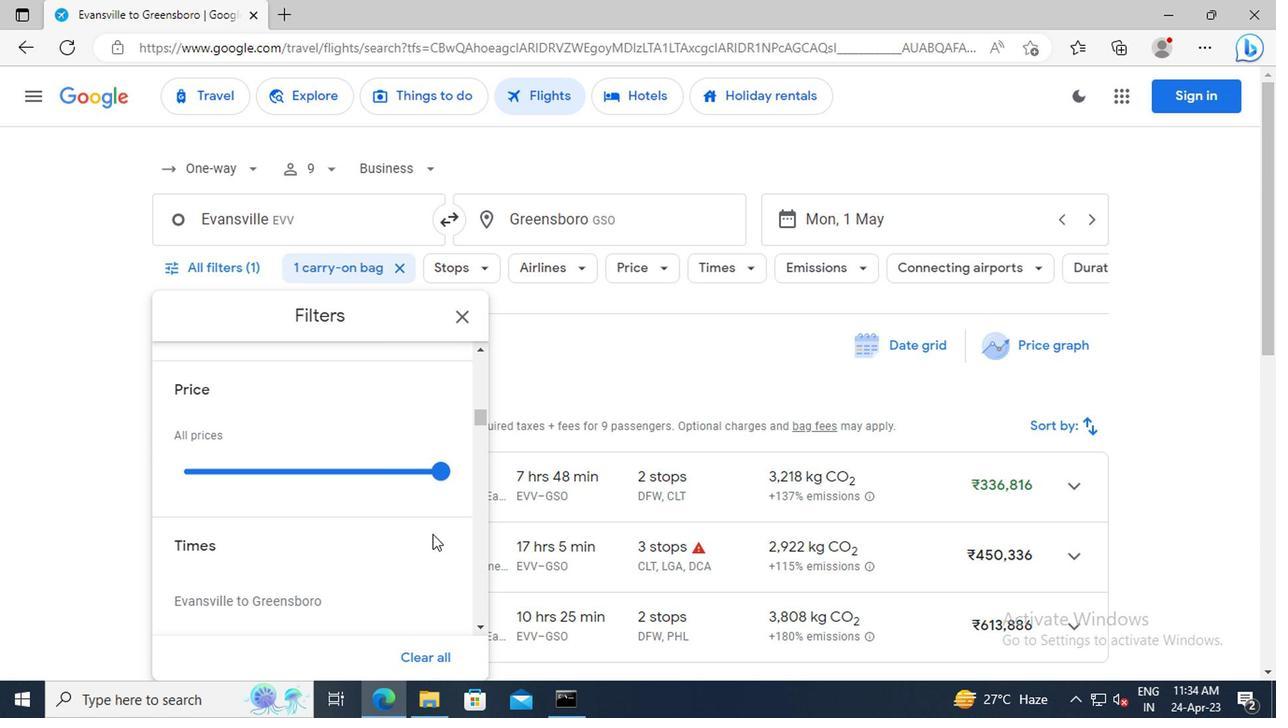 
Action: Mouse scrolled (428, 533) with delta (0, 0)
Screenshot: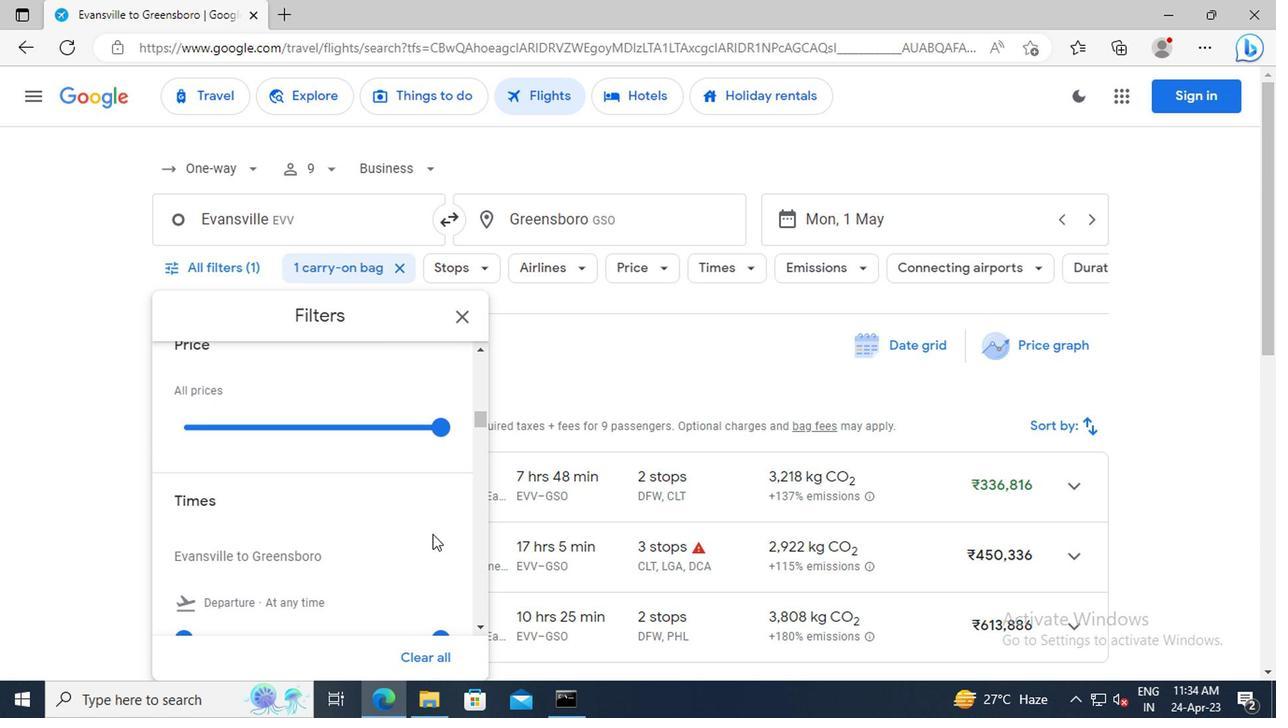 
Action: Mouse scrolled (428, 533) with delta (0, 0)
Screenshot: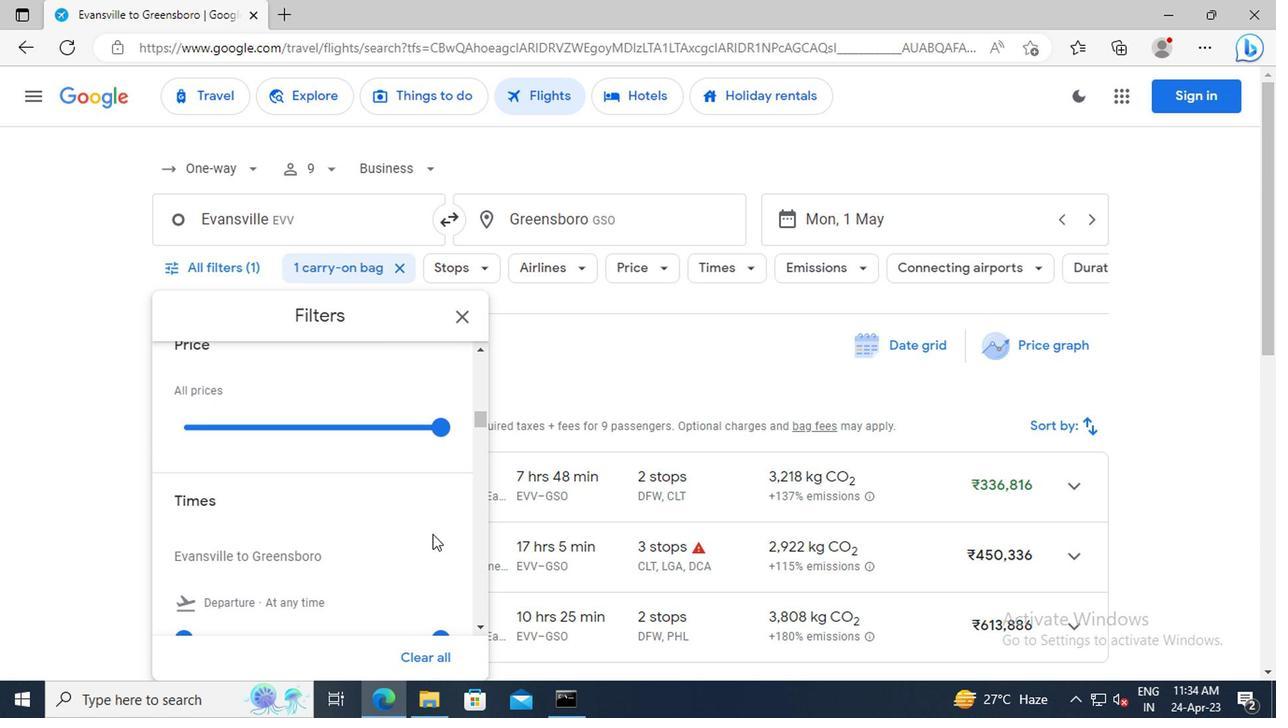 
Action: Mouse moved to (188, 547)
Screenshot: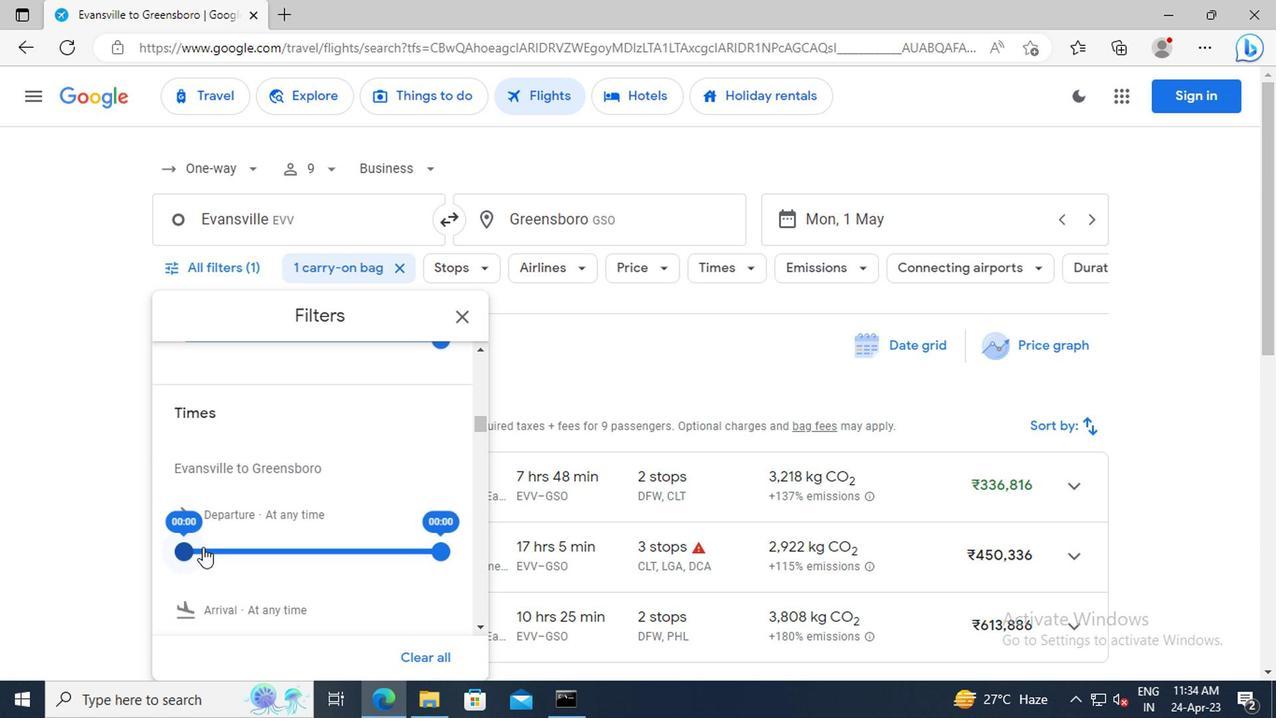 
Action: Mouse pressed left at (188, 547)
Screenshot: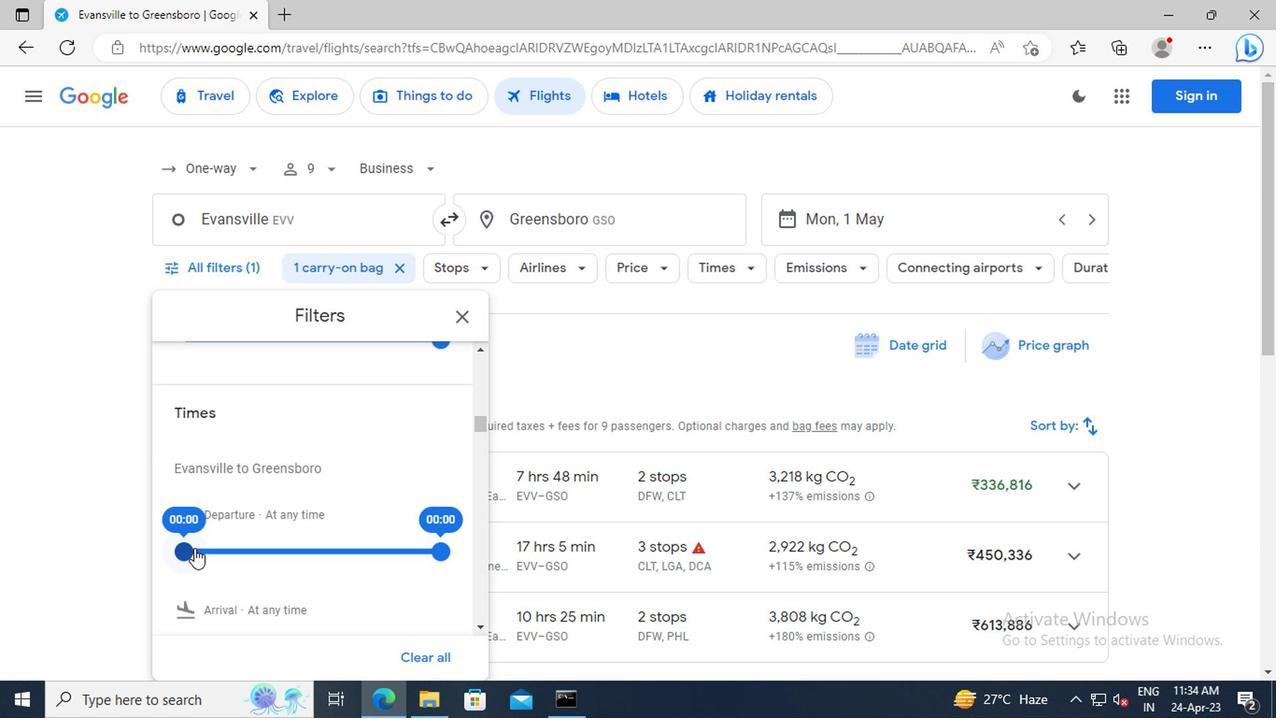 
Action: Mouse moved to (432, 554)
Screenshot: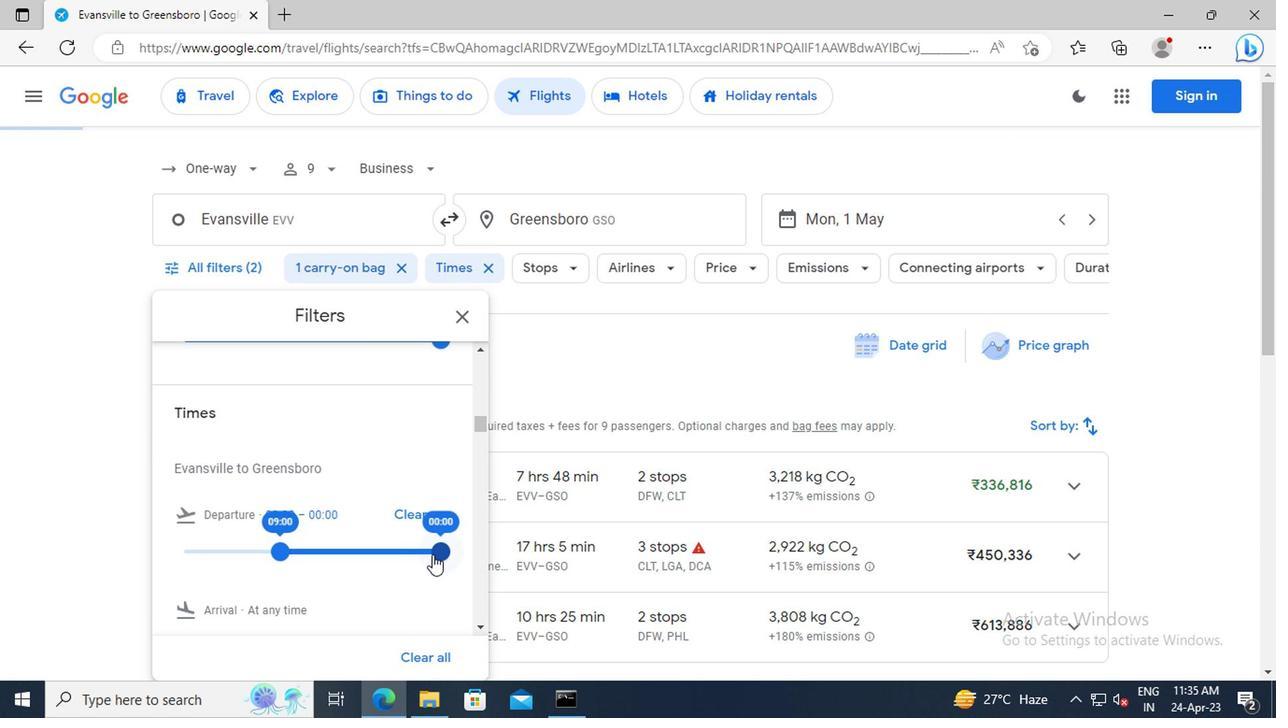 
Action: Mouse pressed left at (432, 554)
Screenshot: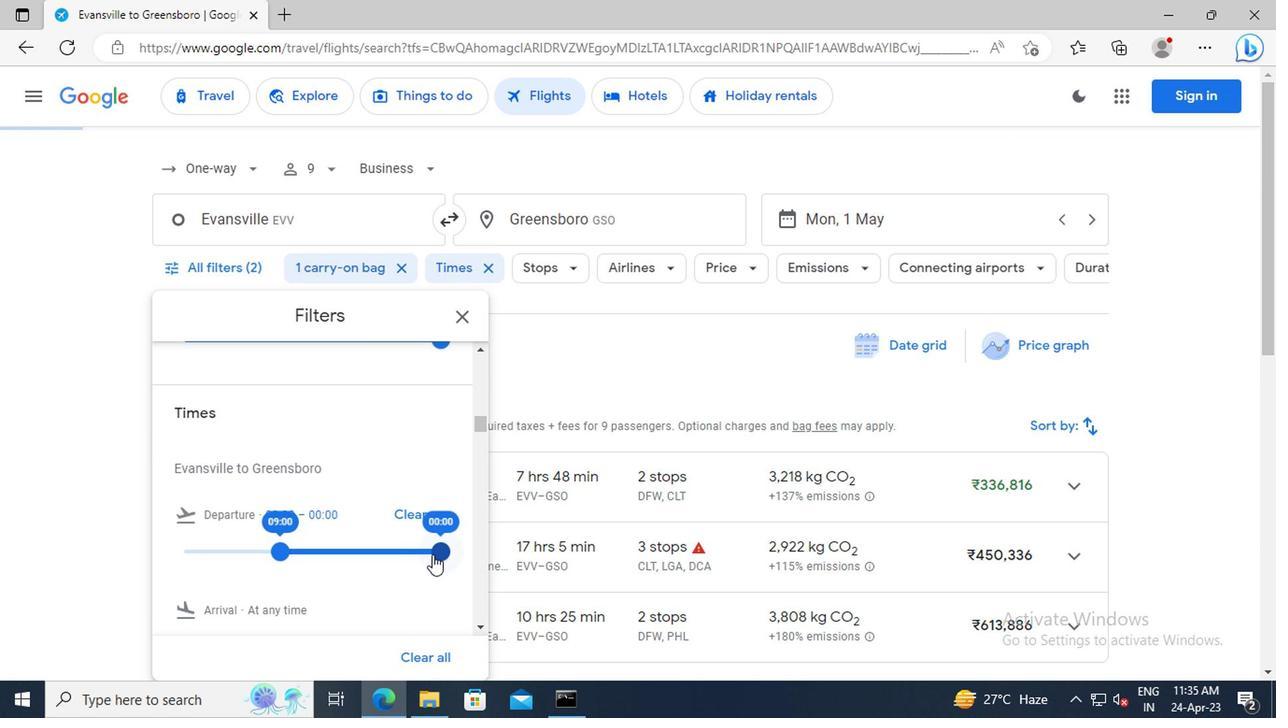 
Action: Mouse moved to (463, 315)
Screenshot: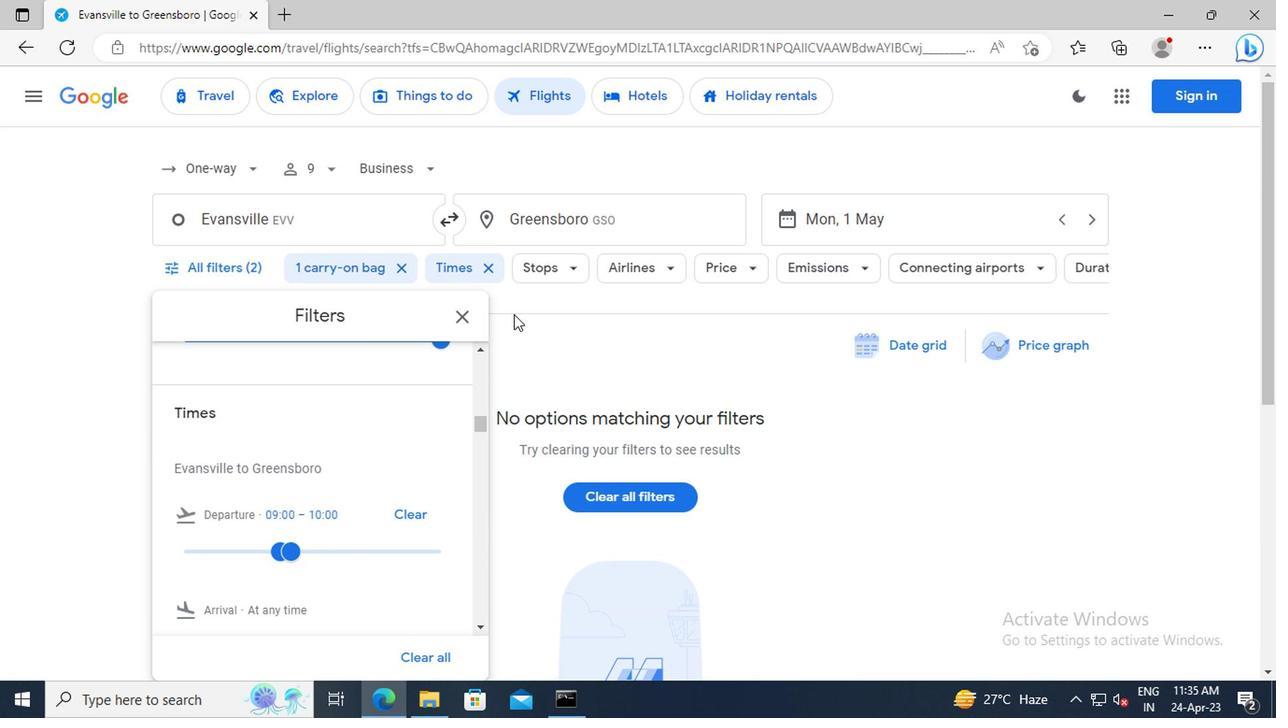 
Action: Mouse pressed left at (463, 315)
Screenshot: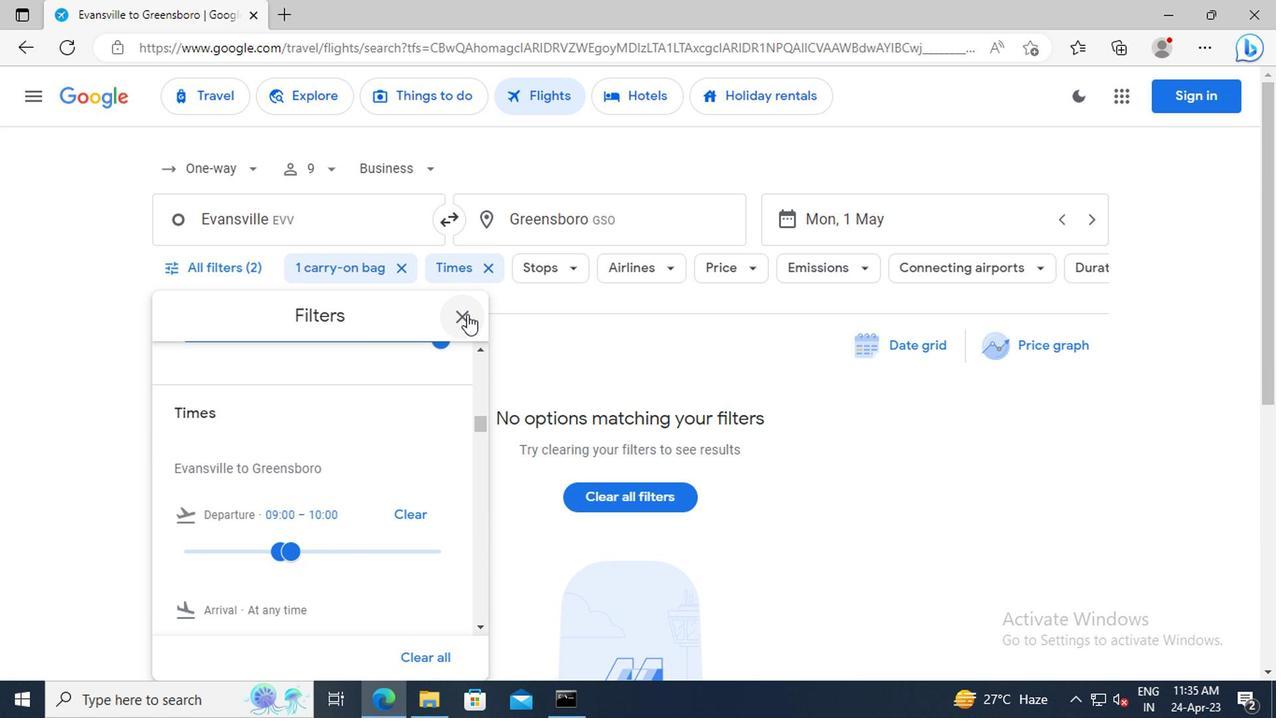 
Action: Mouse moved to (494, 390)
Screenshot: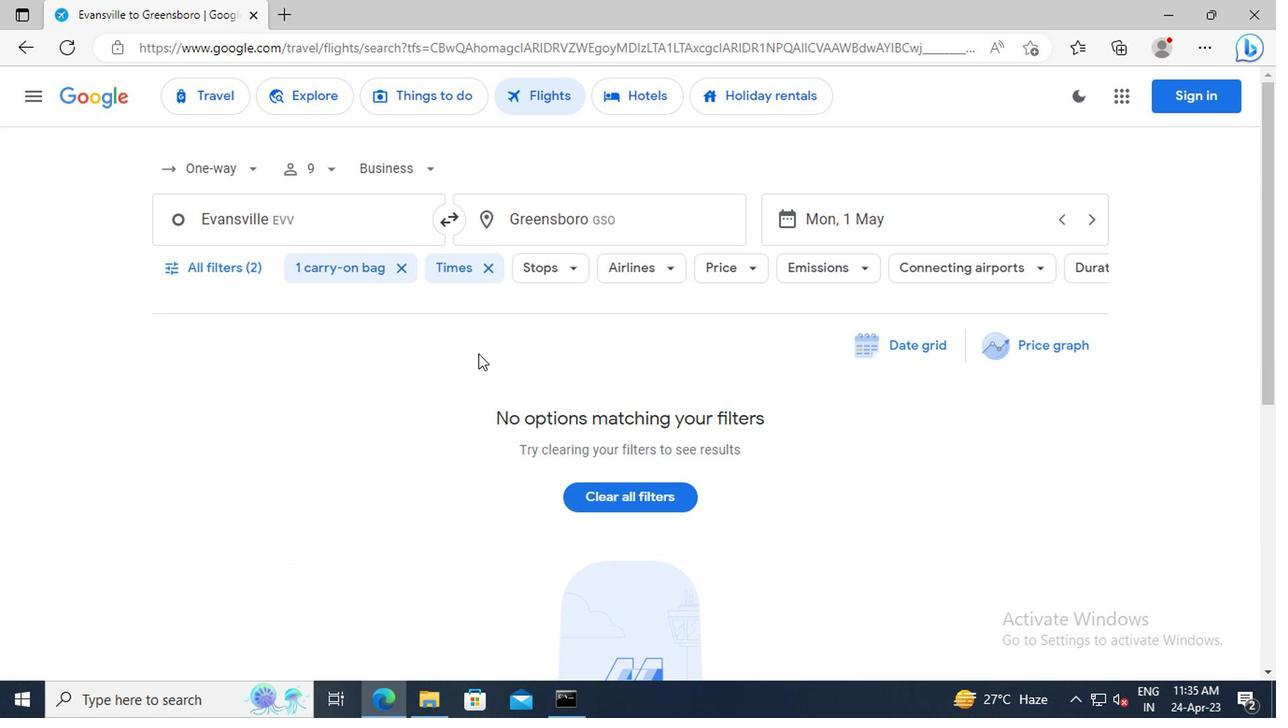 
